 Task: Add an event with the title Second Marketing Campaign Optimization, date '2024/05/26', time 8:50 AM to 10:50 AMand add a description: Participants will explore the role of a leader as a coach and mentor. They will learn how to provide guidance, support, and development opportunities to team members, fostering their growth and professional advancement.Select event color  Grape . Add location for the event as: Reykjavik, Iceland, logged in from the account softage.8@softage.netand send the event invitation to softage.2@softage.net and softage.3@softage.net. Set a reminder for the event Daily
Action: Mouse pressed left at (109, 100)
Screenshot: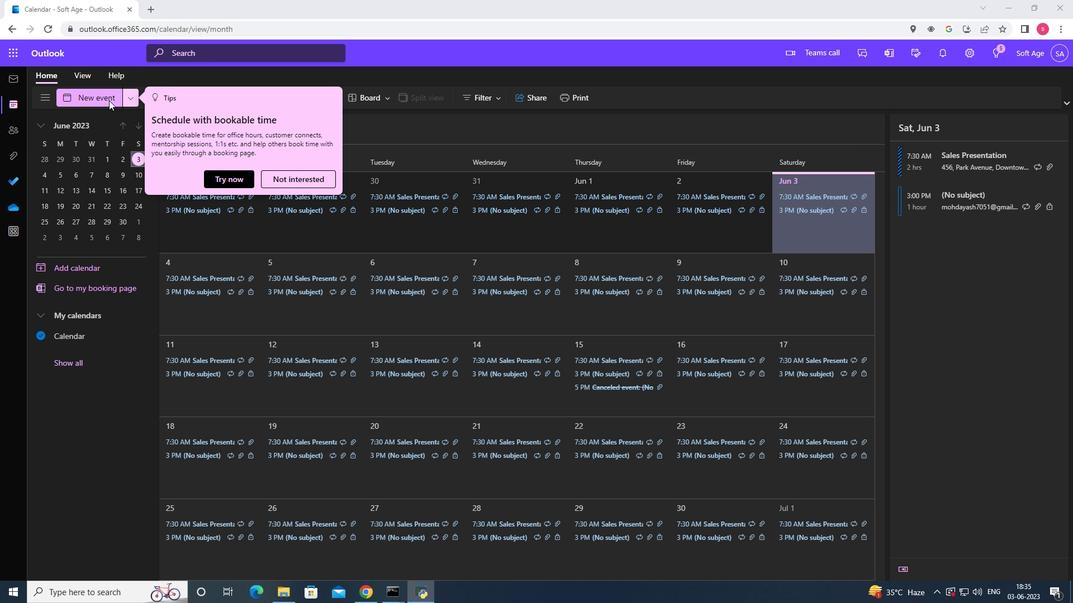 
Action: Mouse moved to (331, 163)
Screenshot: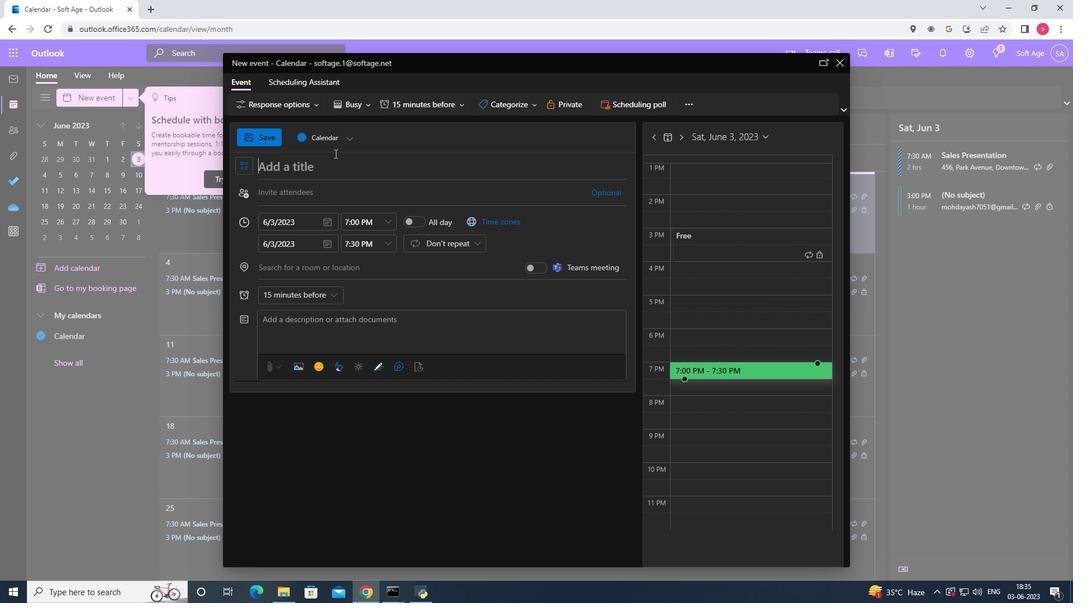
Action: Key pressed <Key.shift><Key.shift>Second<Key.space><Key.shift>Marketing<Key.space><Key.shift>Campaign<Key.space><Key.shift>Optimization
Screenshot: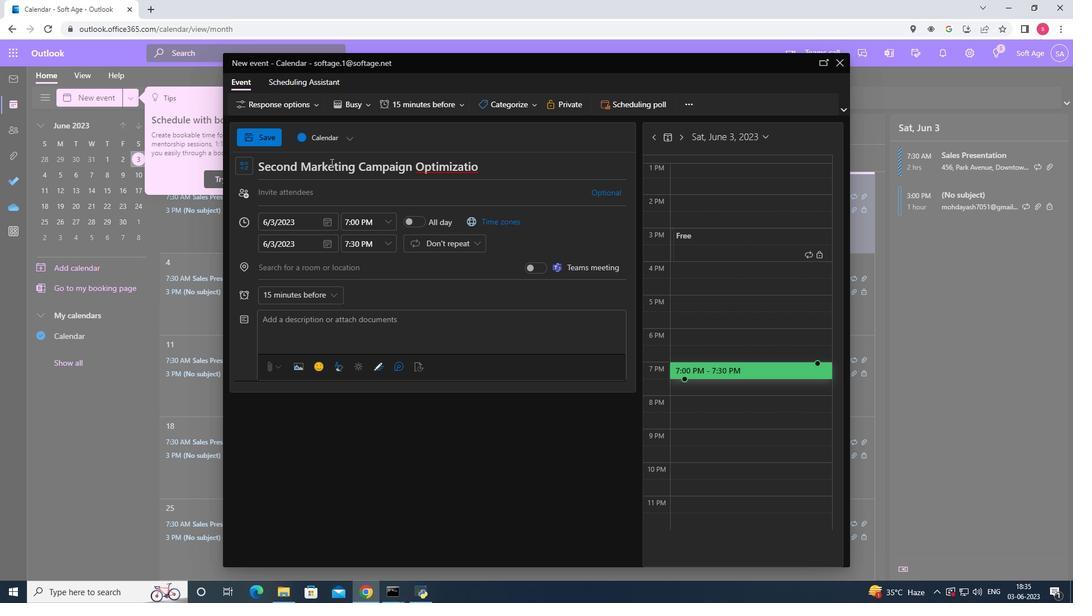 
Action: Mouse moved to (323, 224)
Screenshot: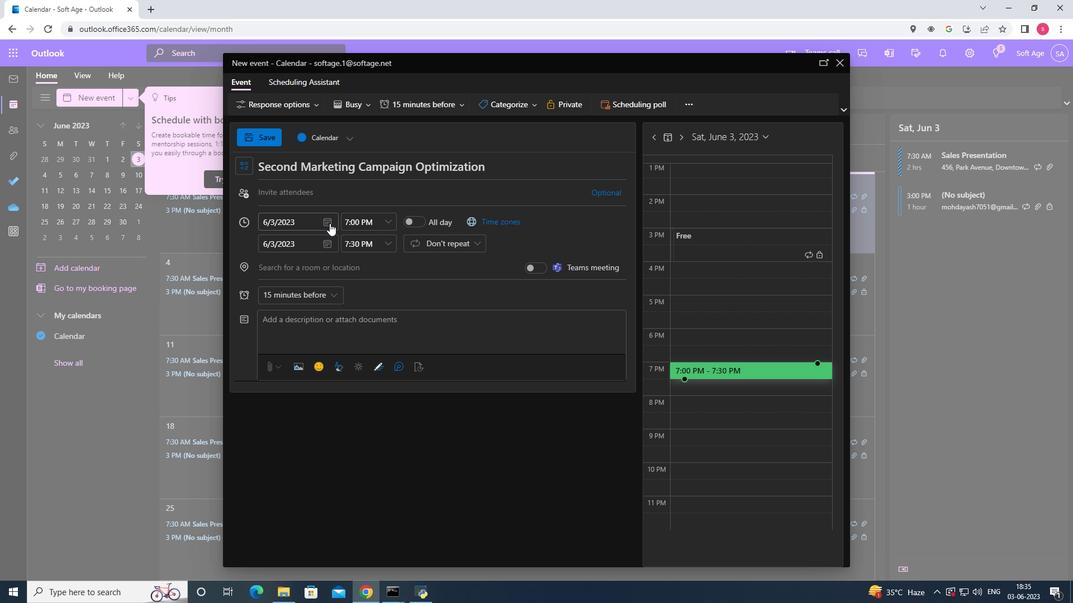 
Action: Mouse pressed left at (323, 224)
Screenshot: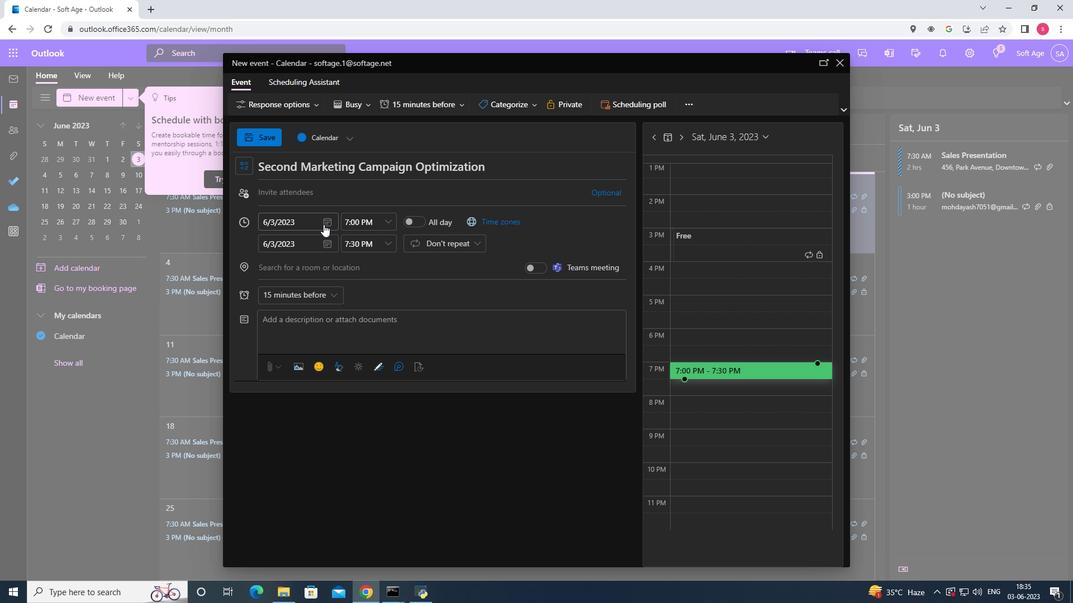 
Action: Mouse moved to (366, 248)
Screenshot: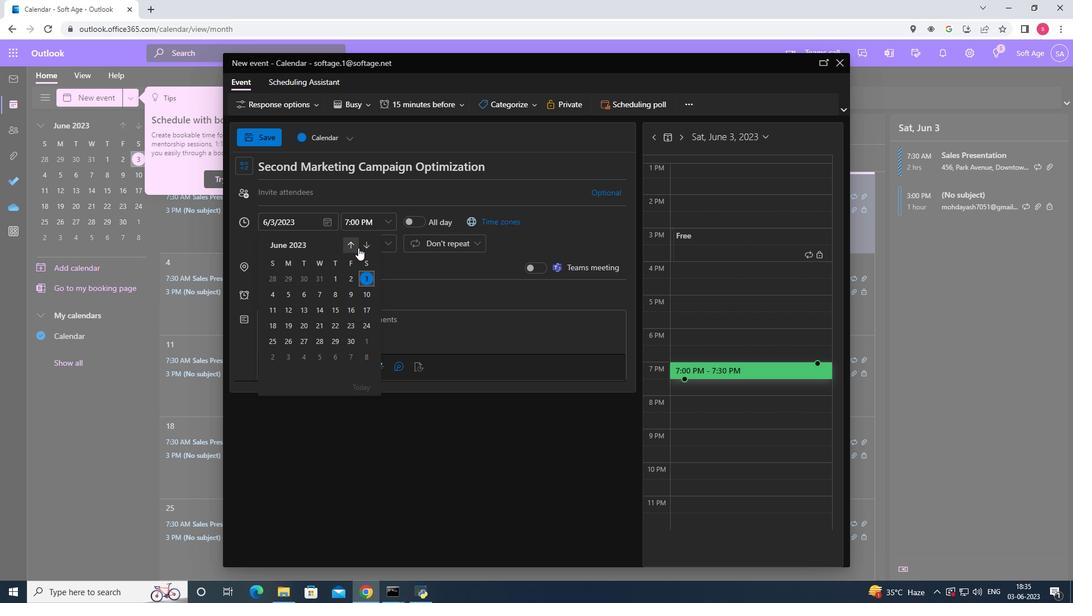 
Action: Mouse pressed left at (366, 248)
Screenshot: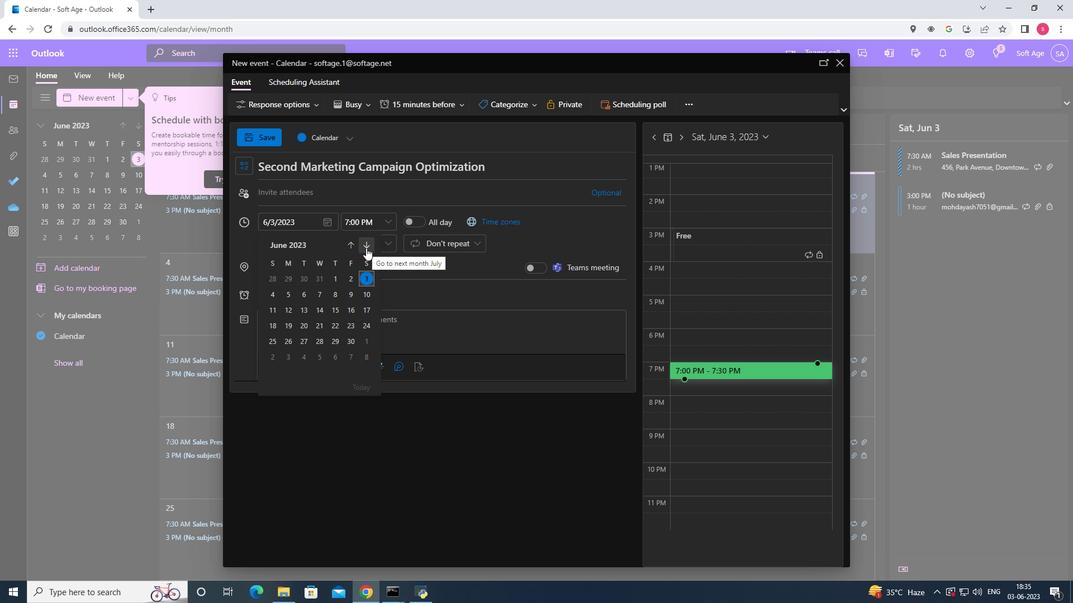 
Action: Mouse pressed left at (366, 248)
Screenshot: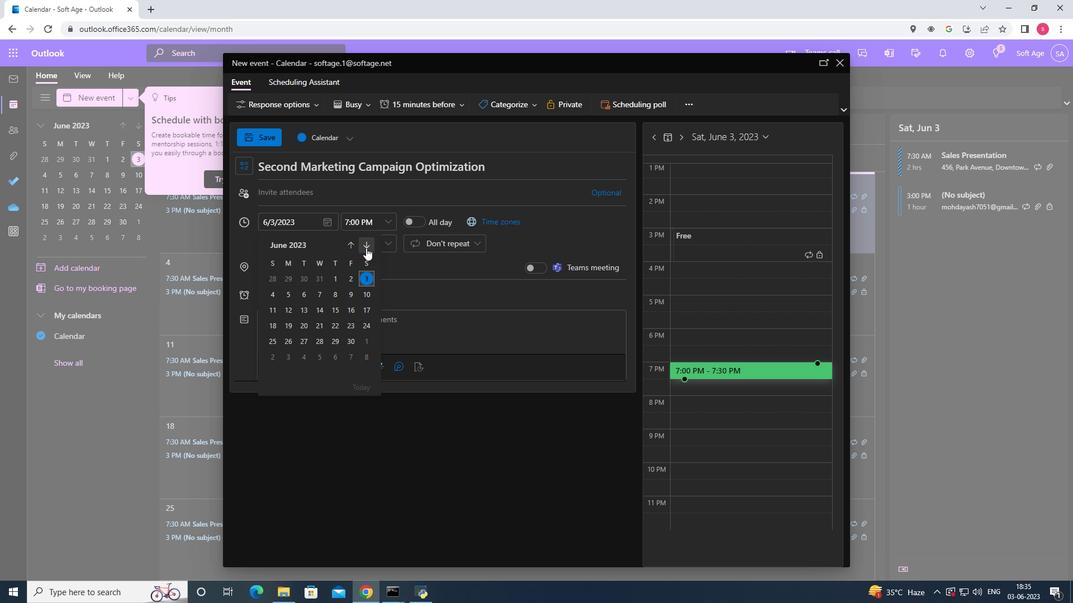 
Action: Mouse pressed left at (366, 248)
Screenshot: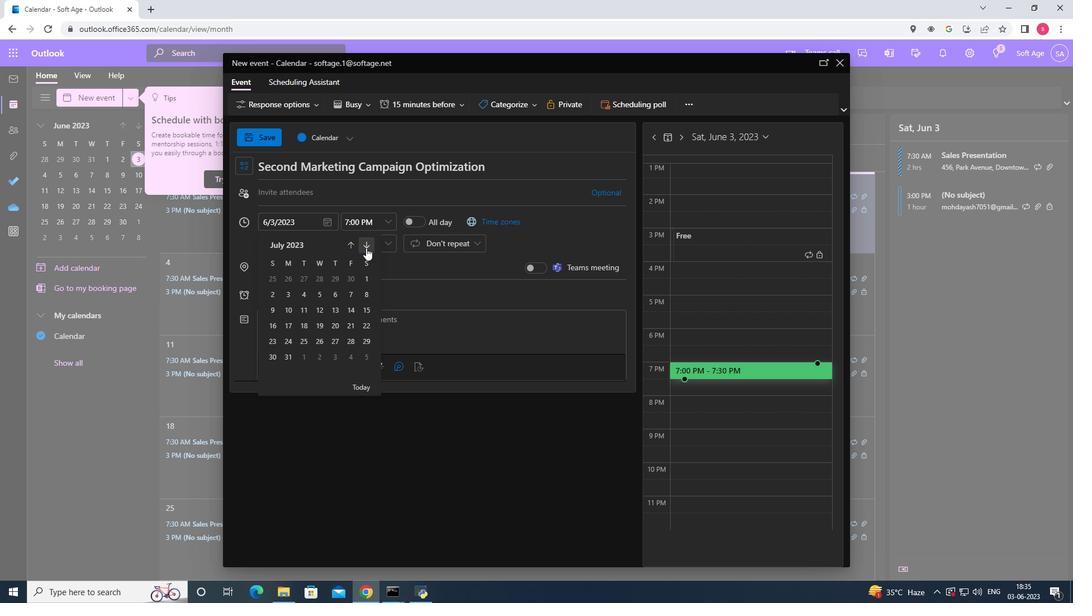 
Action: Mouse pressed left at (366, 248)
Screenshot: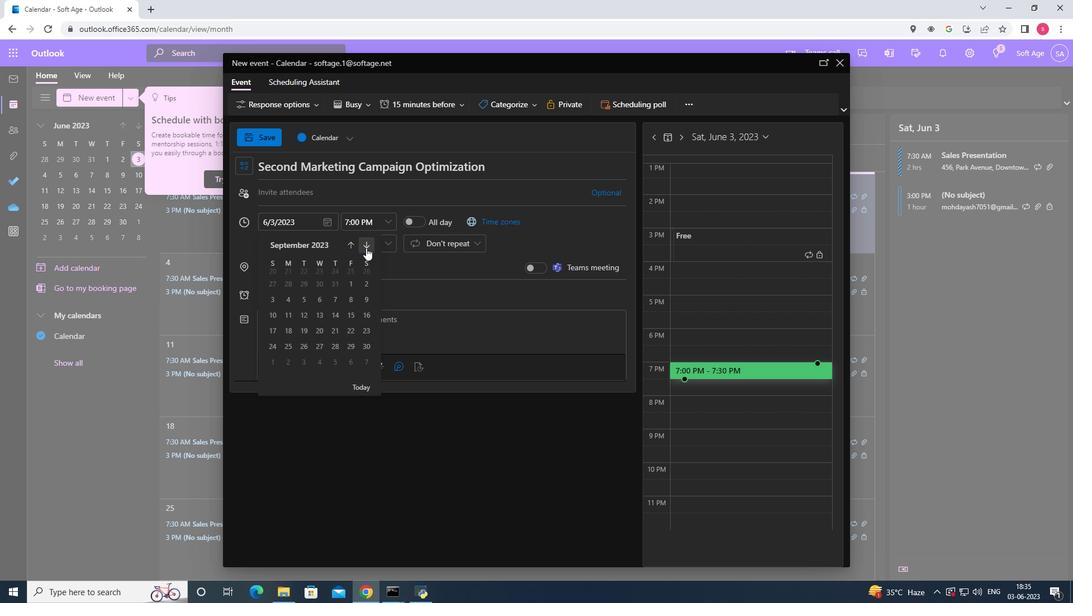 
Action: Mouse pressed left at (366, 248)
Screenshot: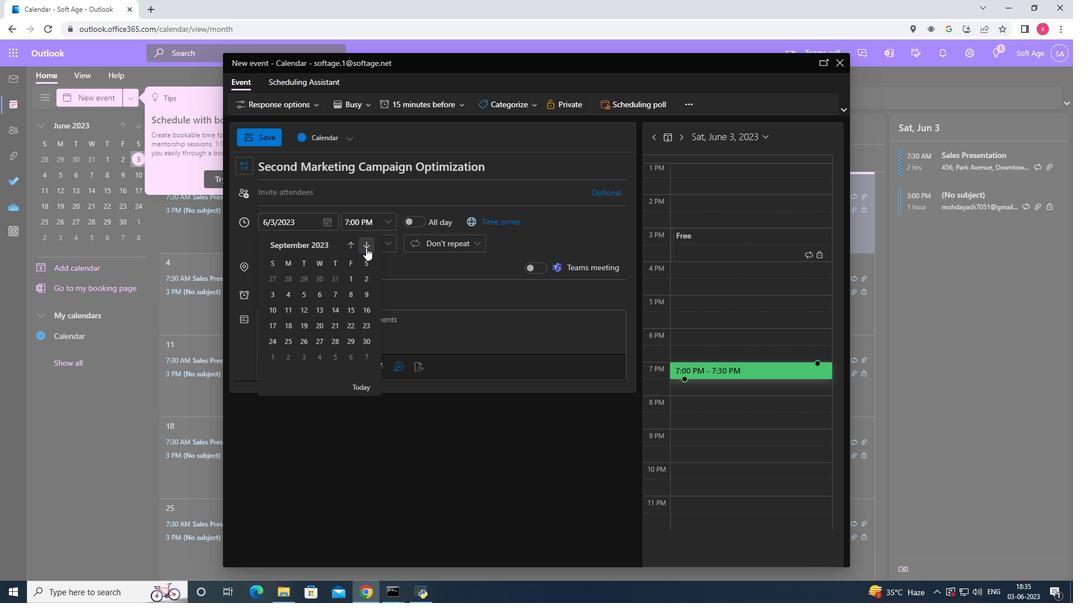 
Action: Mouse pressed left at (366, 248)
Screenshot: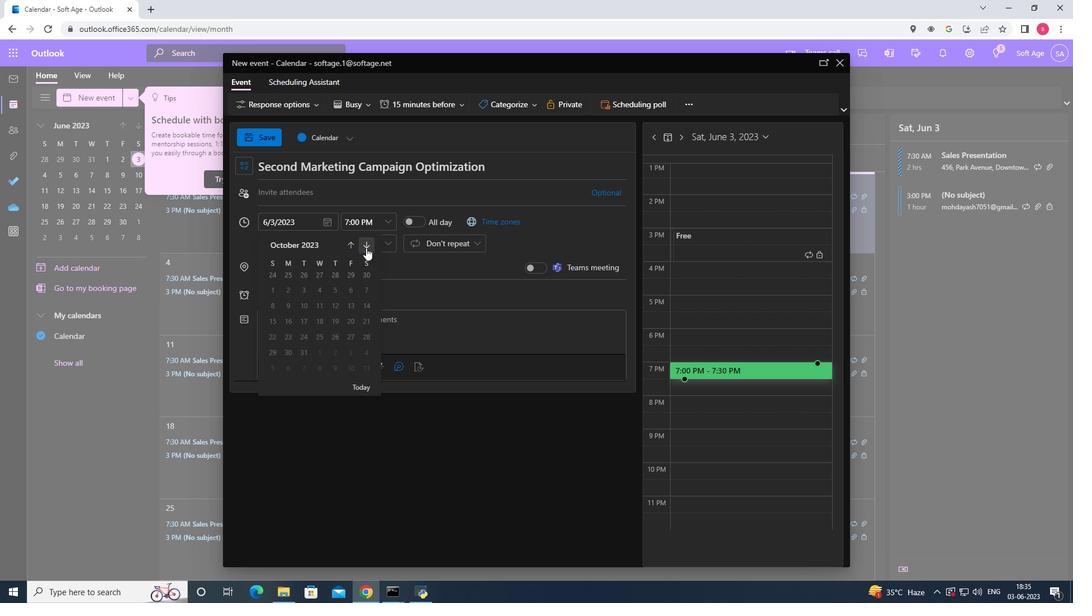 
Action: Mouse pressed left at (366, 248)
Screenshot: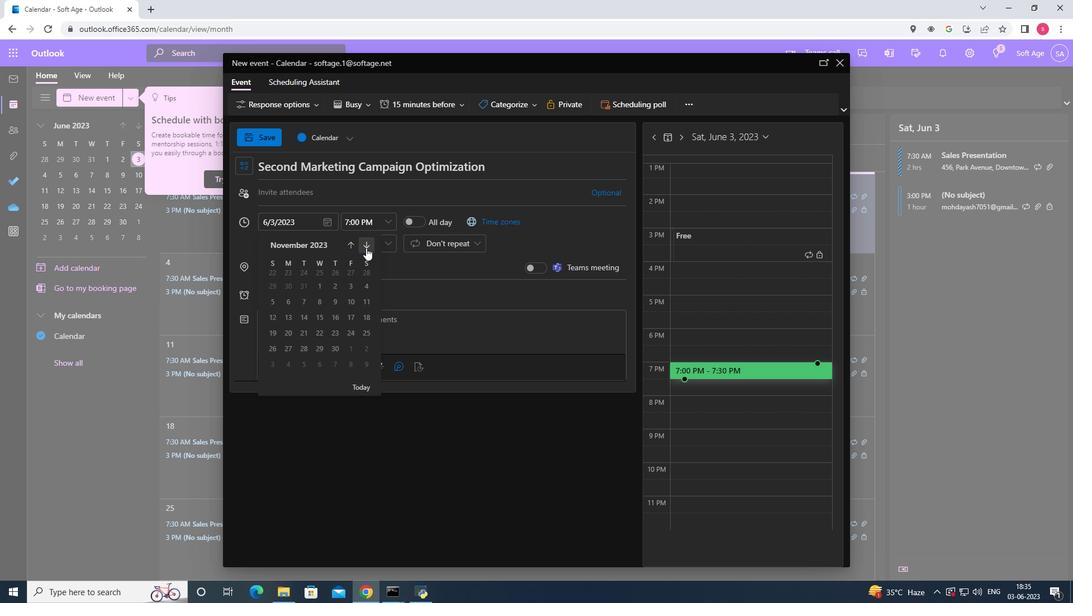 
Action: Mouse pressed left at (366, 248)
Screenshot: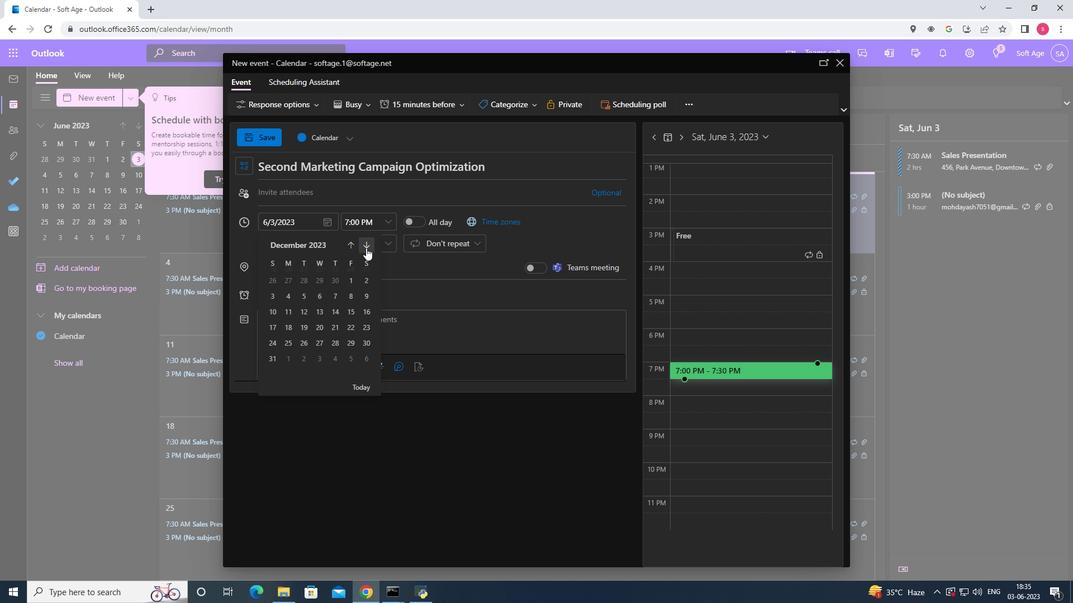 
Action: Mouse pressed left at (366, 248)
Screenshot: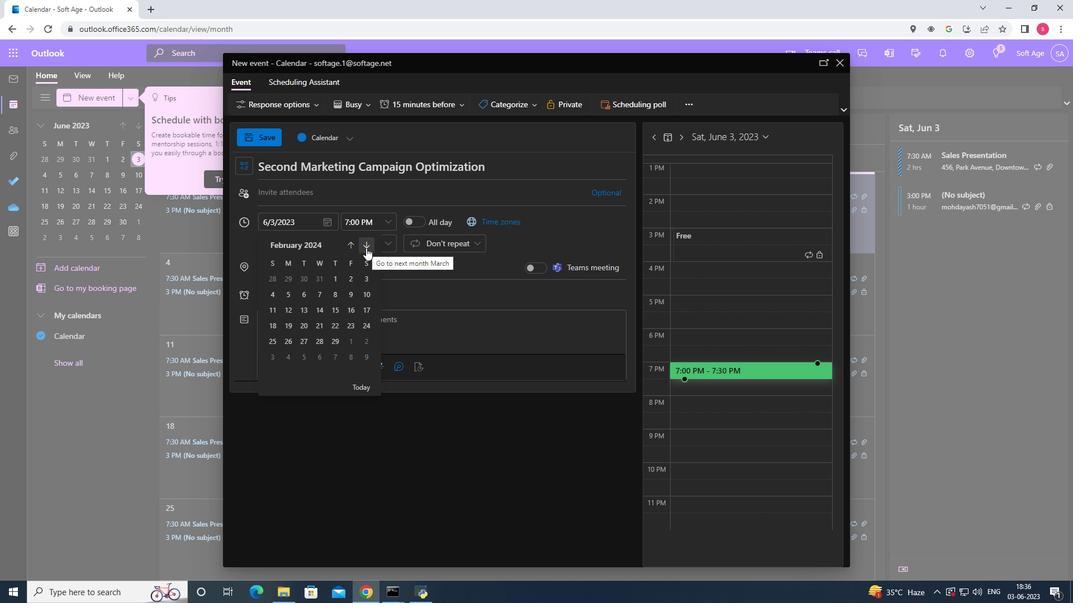 
Action: Mouse pressed left at (366, 248)
Screenshot: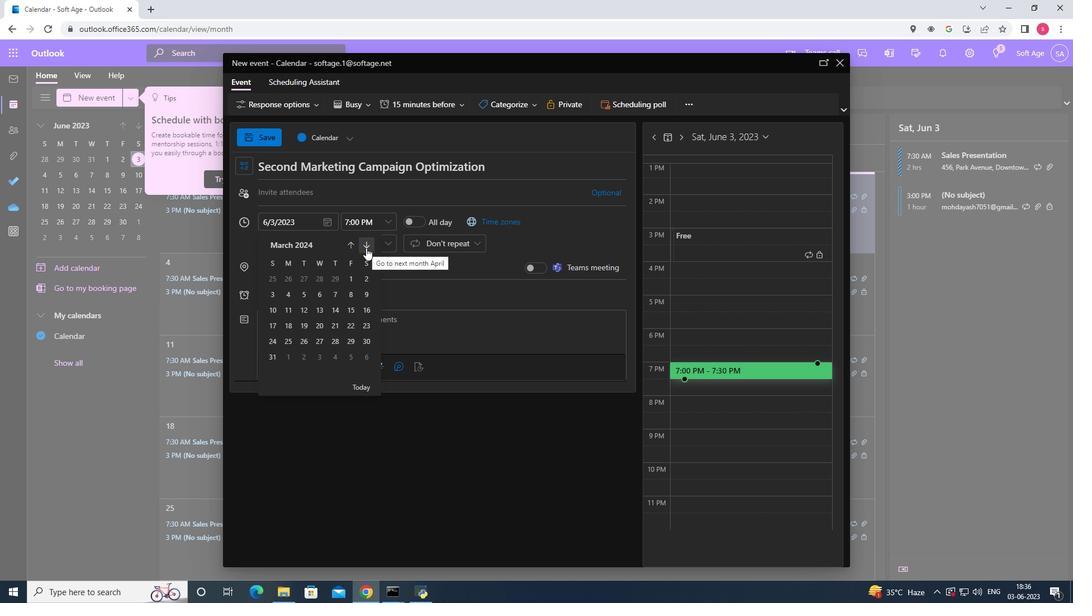 
Action: Mouse pressed left at (366, 248)
Screenshot: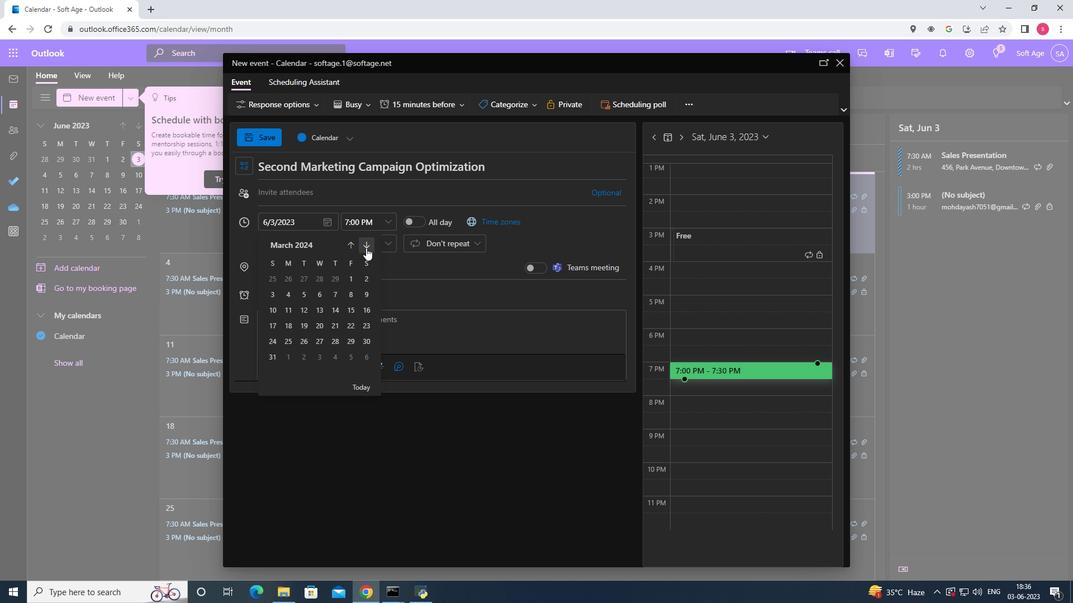 
Action: Mouse pressed left at (366, 248)
Screenshot: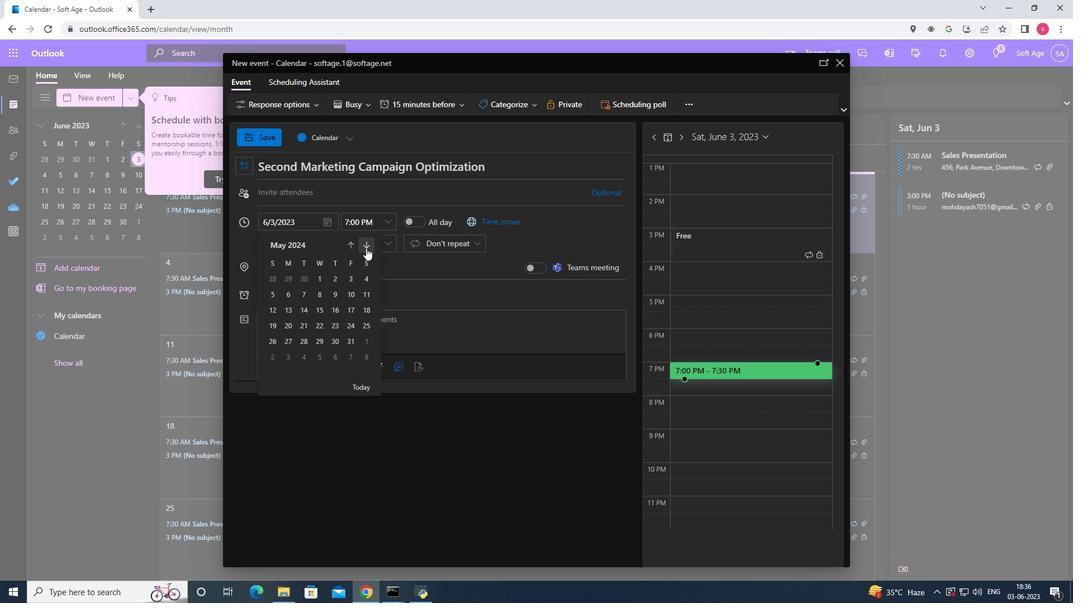 
Action: Mouse moved to (348, 240)
Screenshot: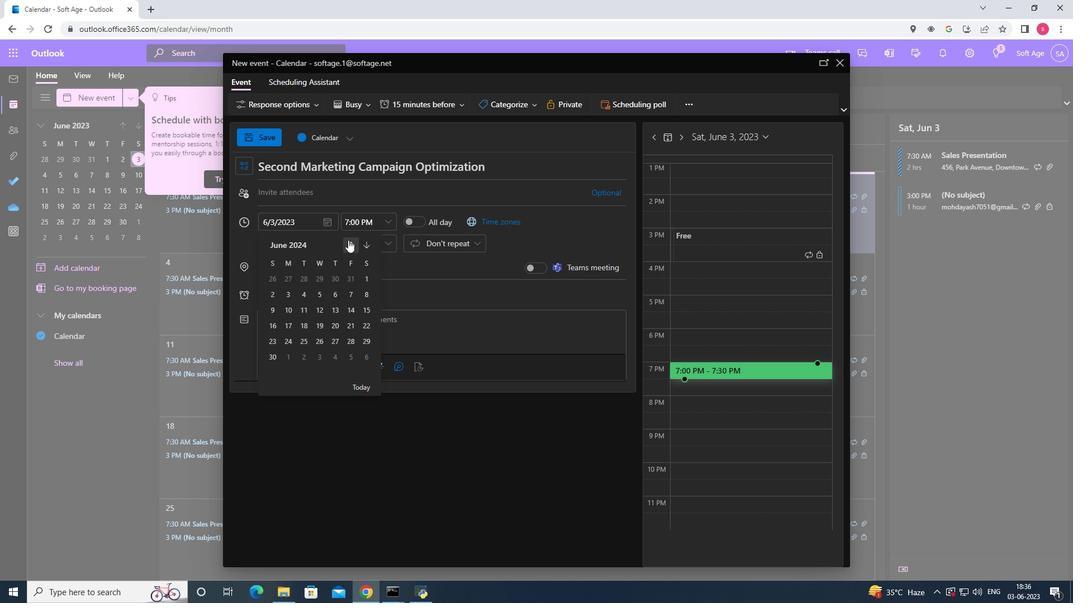 
Action: Mouse pressed left at (348, 240)
Screenshot: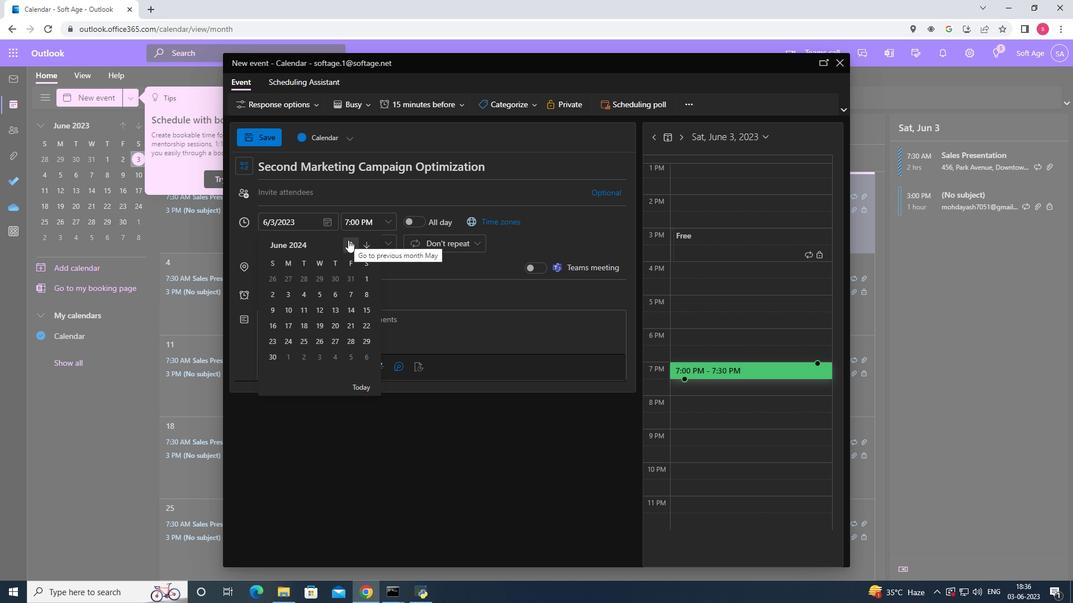 
Action: Mouse moved to (275, 340)
Screenshot: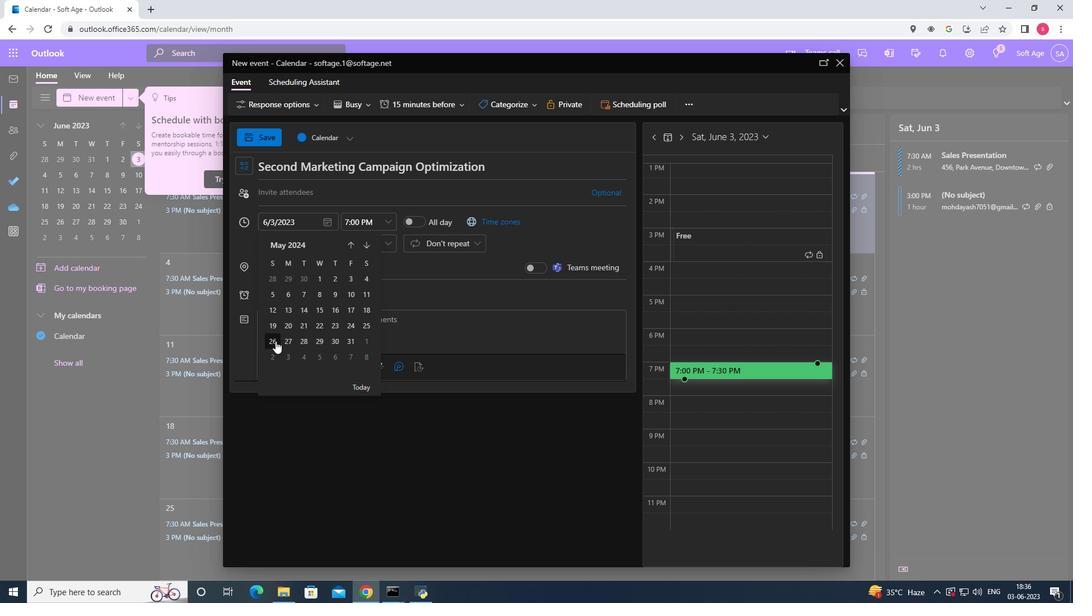 
Action: Mouse pressed left at (275, 340)
Screenshot: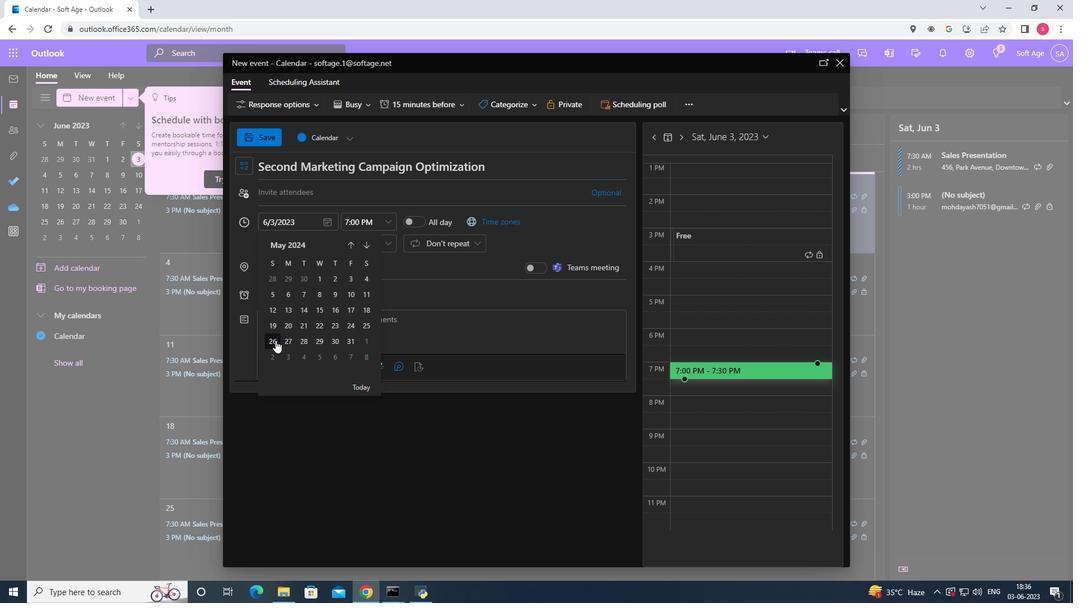 
Action: Mouse moved to (392, 221)
Screenshot: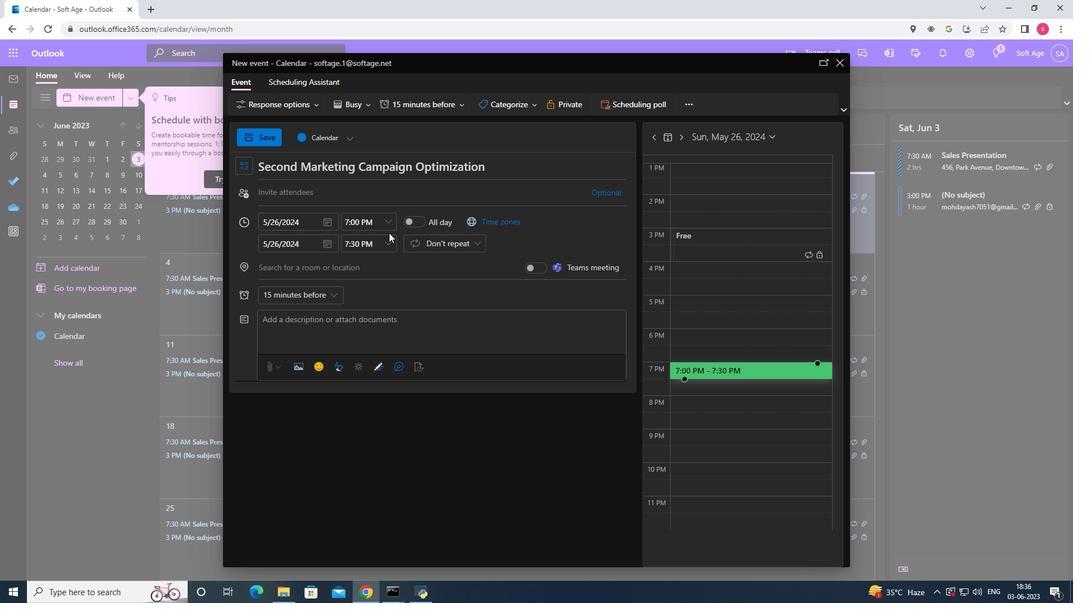 
Action: Mouse pressed left at (392, 221)
Screenshot: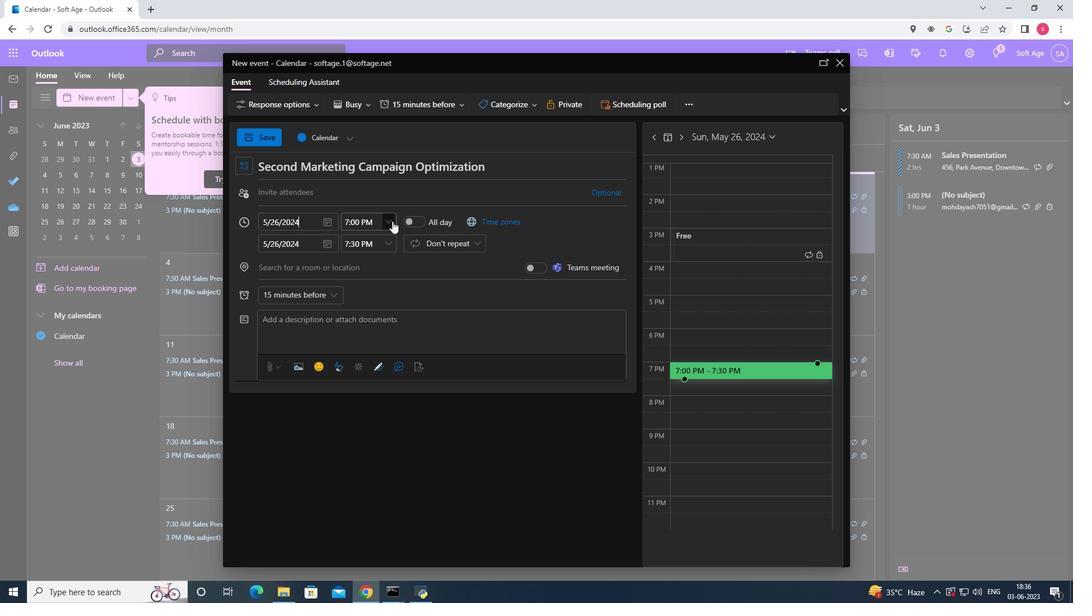 
Action: Mouse moved to (376, 267)
Screenshot: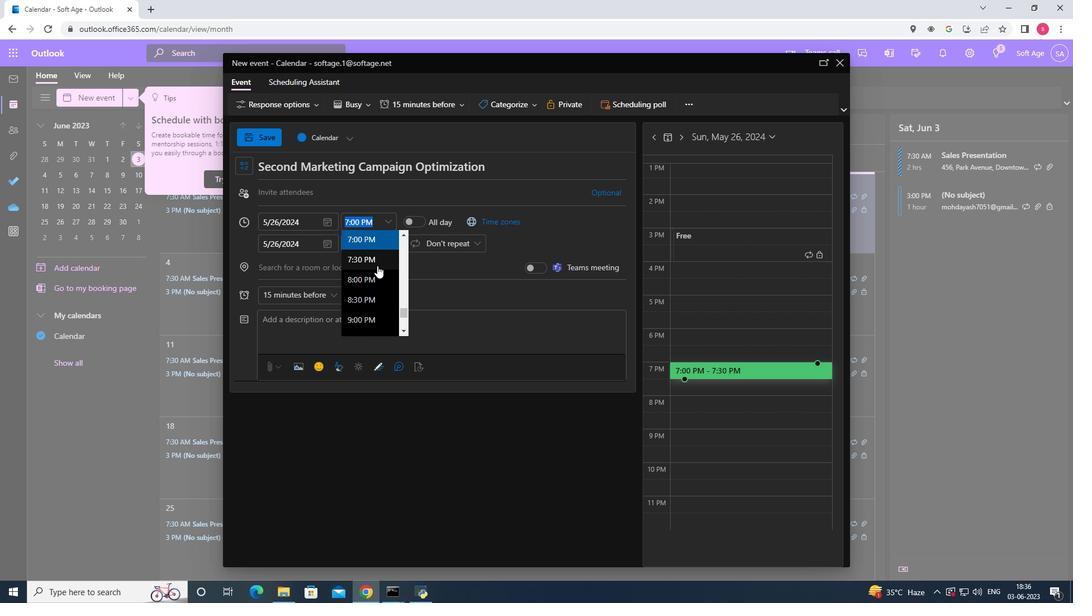 
Action: Mouse scrolled (376, 267) with delta (0, 0)
Screenshot: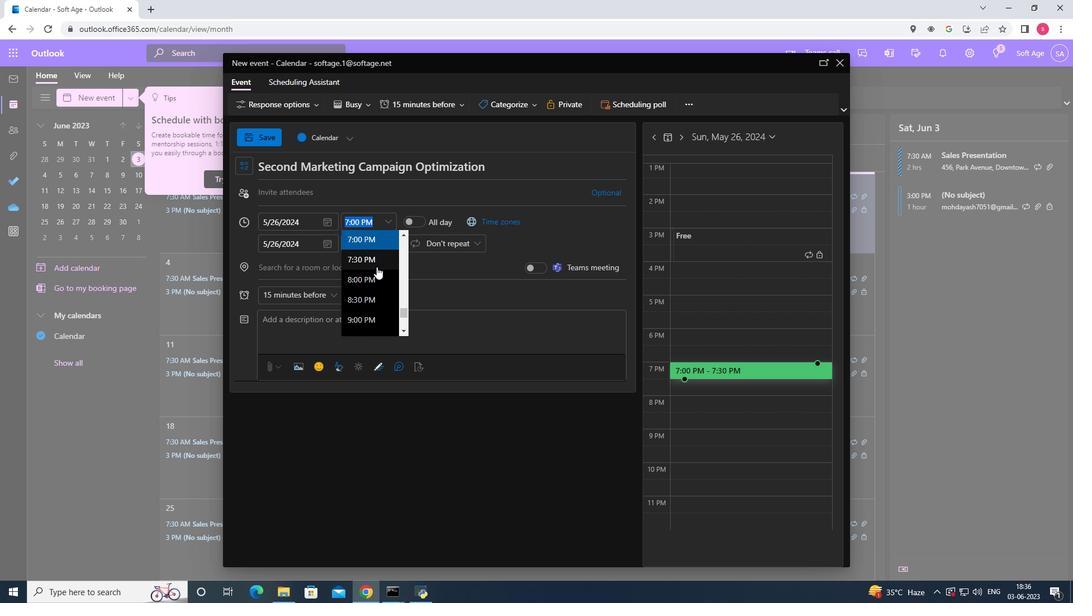 
Action: Mouse scrolled (376, 267) with delta (0, 0)
Screenshot: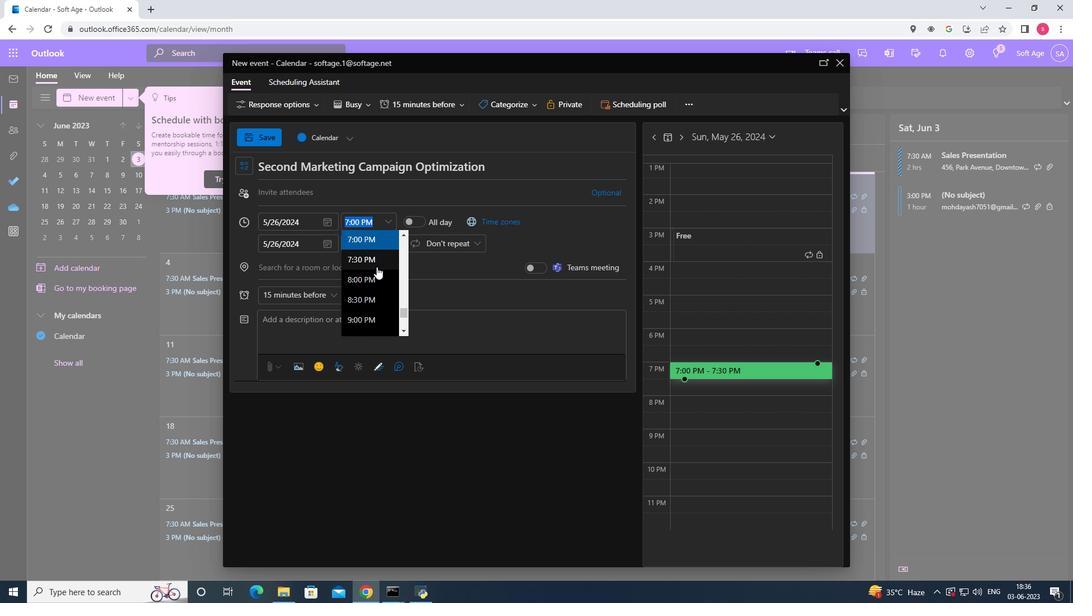 
Action: Mouse scrolled (376, 267) with delta (0, 0)
Screenshot: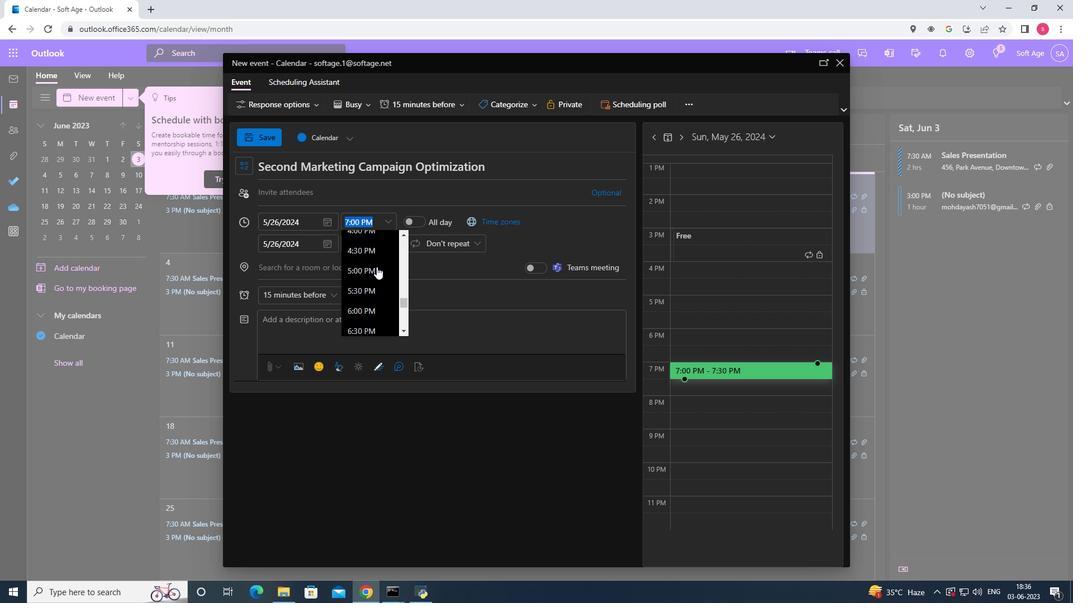 
Action: Mouse moved to (376, 267)
Screenshot: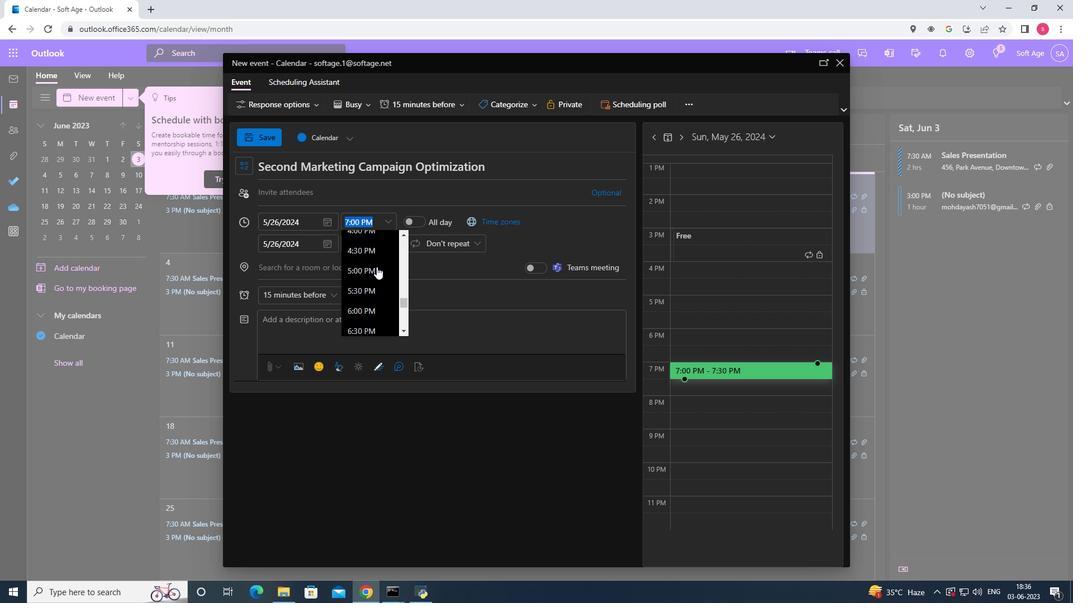 
Action: Mouse scrolled (376, 267) with delta (0, 0)
Screenshot: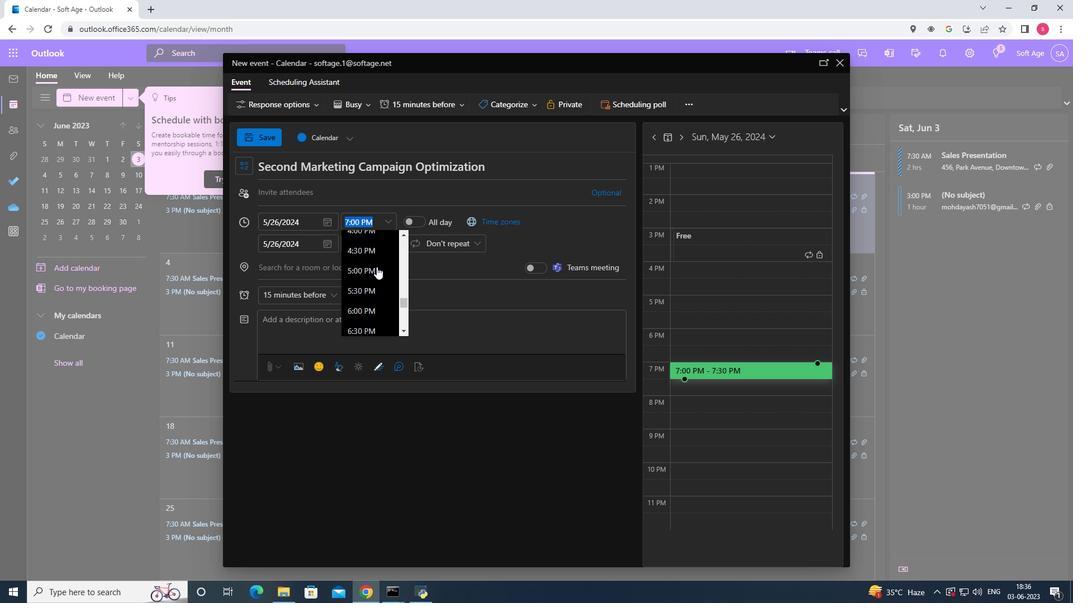 
Action: Mouse moved to (376, 267)
Screenshot: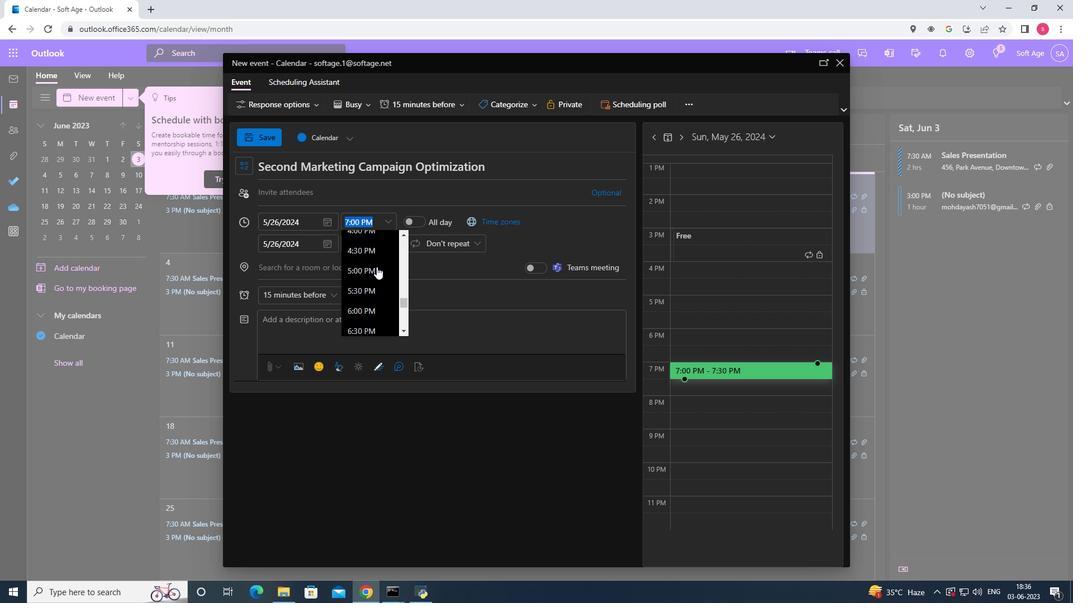 
Action: Mouse scrolled (376, 267) with delta (0, 0)
Screenshot: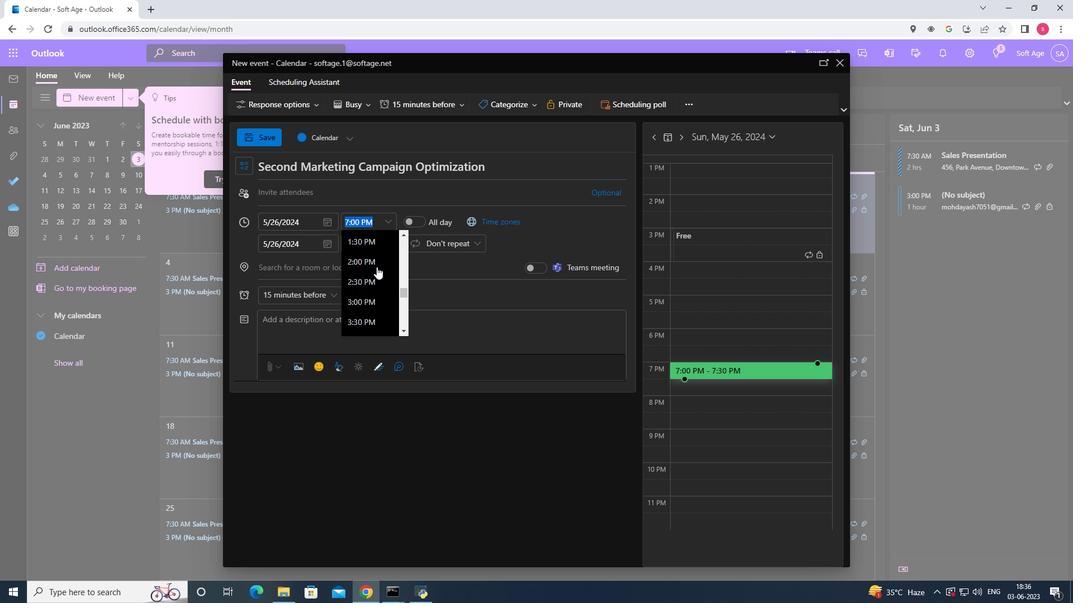 
Action: Mouse scrolled (376, 267) with delta (0, 0)
Screenshot: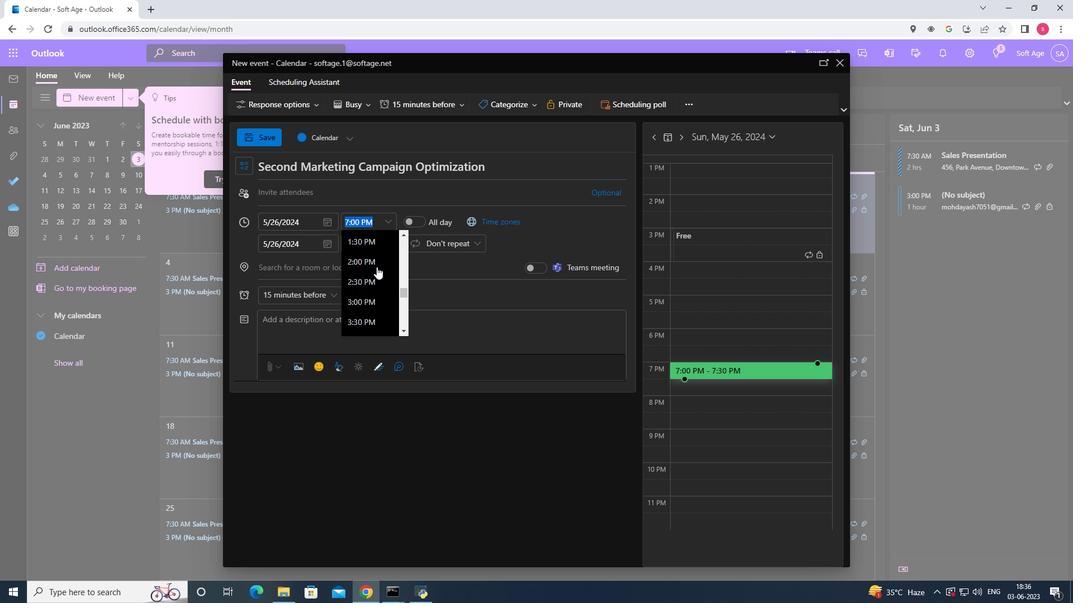 
Action: Mouse scrolled (376, 267) with delta (0, 0)
Screenshot: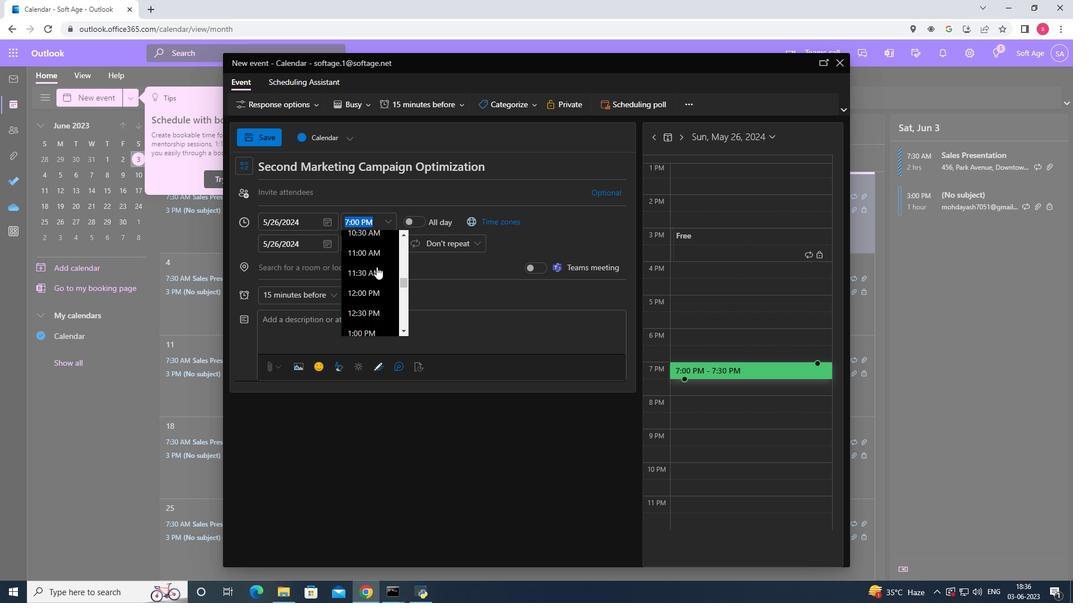 
Action: Mouse scrolled (376, 267) with delta (0, 0)
Screenshot: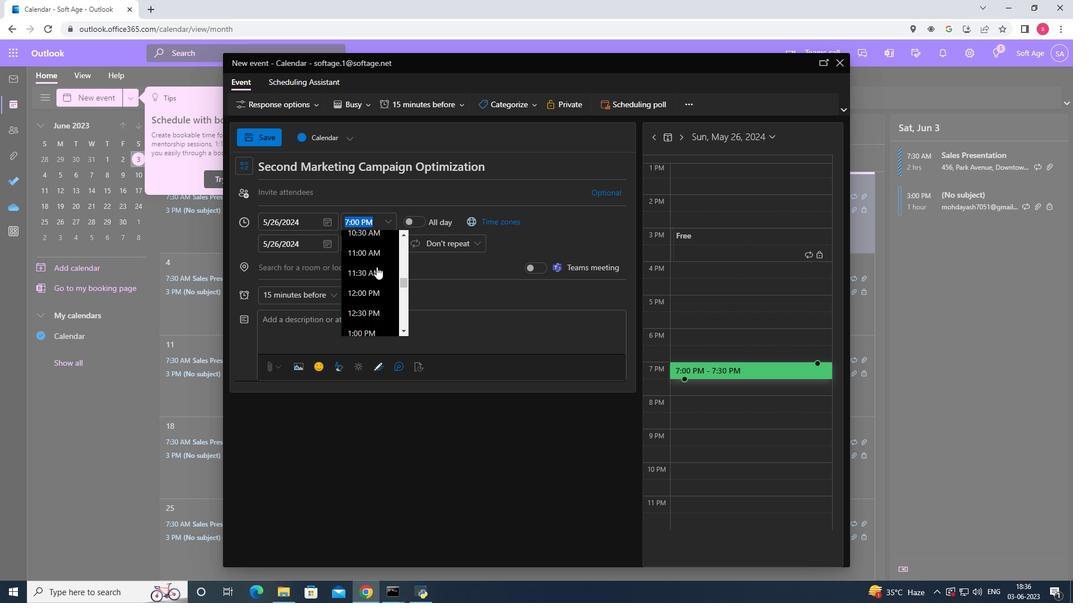 
Action: Mouse scrolled (376, 267) with delta (0, 0)
Screenshot: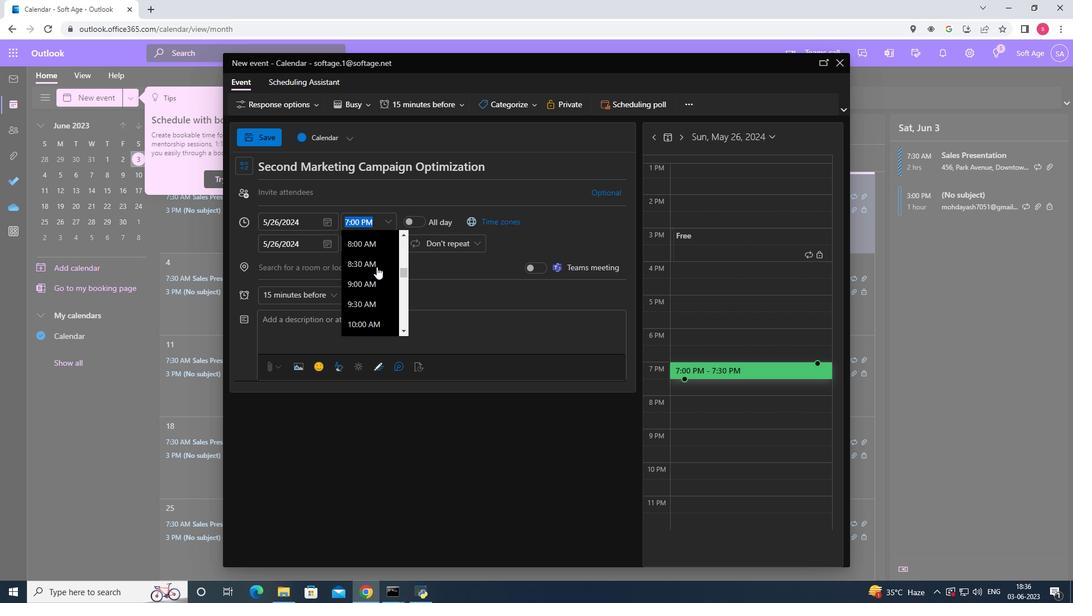 
Action: Mouse scrolled (376, 267) with delta (0, 0)
Screenshot: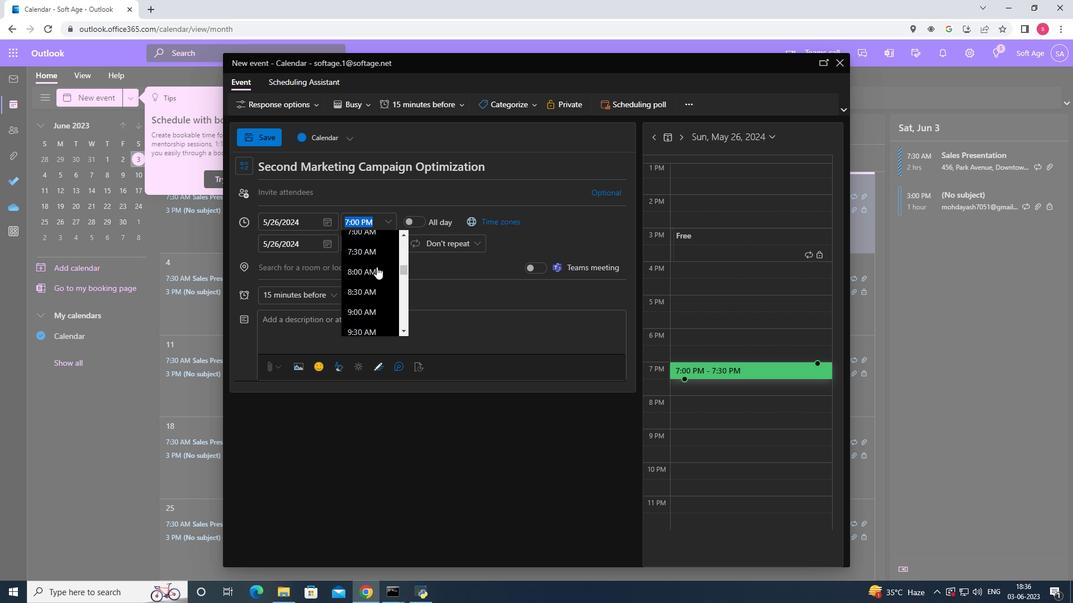 
Action: Mouse scrolled (376, 266) with delta (0, 0)
Screenshot: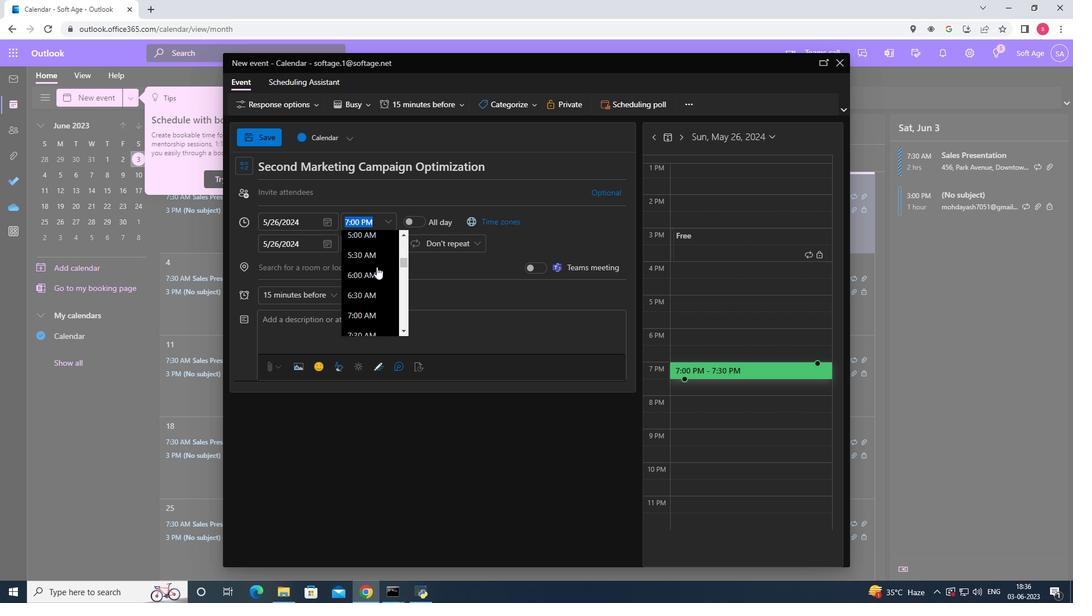 
Action: Mouse scrolled (376, 266) with delta (0, 0)
Screenshot: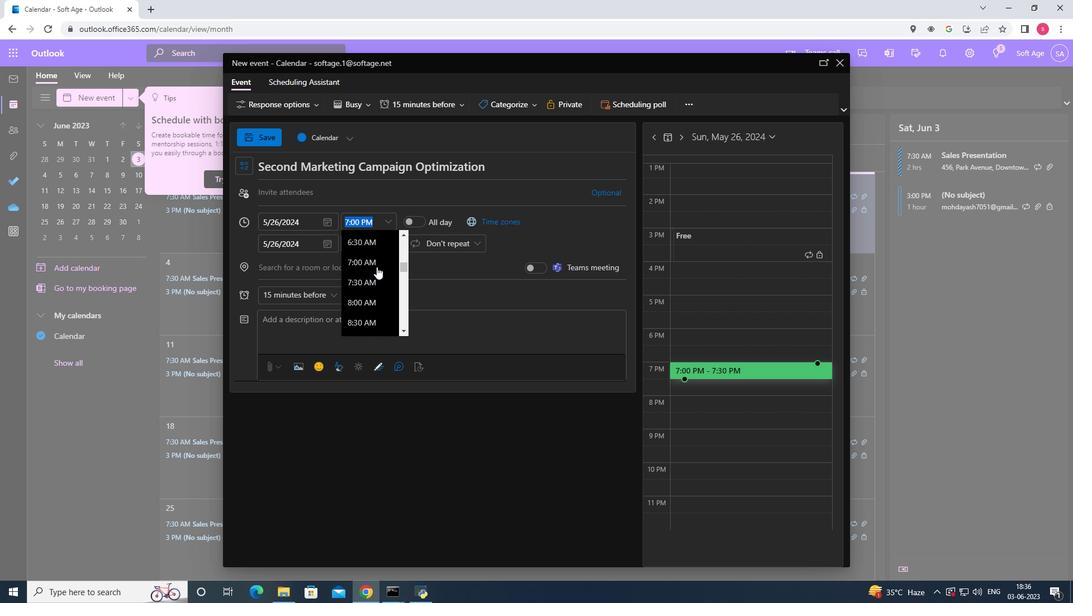 
Action: Mouse moved to (376, 222)
Screenshot: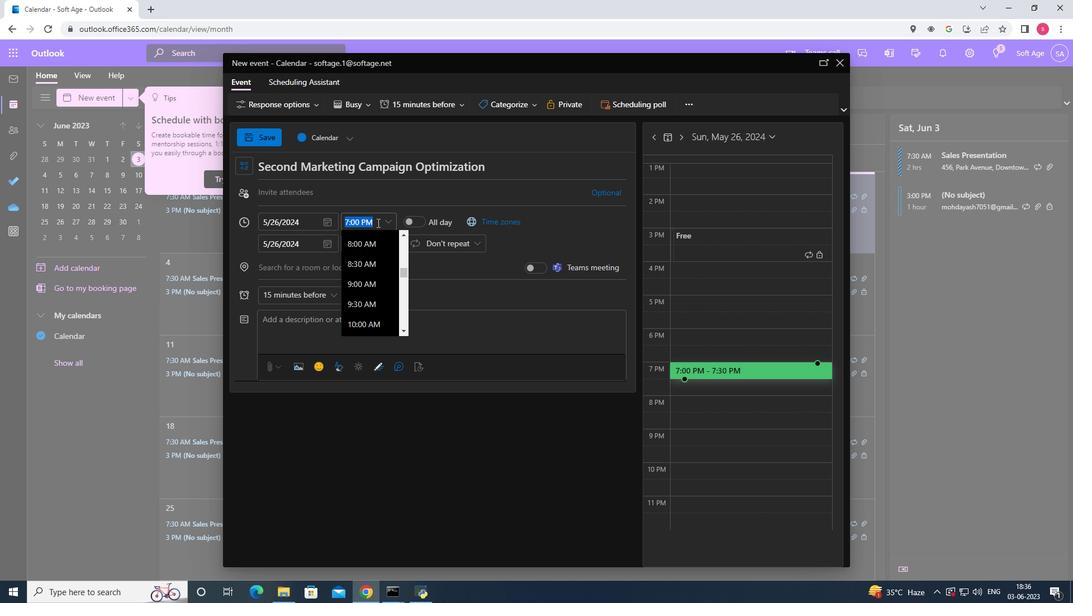 
Action: Mouse pressed left at (376, 222)
Screenshot: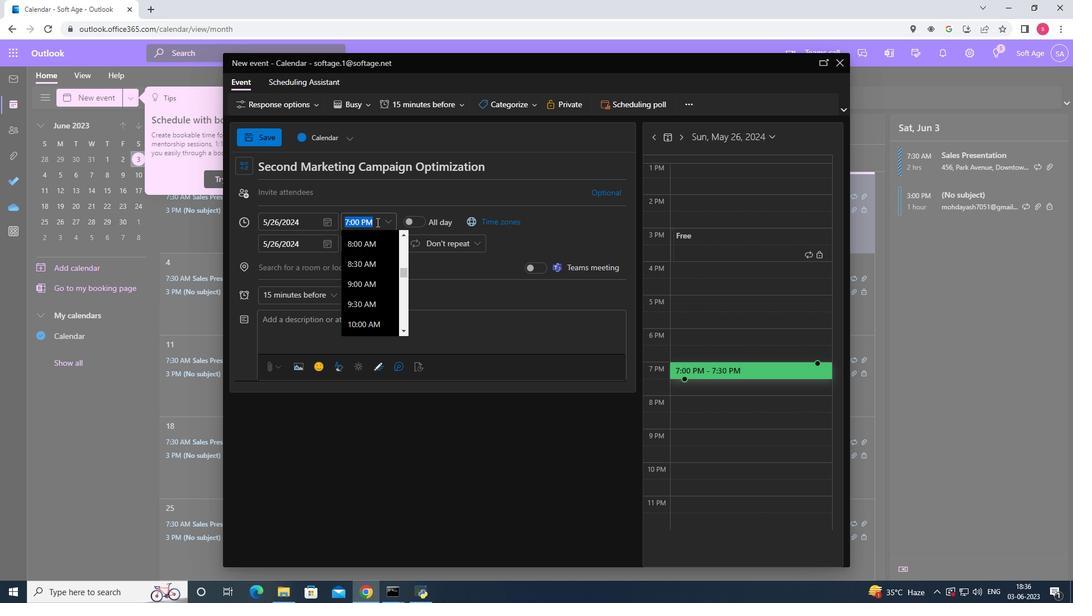 
Action: Mouse moved to (360, 219)
Screenshot: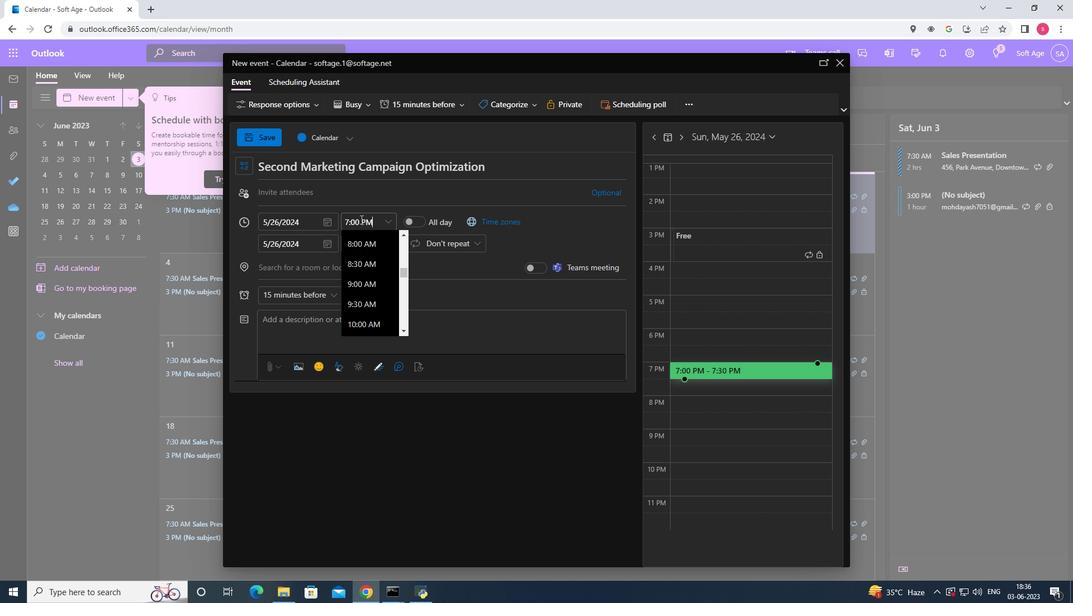 
Action: Mouse pressed left at (360, 219)
Screenshot: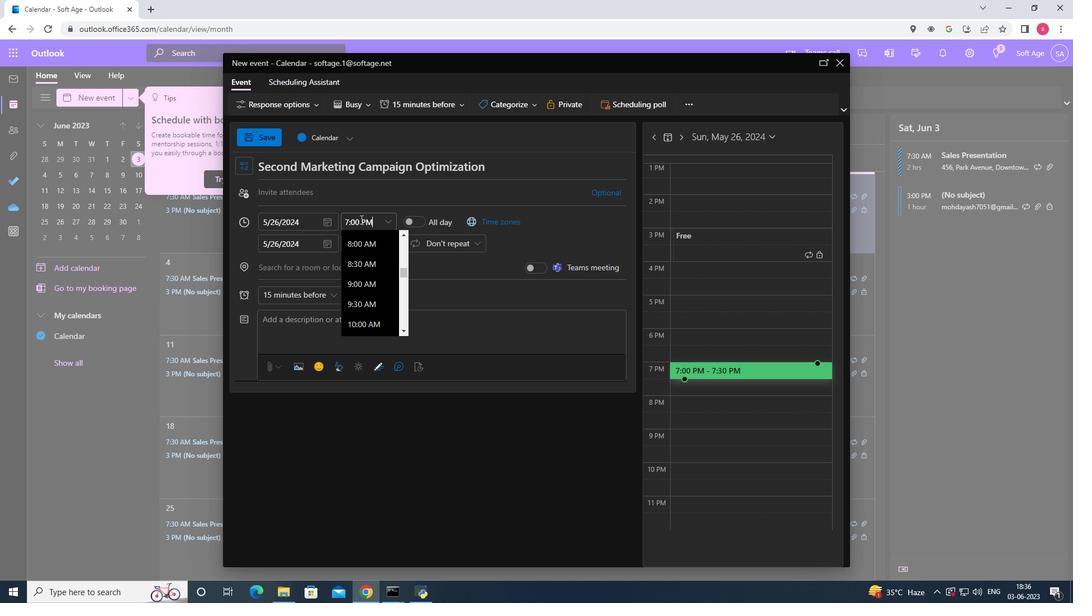 
Action: Mouse moved to (357, 221)
Screenshot: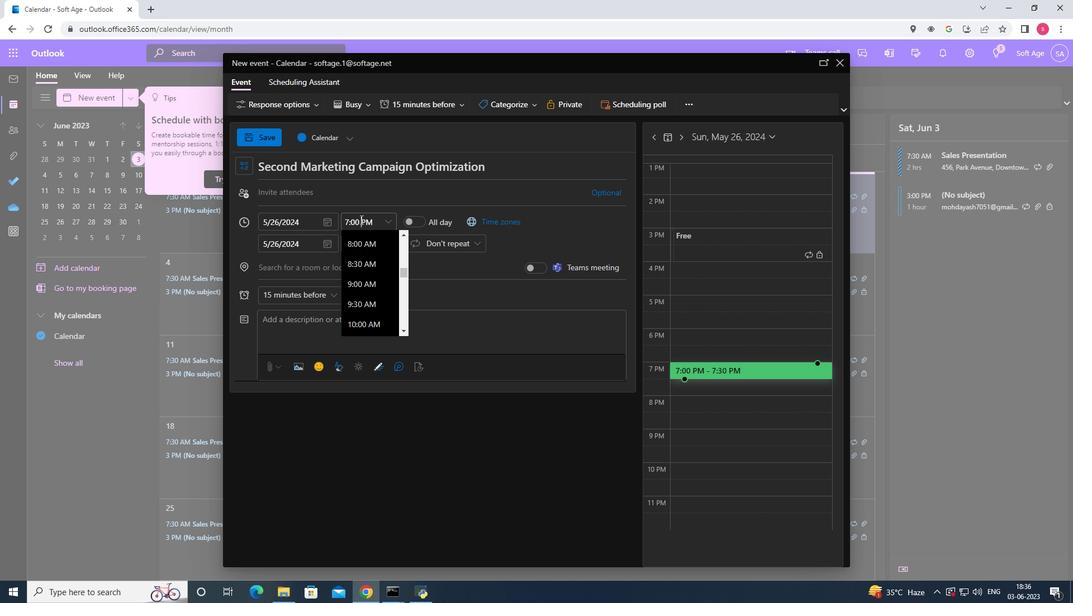 
Action: Key pressed <Key.backspace><Key.backspace><Key.backspace><Key.backspace><Key.backspace><Key.backspace><Key.backspace><Key.backspace><Key.backspace><Key.backspace>8;<Key.backspace><Key.shift><Key.shift><Key.shift><Key.shift><Key.shift><Key.shift><Key.shift><Key.shift><Key.shift><Key.shift><Key.shift><Key.shift><Key.shift><Key.shift><Key.shift>:50
Screenshot: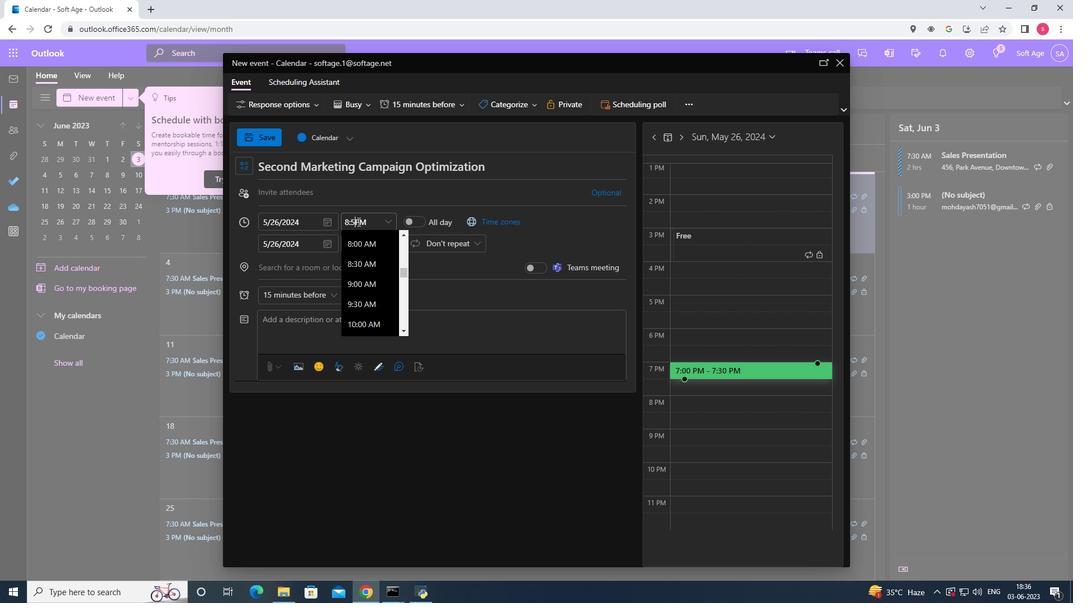 
Action: Mouse moved to (359, 220)
Screenshot: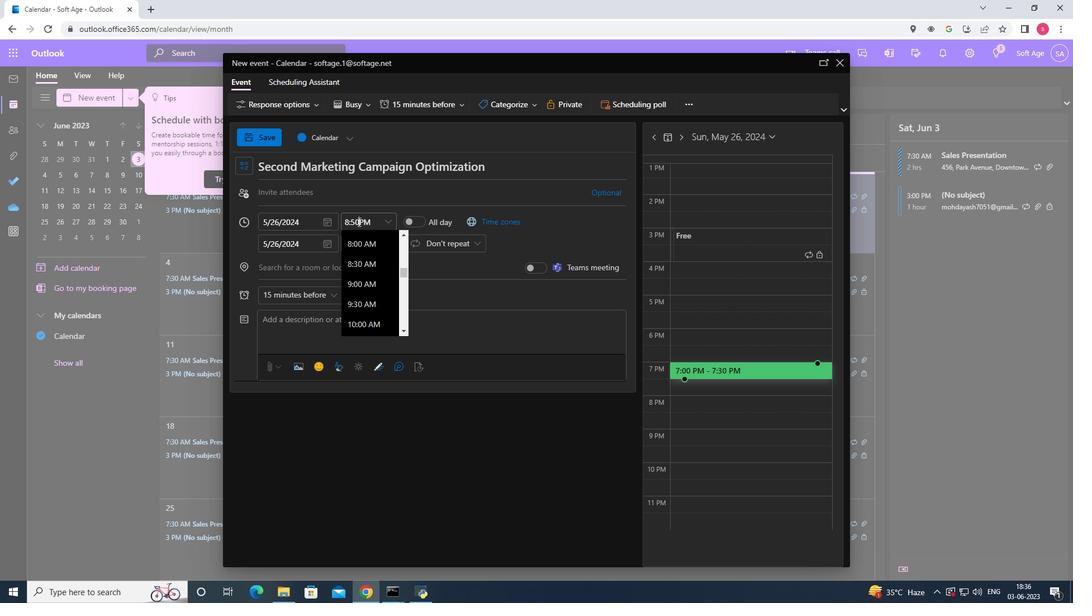 
Action: Mouse pressed left at (359, 220)
Screenshot: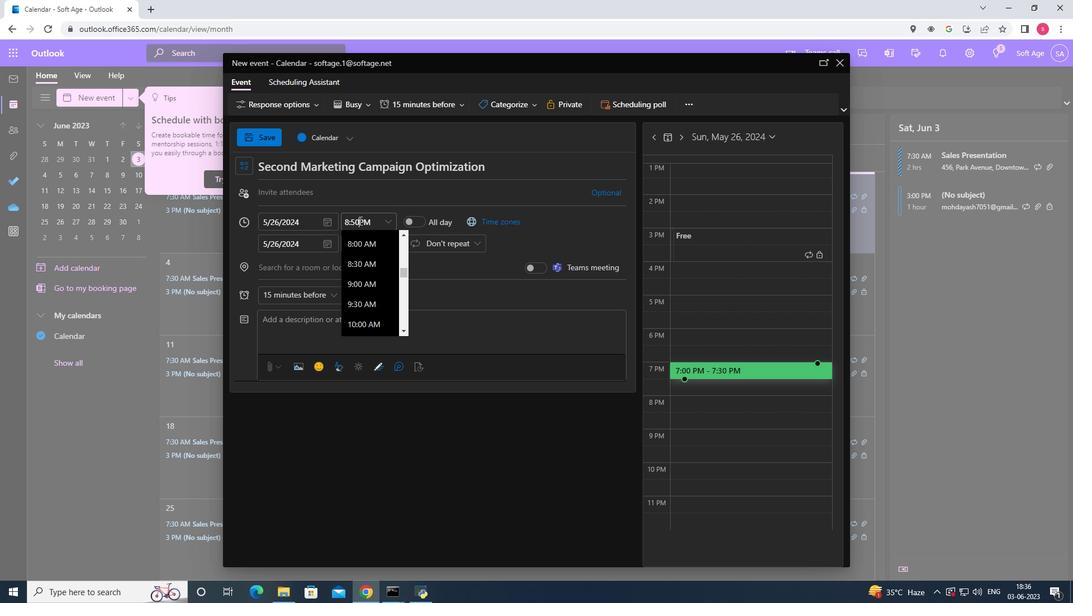 
Action: Mouse moved to (362, 221)
Screenshot: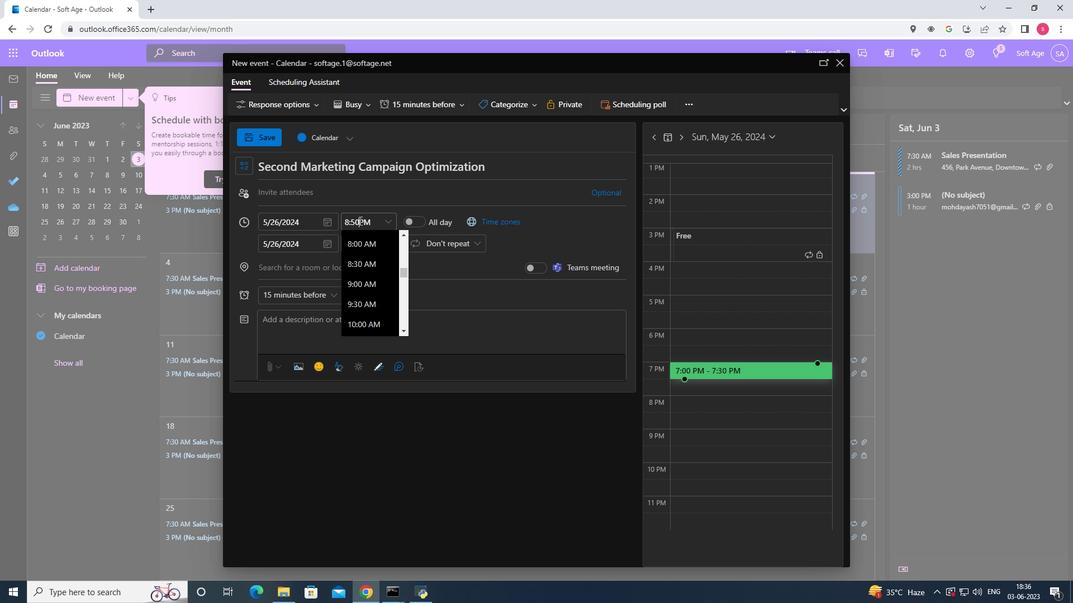 
Action: Mouse pressed left at (362, 221)
Screenshot: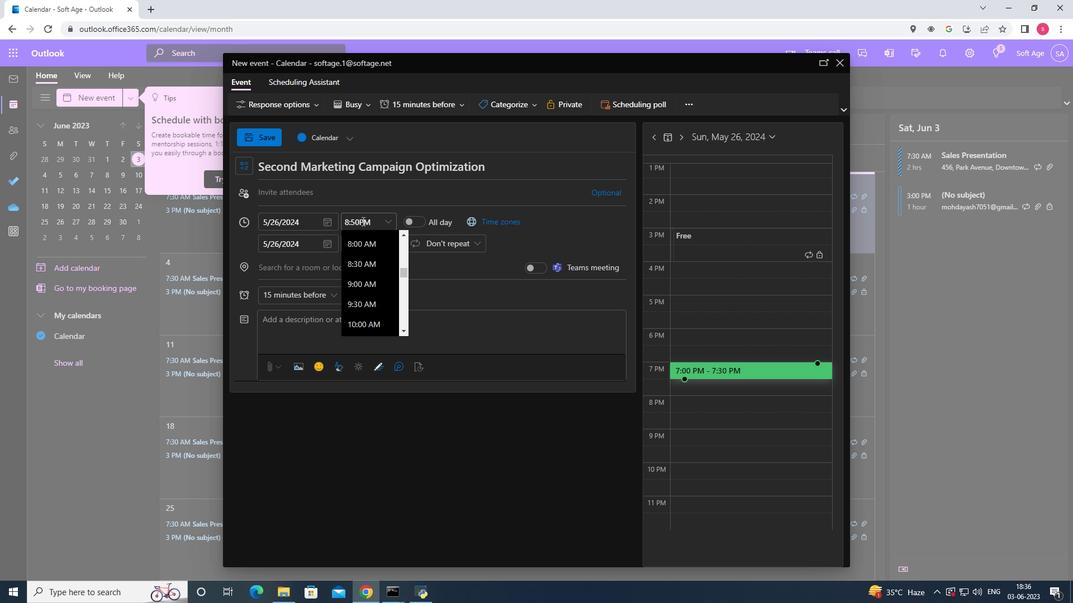 
Action: Mouse moved to (404, 263)
Screenshot: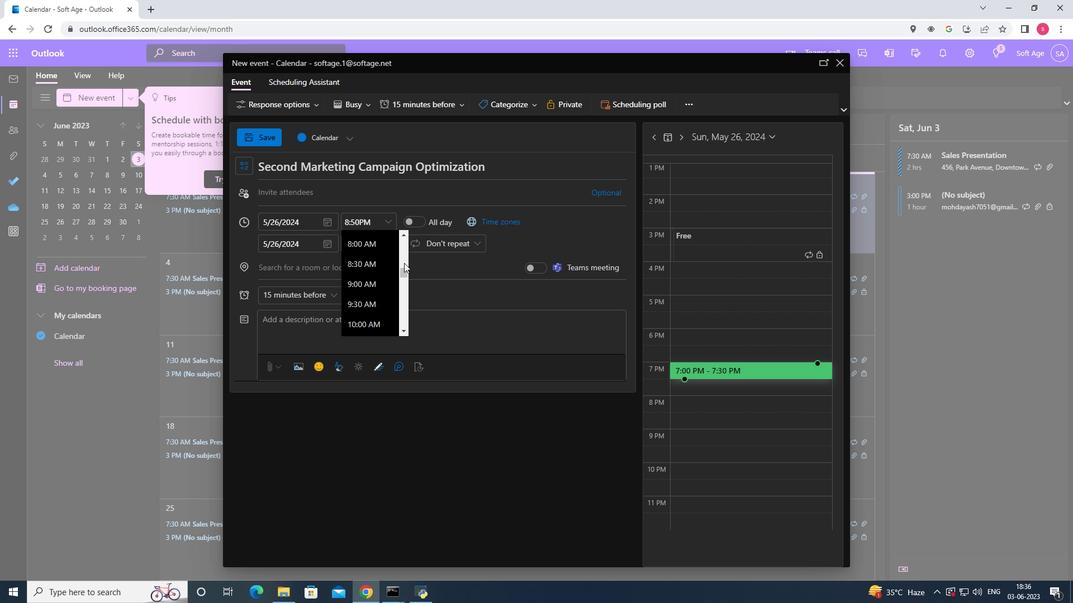 
Action: Key pressed <Key.backspace><Key.space><Key.shift>A
Screenshot: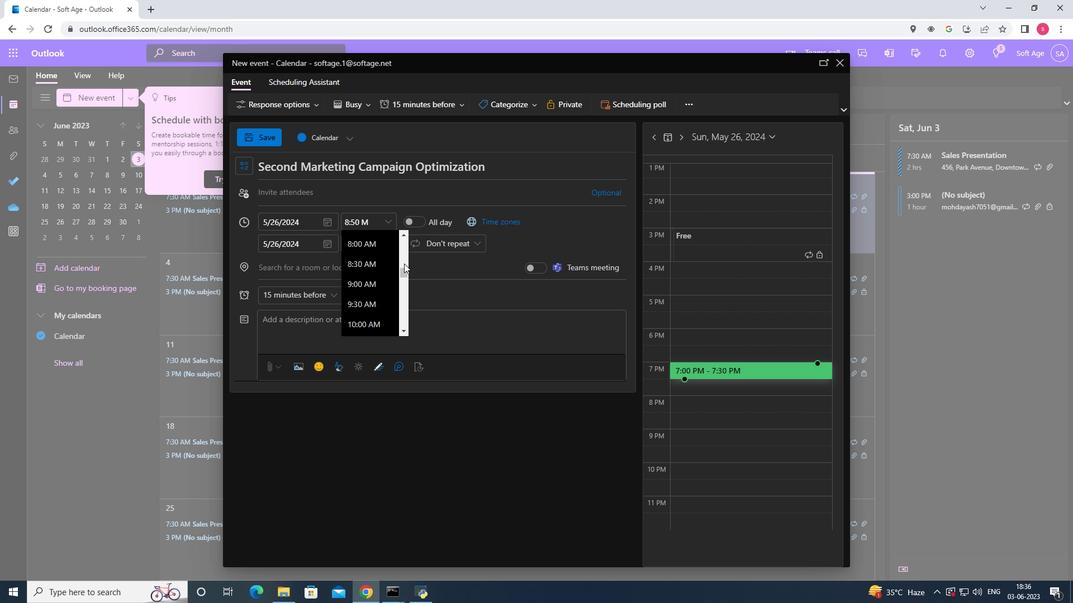 
Action: Mouse moved to (433, 297)
Screenshot: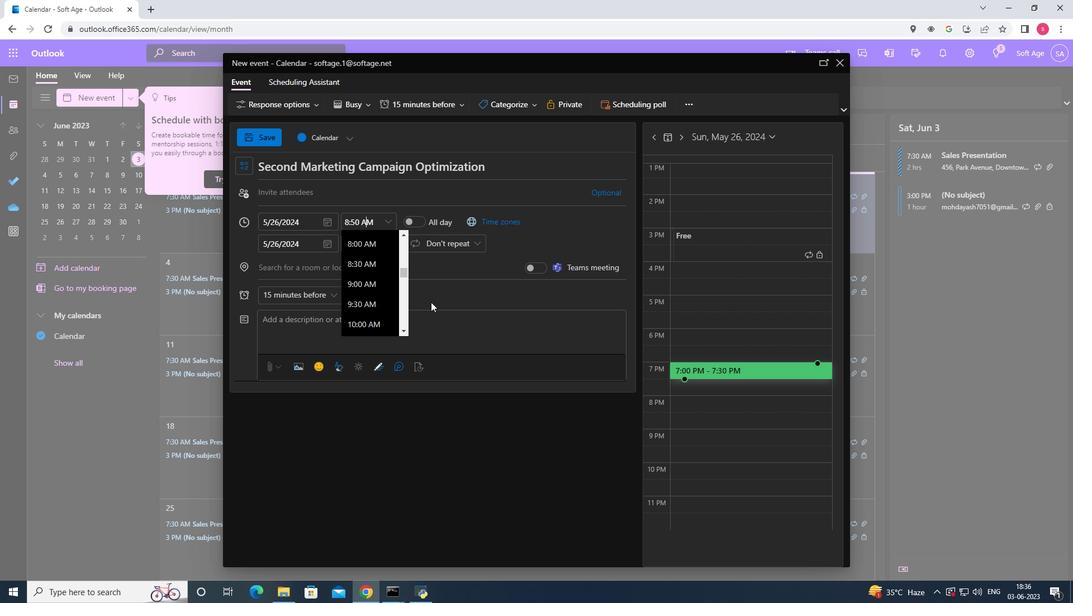
Action: Mouse pressed left at (433, 297)
Screenshot: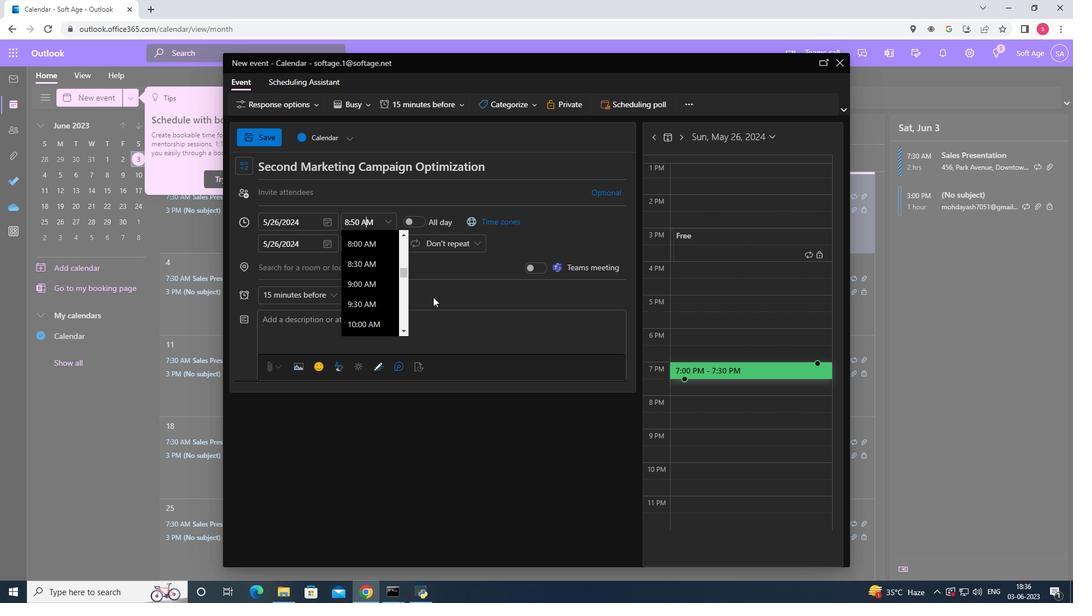 
Action: Mouse moved to (383, 248)
Screenshot: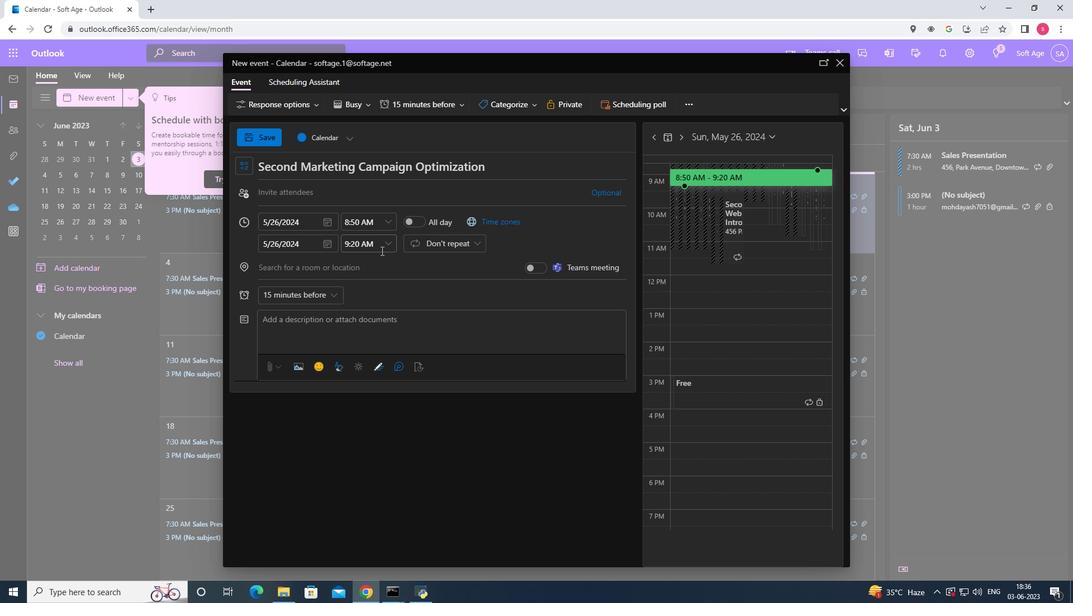 
Action: Mouse pressed left at (383, 248)
Screenshot: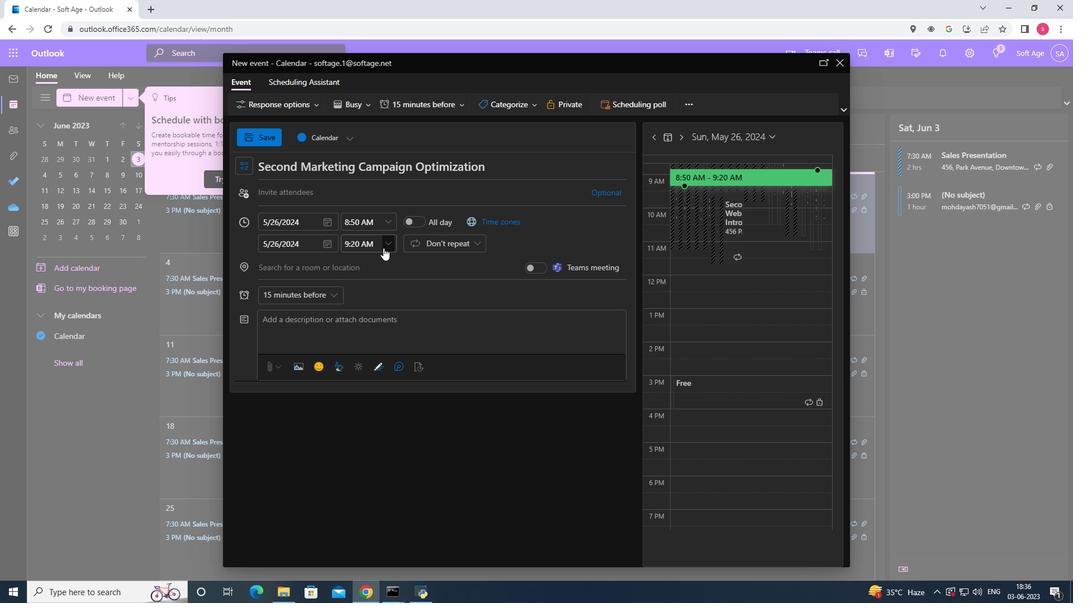 
Action: Mouse moved to (375, 320)
Screenshot: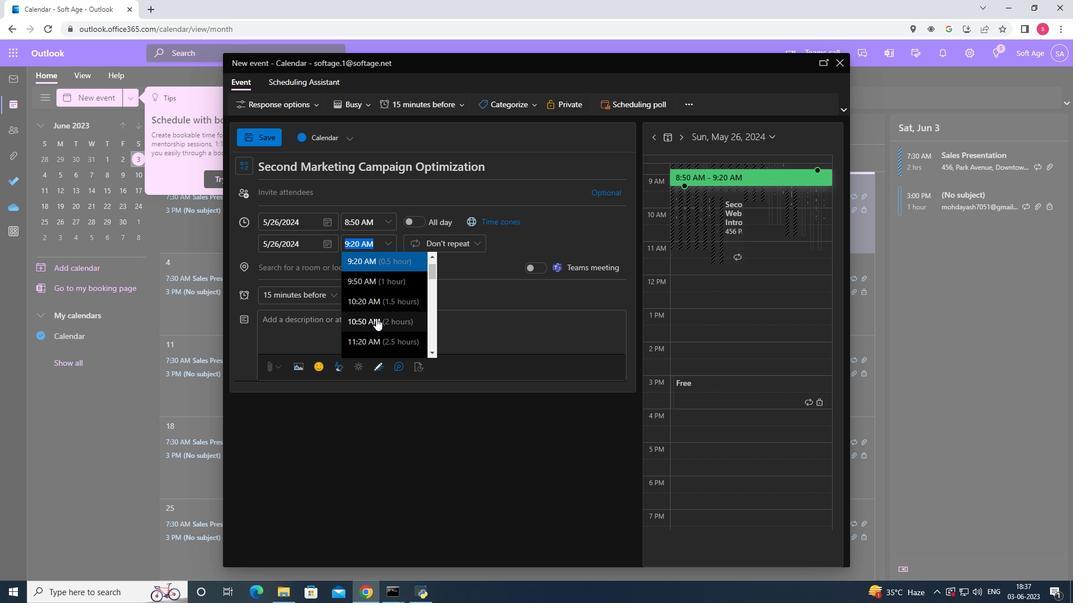 
Action: Mouse pressed left at (375, 320)
Screenshot: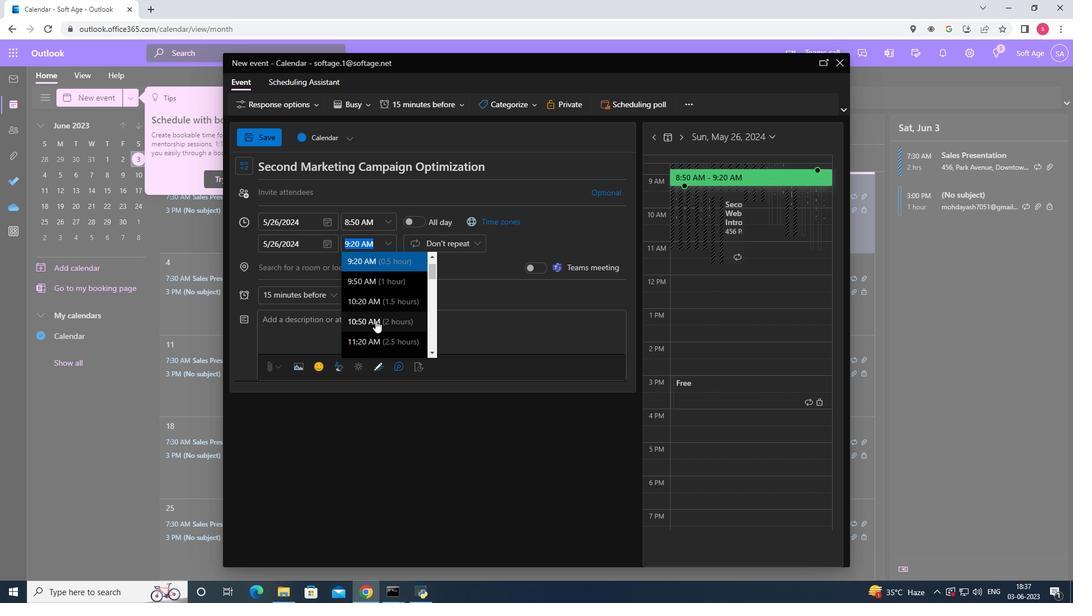 
Action: Mouse moved to (339, 324)
Screenshot: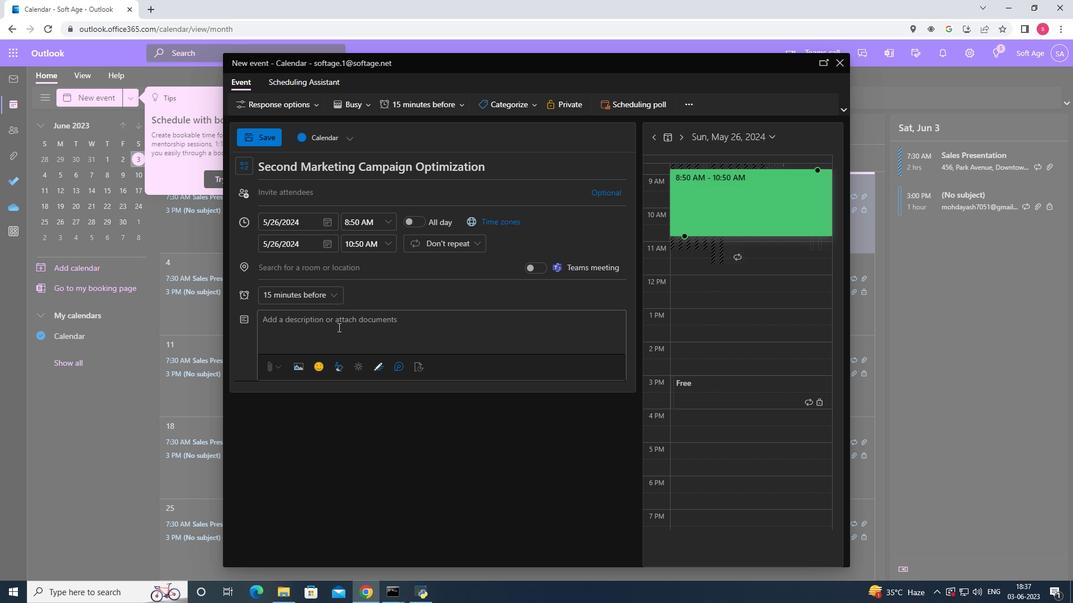 
Action: Mouse pressed left at (339, 324)
Screenshot: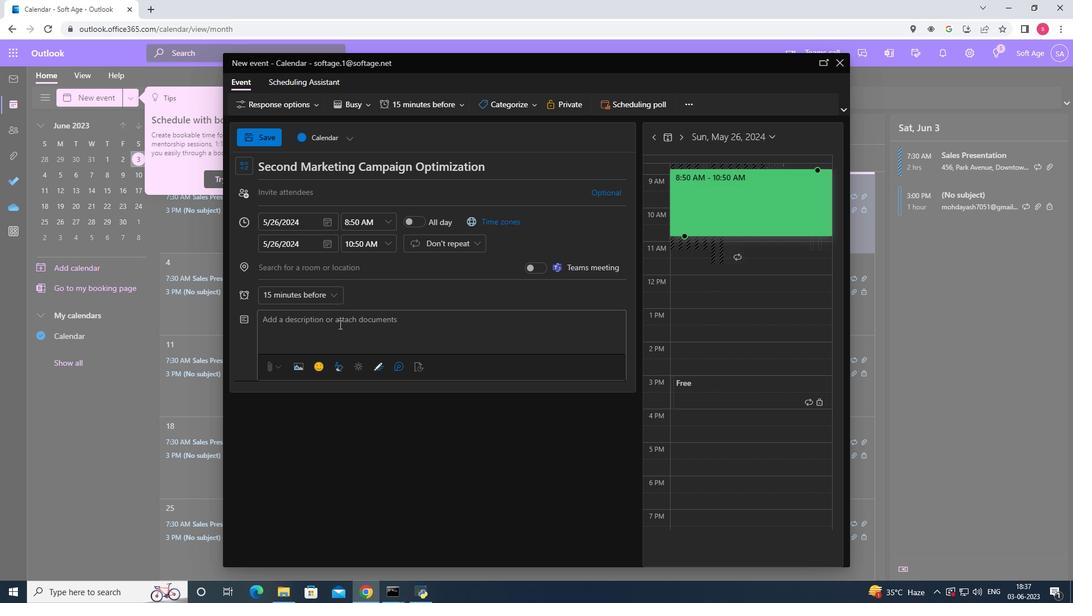 
Action: Key pressed <Key.shift>Participants<Key.enter><Key.backspace><Key.backspace><Key.backspace><Key.backspace><Key.backspace><Key.backspace><Key.backspace><Key.backspace><Key.backspace><Key.backspace><Key.backspace><Key.backspace><Key.backspace><Key.backspace><Key.backspace><Key.backspace><Key.backspace><Key.backspace><Key.backspace><Key.backspace><Key.shift>Participants<Key.space>will<Key.space>explore<Key.space>the<Key.space>roo<Key.backspace>ll<Key.space>of<Key.space>a<Key.left><Key.left><Key.left><Key.left><Key.left><Key.backspace>e<Key.right><Key.right><Key.right><Key.right><Key.right><Key.right><Key.space>leader<Key.space>as<Key.space>a<Key.space>coack<Key.backspace>h<Key.space>and<Key.space>mentor.<Key.space><Key.shift><Key.shift><Key.shift><Key.shift><Key.shift>They<Key.space>will<Key.space>learn<Key.space>how<Key.space>to<Key.space>provide<Key.space>guideiens<Key.backspace><Key.backspace><Key.backspace>c<Key.backspace><Key.backspace><Key.backspace>e<Key.backspace>ancr<Key.backspace>e<Key.space>support,<Key.space>and<Key.space>developement<Key.left><Key.left><Key.left><Key.left><Key.backspace><Key.right><Key.right><Key.right><Key.right><Key.right><Key.right><Key.space>opportunities<Key.space>to<Key.space>team<Key.space>members,<Key.space>fostering<Key.space>there<Key.space>growth<Key.space>and<Key.space>professional<Key.space>ada<Key.backspace>vancement<Key.space><Key.backspace>.<Key.space><Key.shift>se<Key.backspace><Key.backspace>
Screenshot: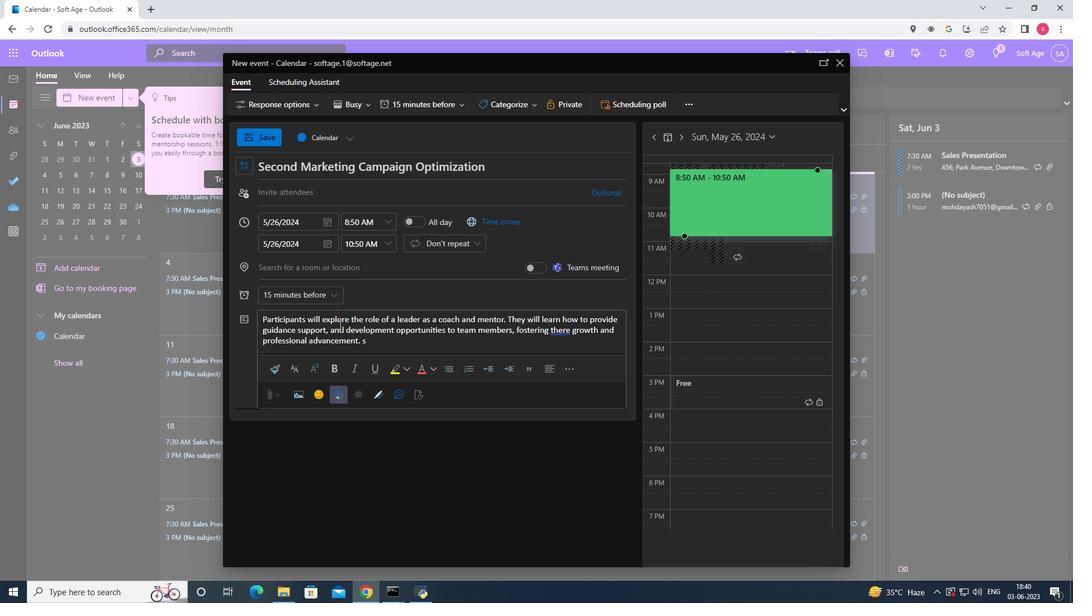 
Action: Mouse moved to (516, 105)
Screenshot: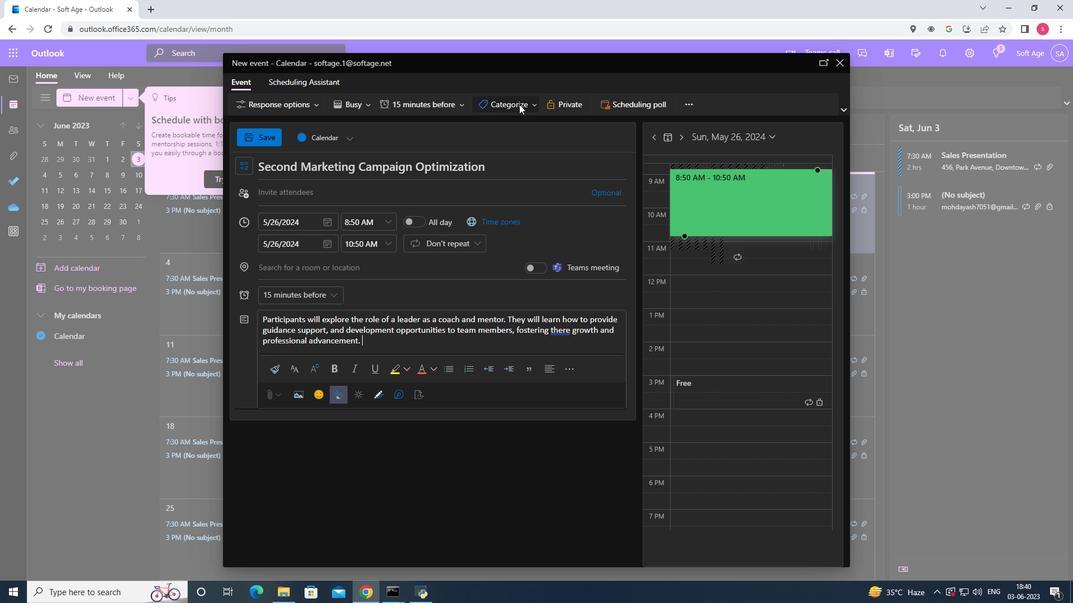 
Action: Mouse pressed left at (516, 105)
Screenshot: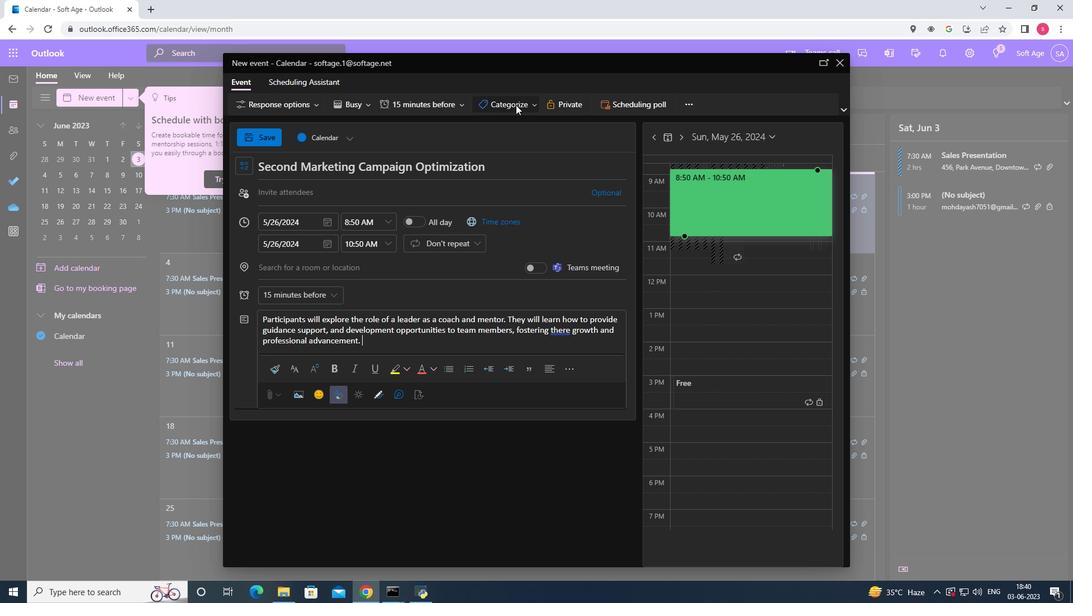 
Action: Mouse moved to (529, 256)
Screenshot: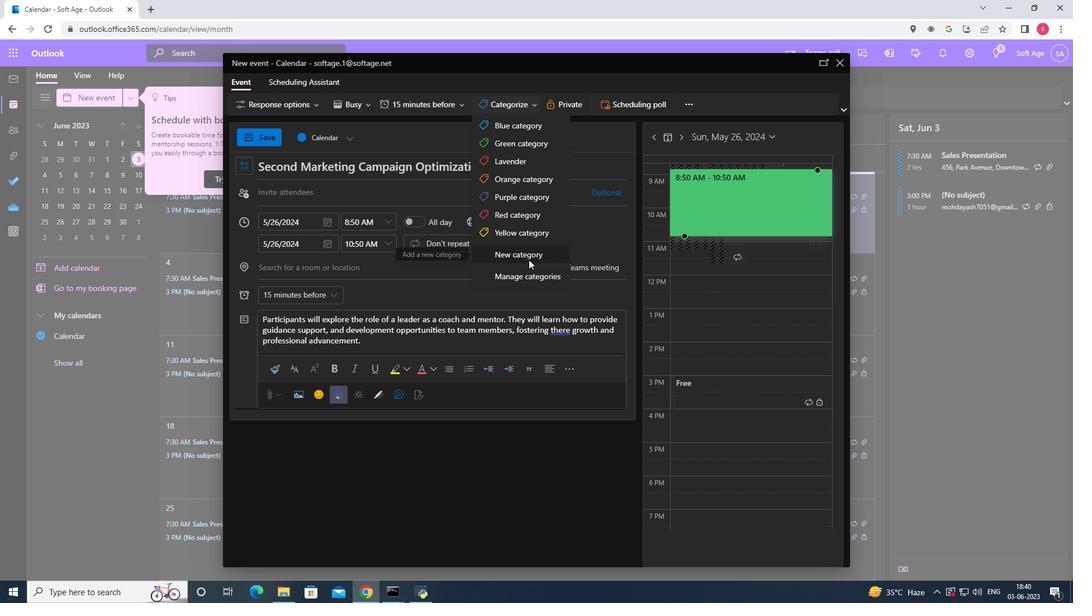 
Action: Mouse pressed left at (529, 256)
Screenshot: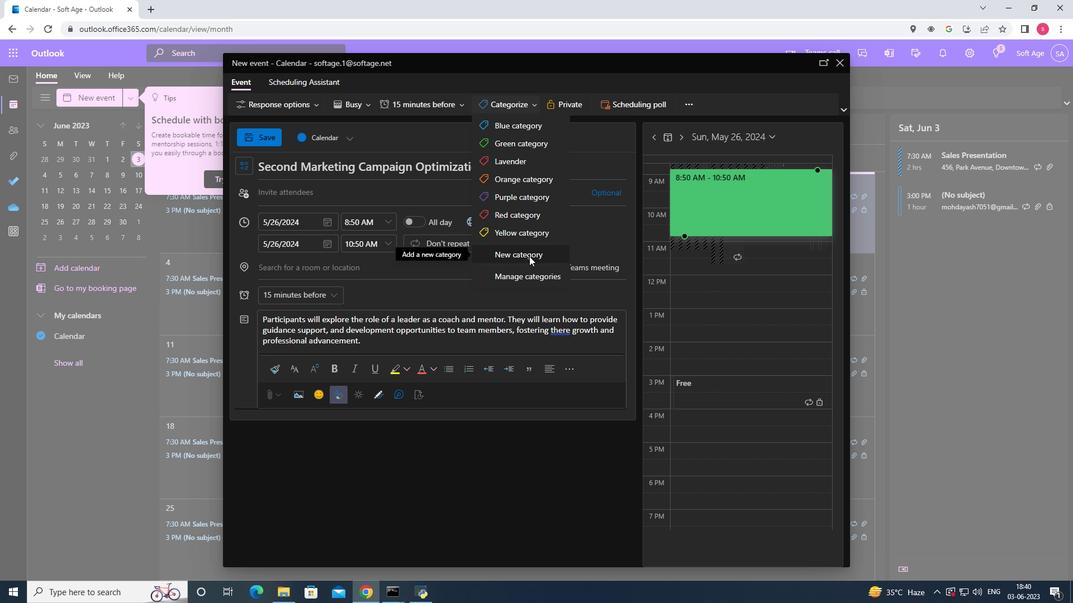 
Action: Mouse moved to (530, 262)
Screenshot: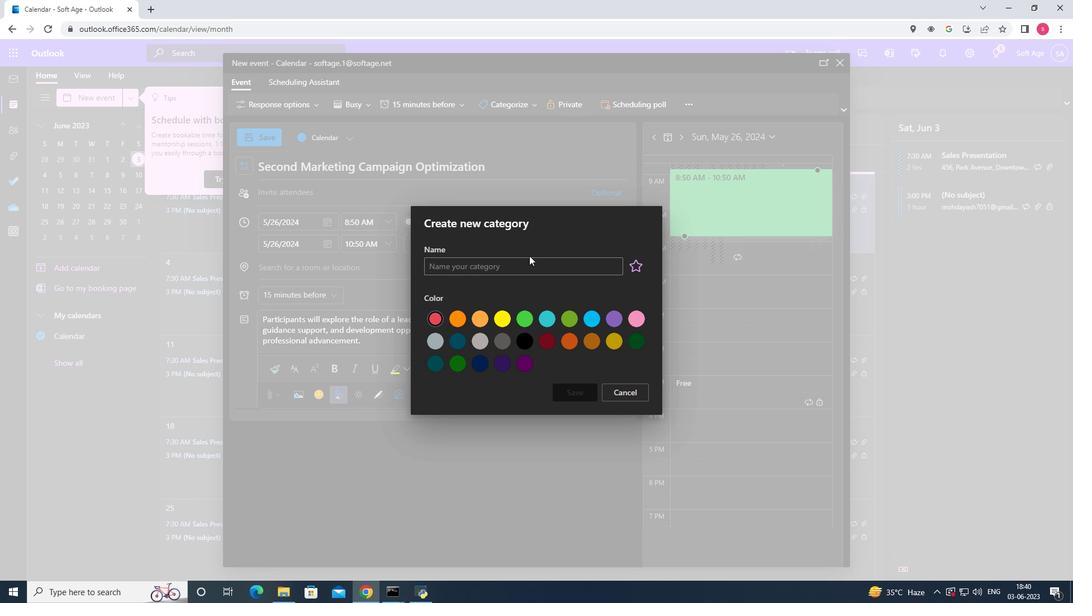
Action: Mouse pressed left at (530, 262)
Screenshot: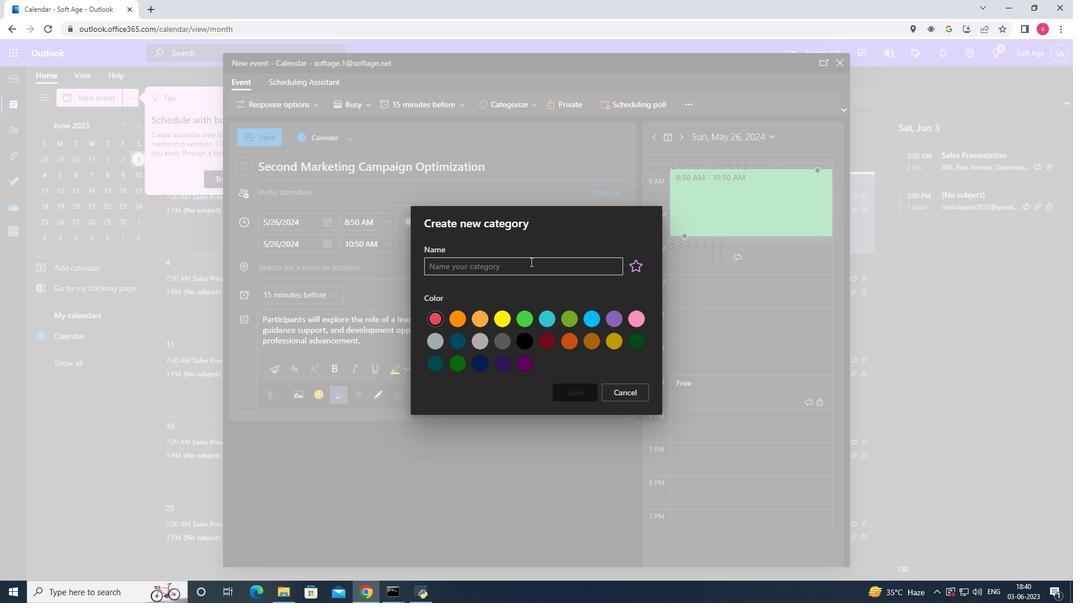 
Action: Key pressed <Key.shift>Grape
Screenshot: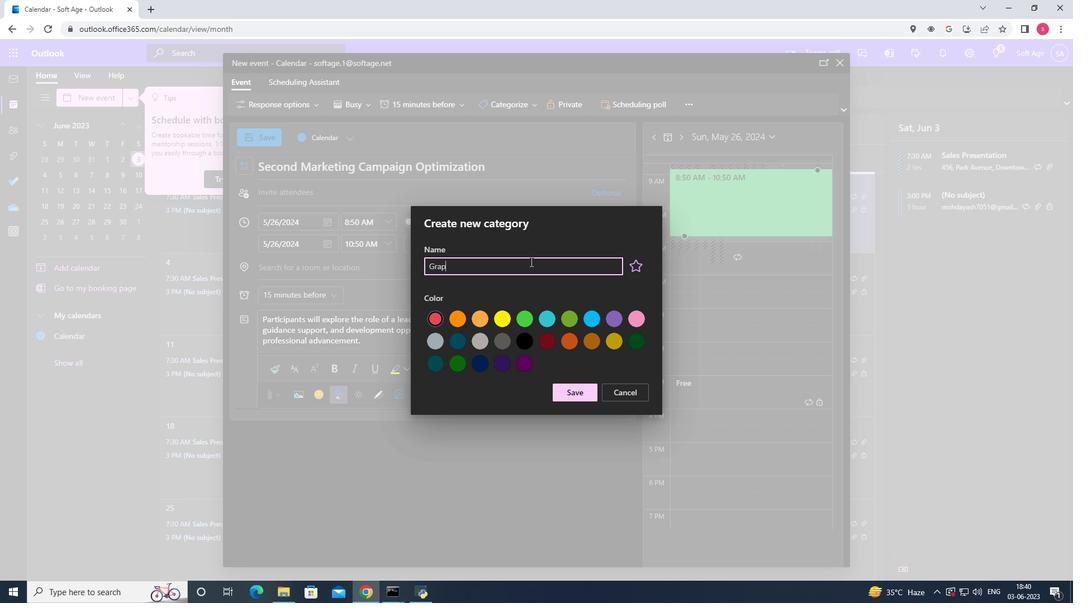 
Action: Mouse moved to (497, 338)
Screenshot: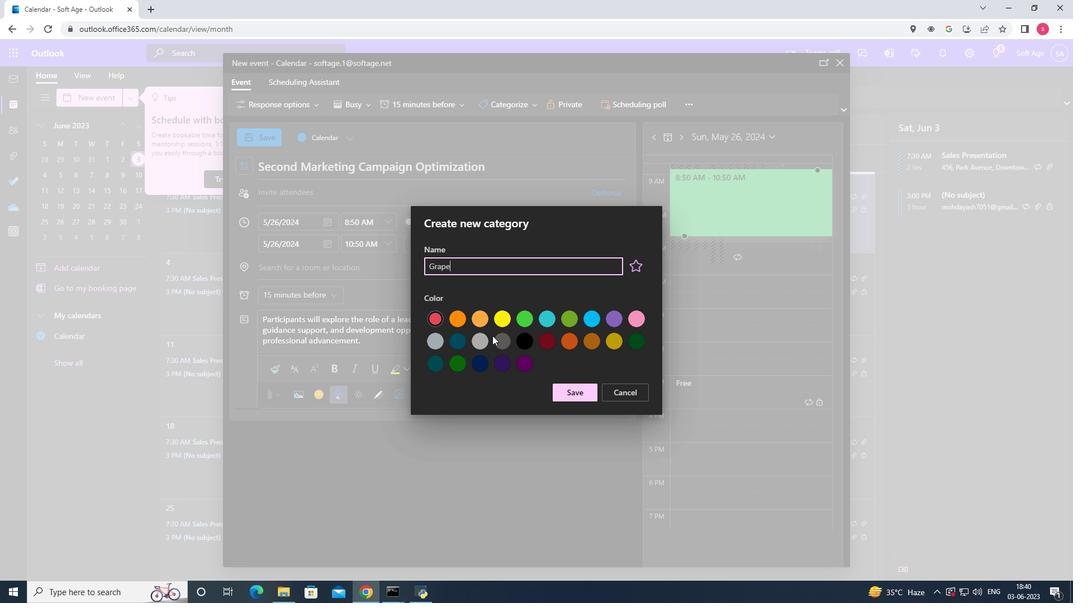 
Action: Mouse scrolled (497, 337) with delta (0, 0)
Screenshot: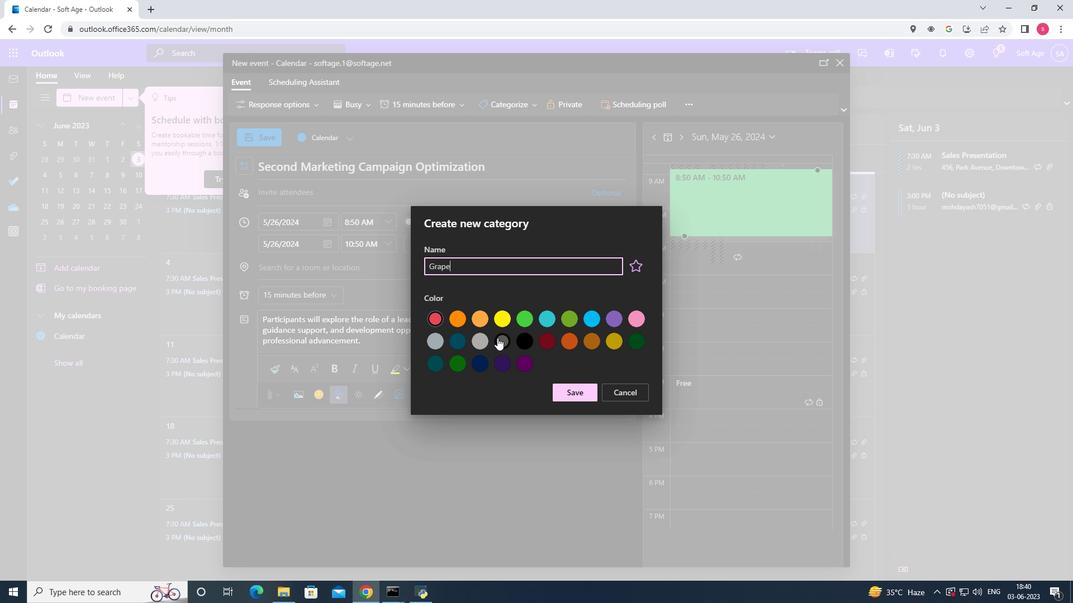 
Action: Mouse moved to (536, 271)
Screenshot: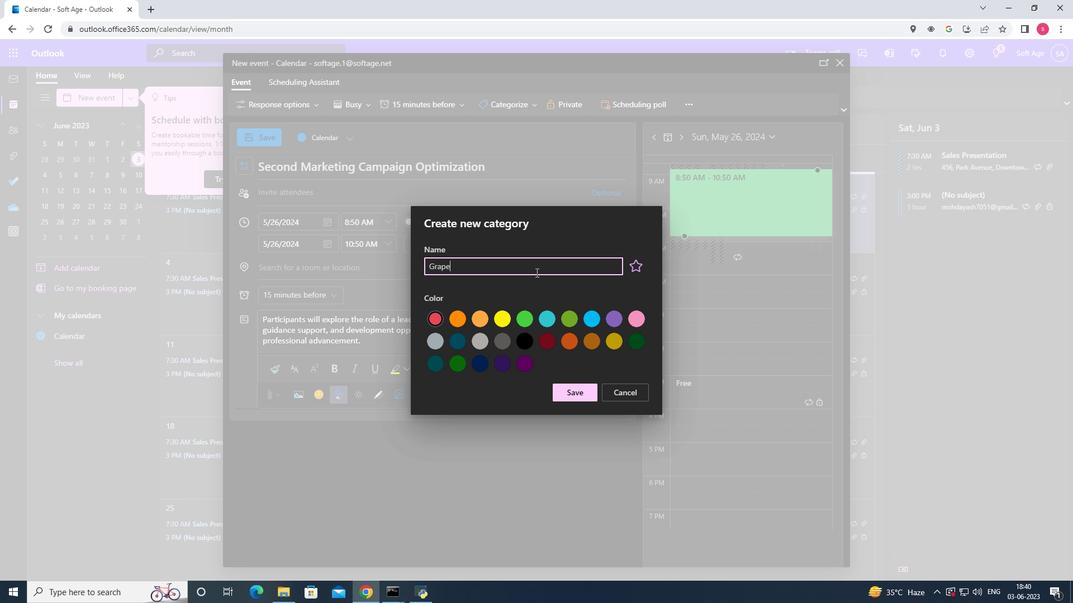 
Action: Mouse pressed left at (536, 271)
Screenshot: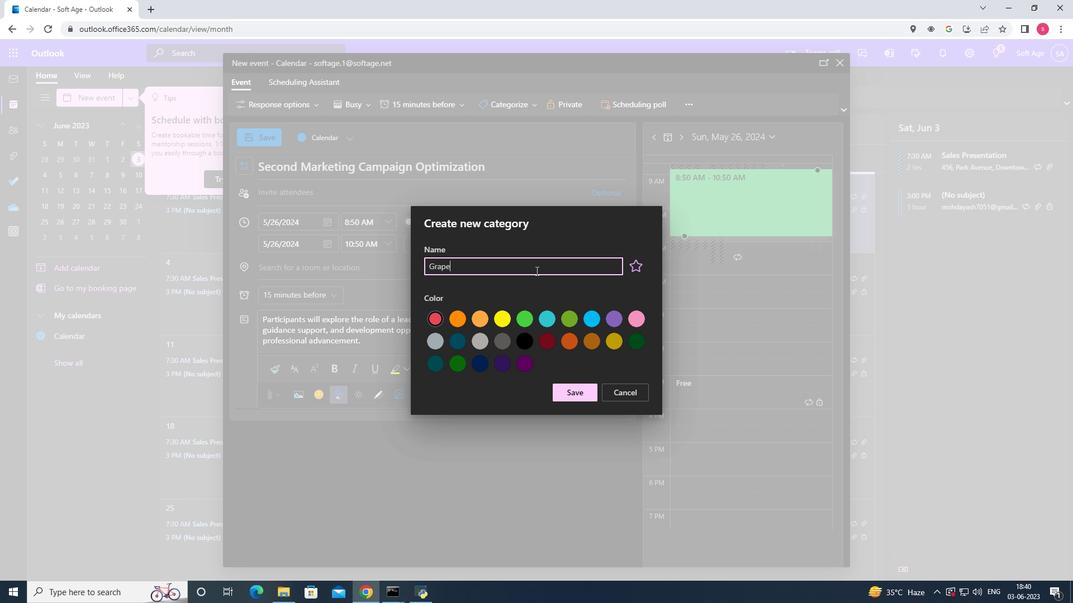 
Action: Mouse moved to (579, 389)
Screenshot: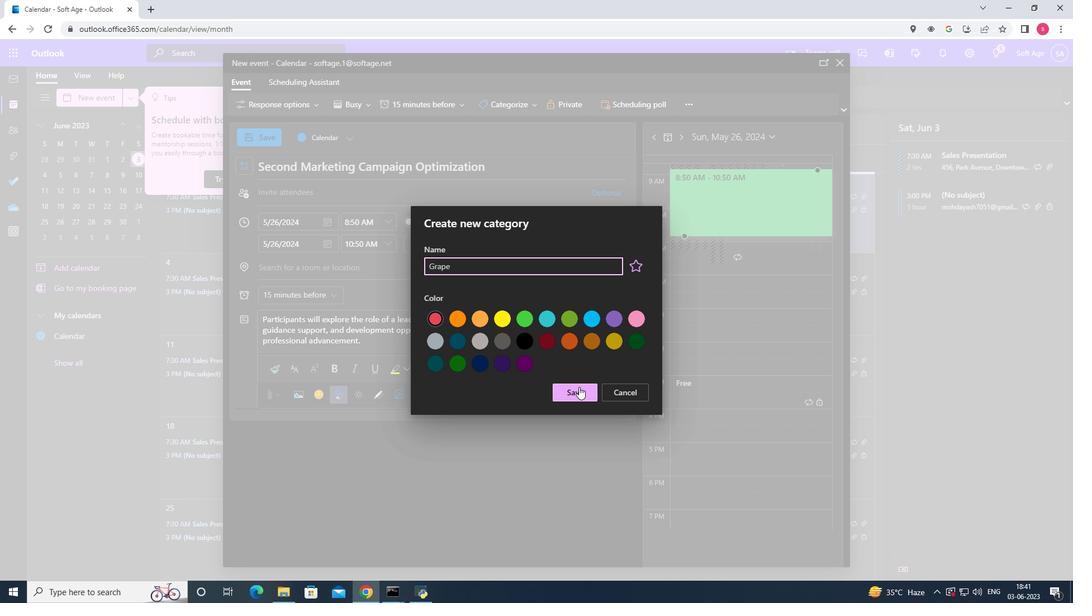 
Action: Mouse pressed left at (579, 389)
Screenshot: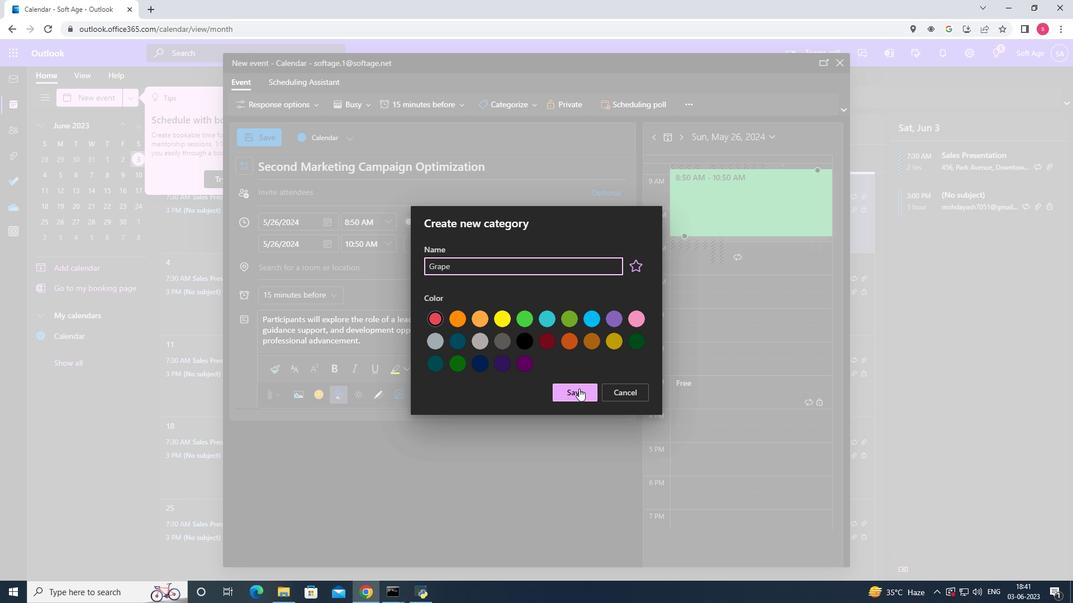 
Action: Mouse moved to (305, 266)
Screenshot: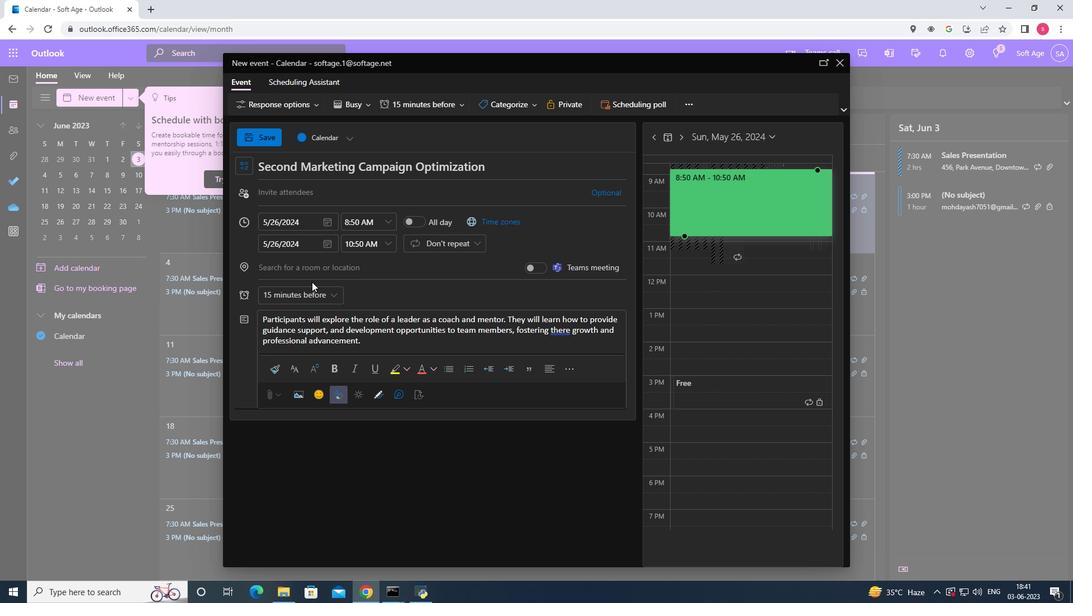 
Action: Mouse pressed left at (305, 266)
Screenshot: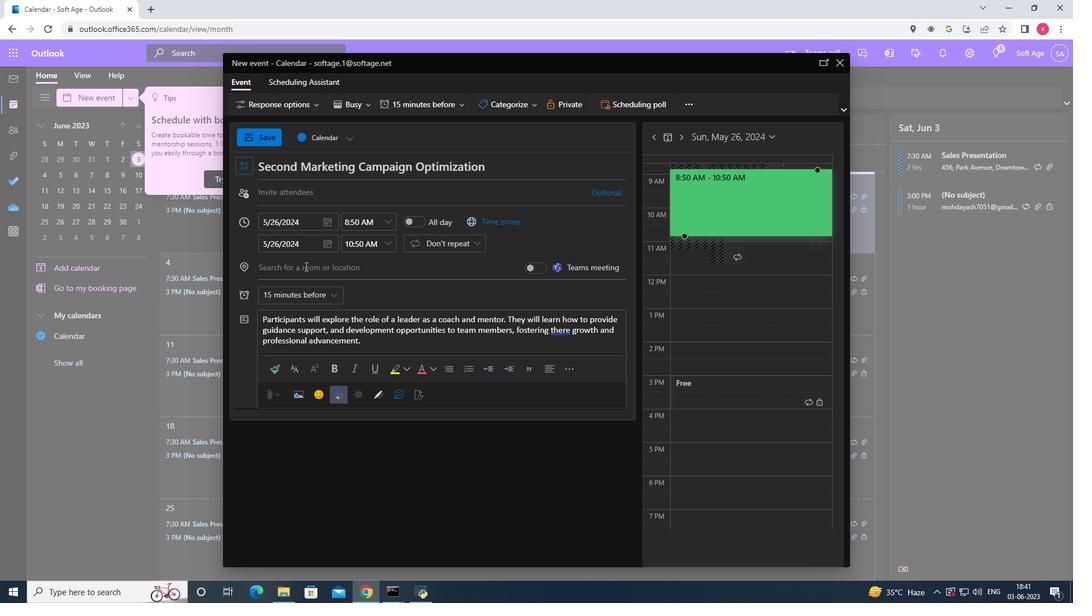 
Action: Mouse moved to (334, 280)
Screenshot: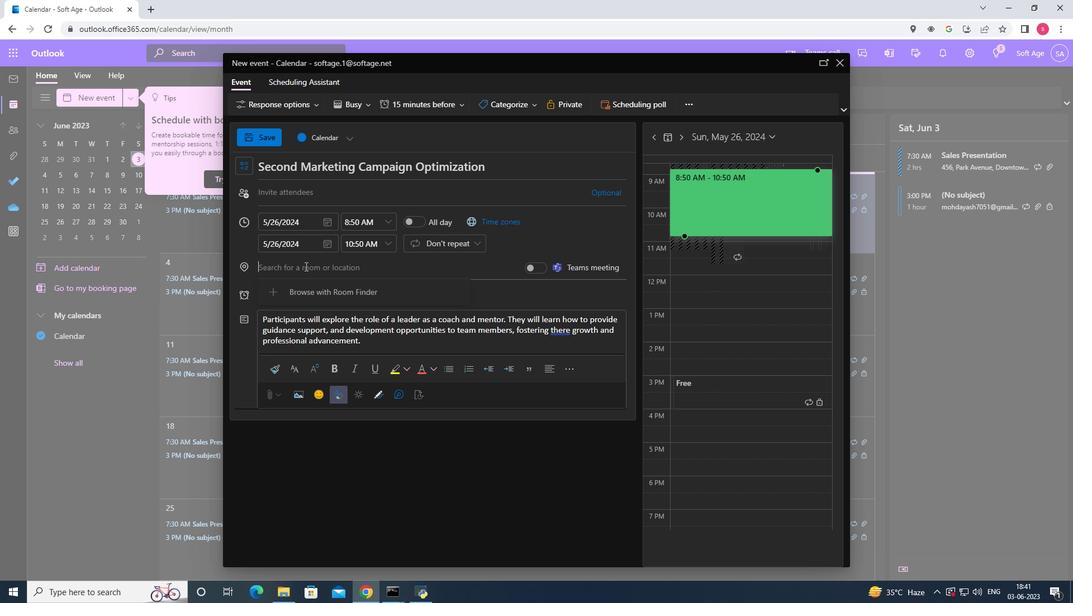 
Action: Key pressed <Key.shift><Key.shift><Key.shift>Reykjavik,<Key.space><Key.shift>Iceland
Screenshot: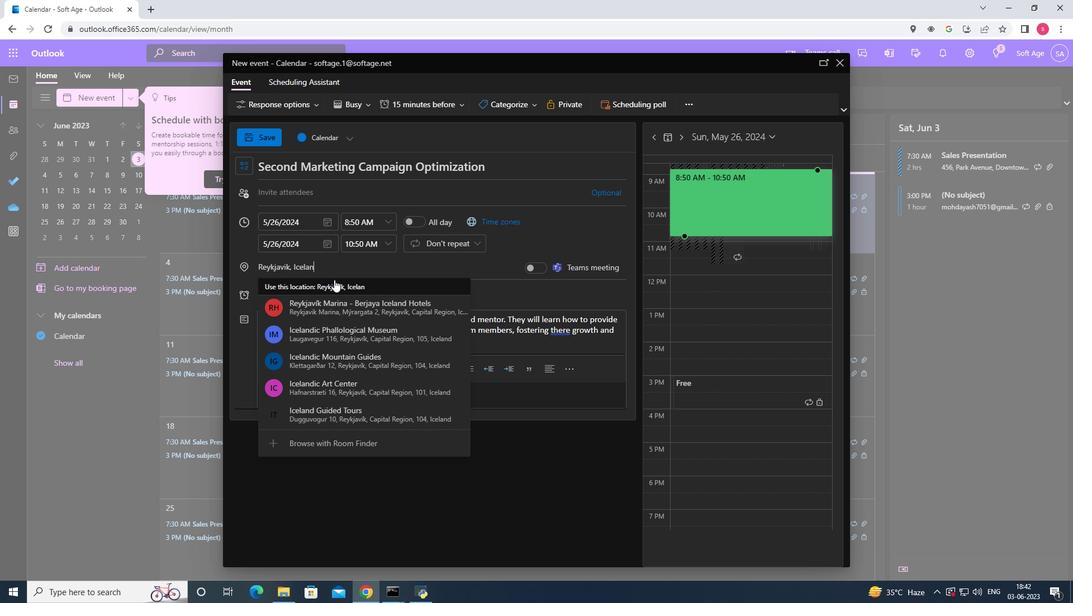 
Action: Mouse moved to (346, 273)
Screenshot: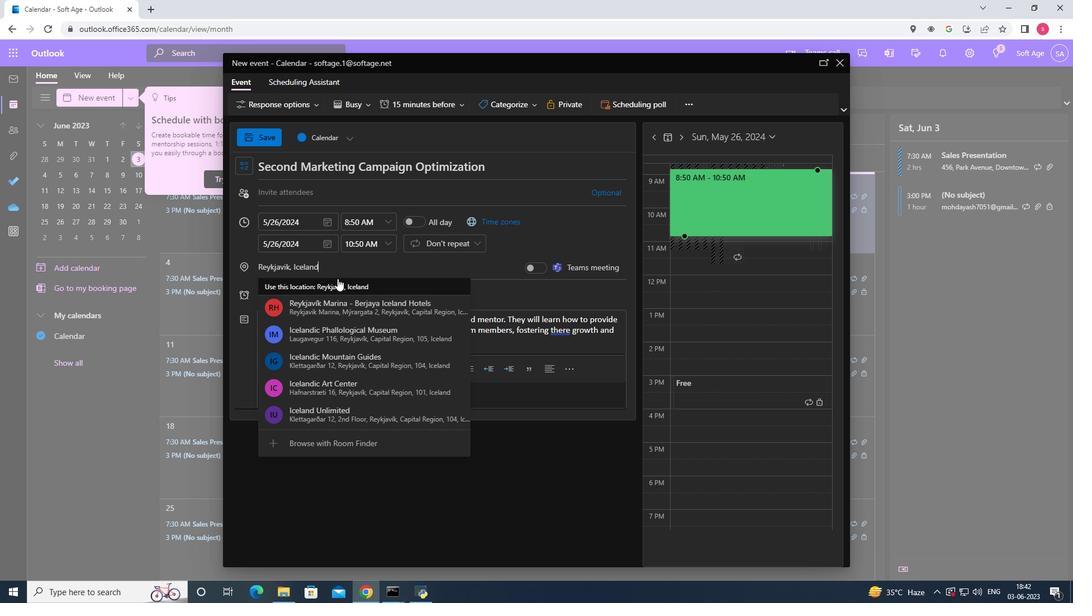 
Action: Mouse pressed left at (346, 273)
Screenshot: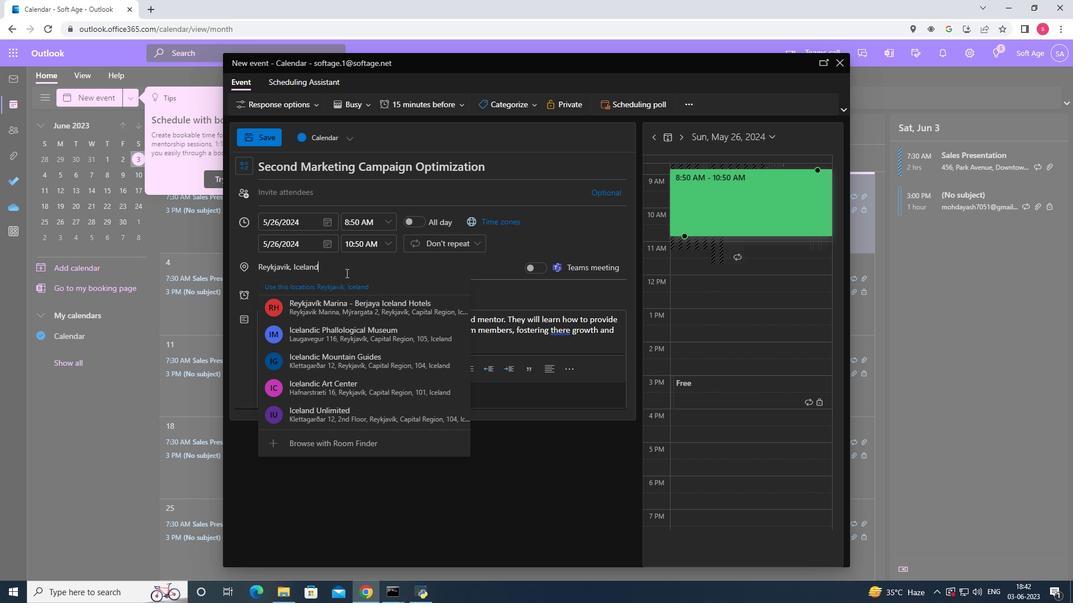 
Action: Mouse moved to (492, 270)
Screenshot: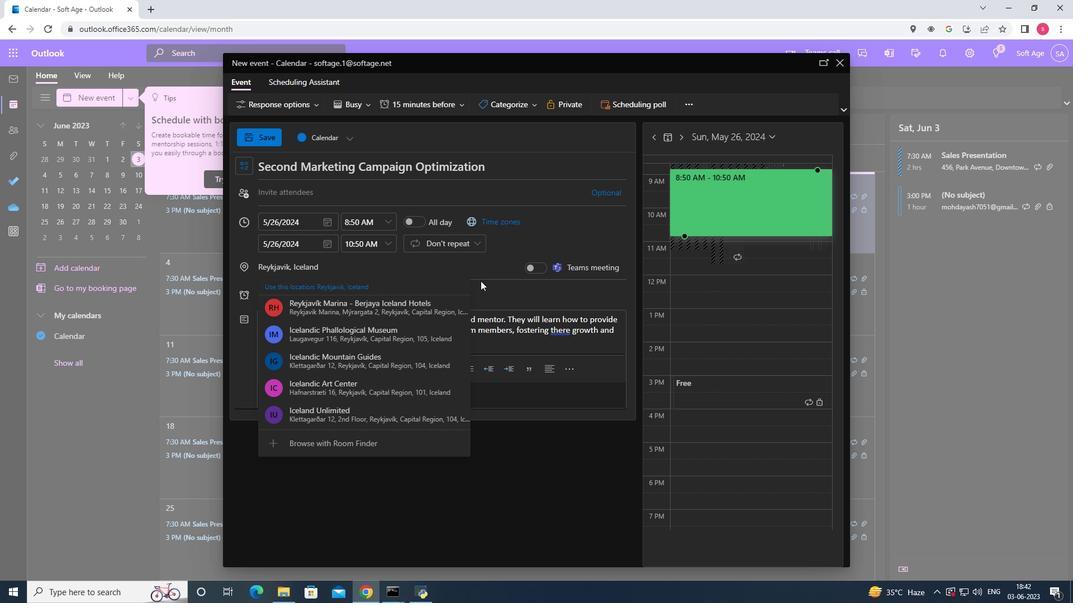 
Action: Mouse pressed left at (492, 270)
Screenshot: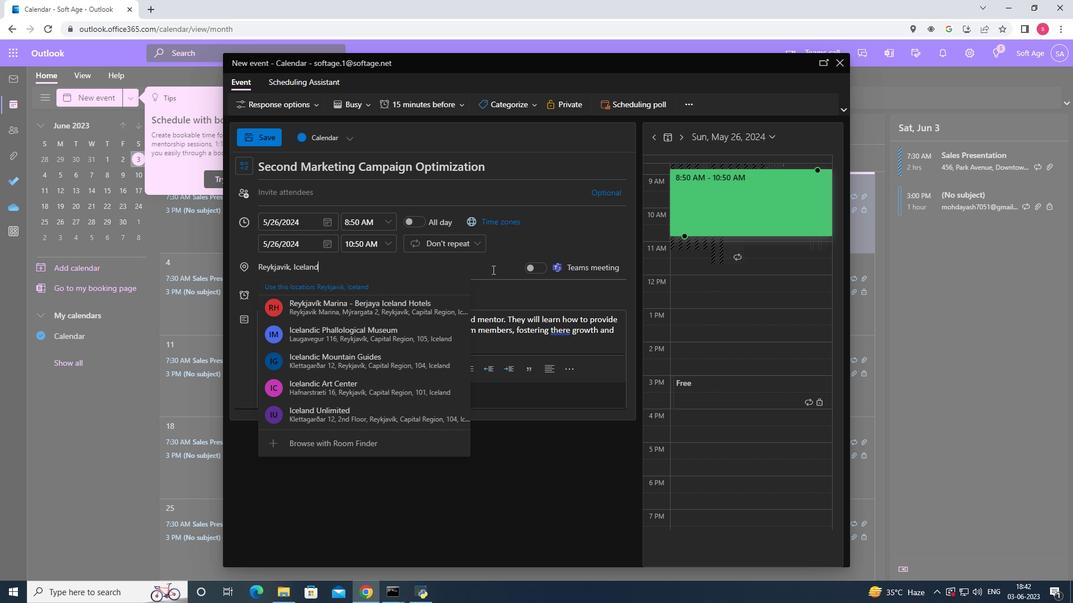 
Action: Mouse moved to (492, 270)
Screenshot: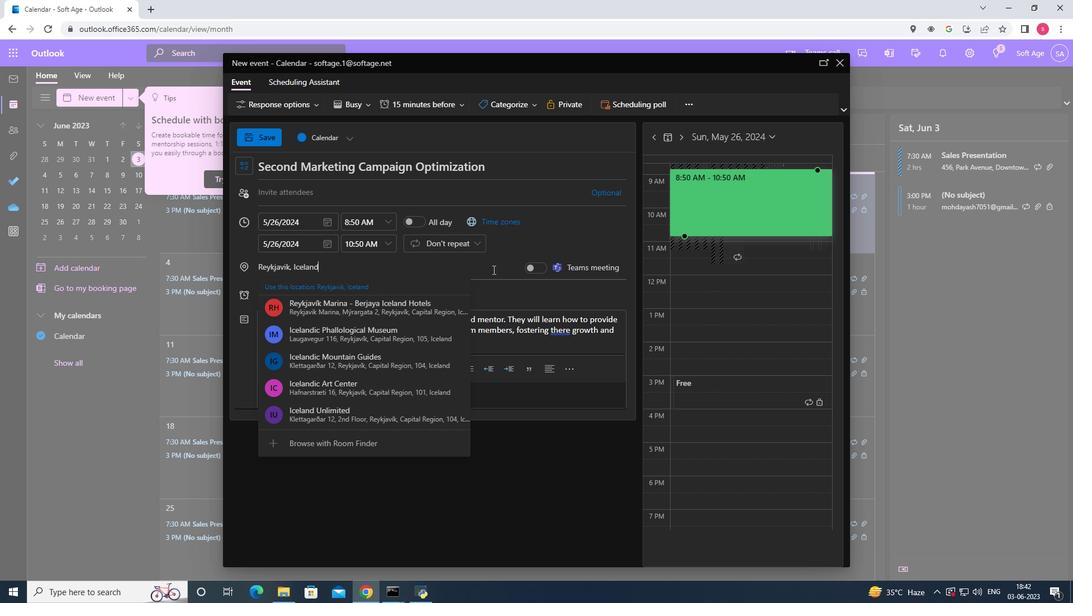 
Action: Mouse pressed left at (492, 270)
Screenshot: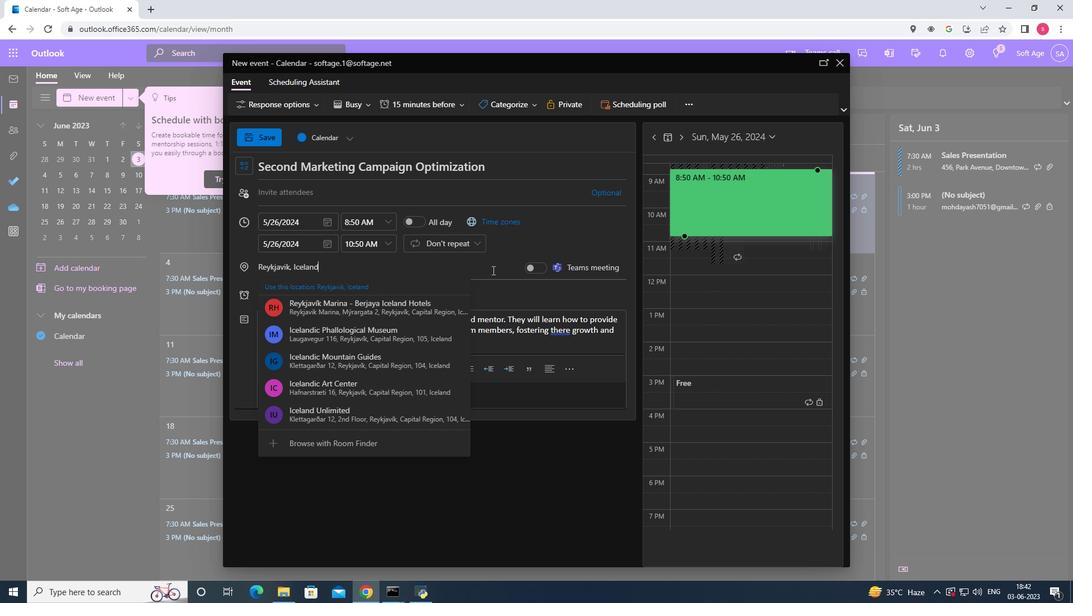
Action: Mouse moved to (490, 301)
Screenshot: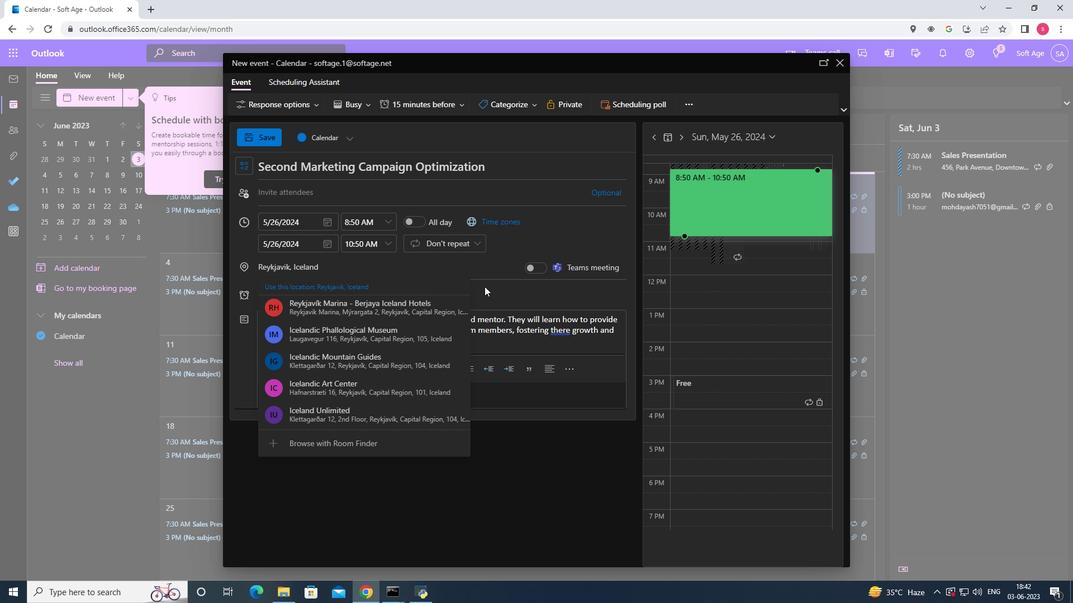 
Action: Mouse pressed left at (490, 301)
Screenshot: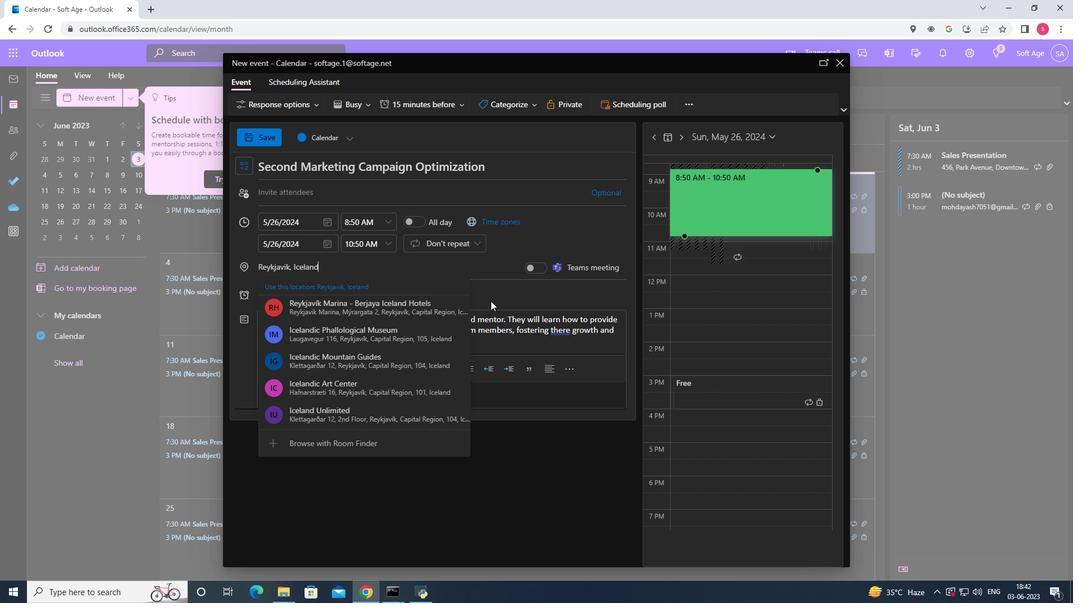 
Action: Mouse moved to (300, 195)
Screenshot: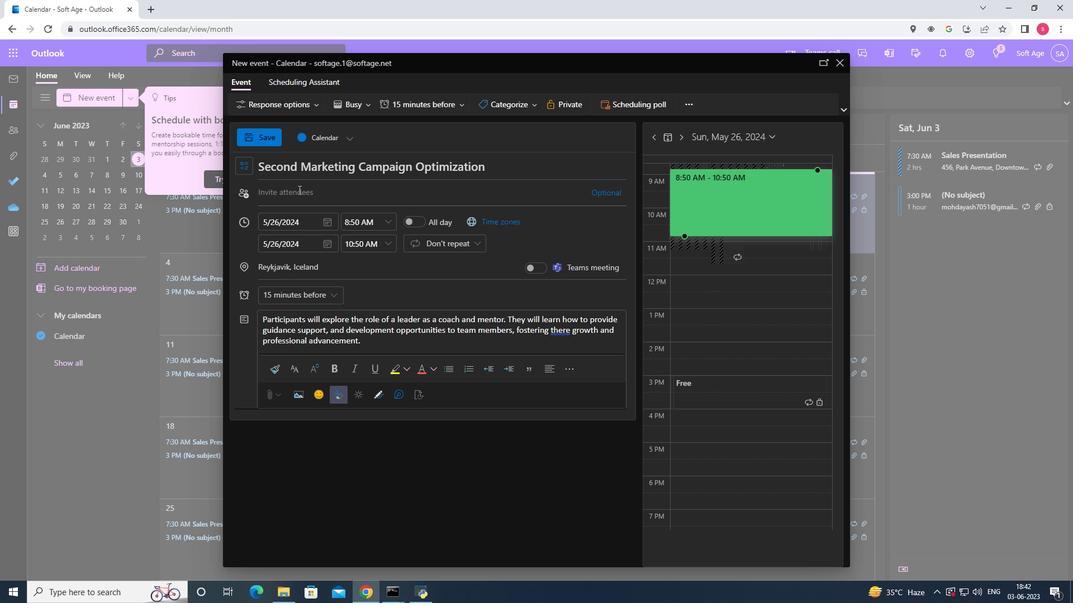 
Action: Mouse pressed left at (300, 195)
Screenshot: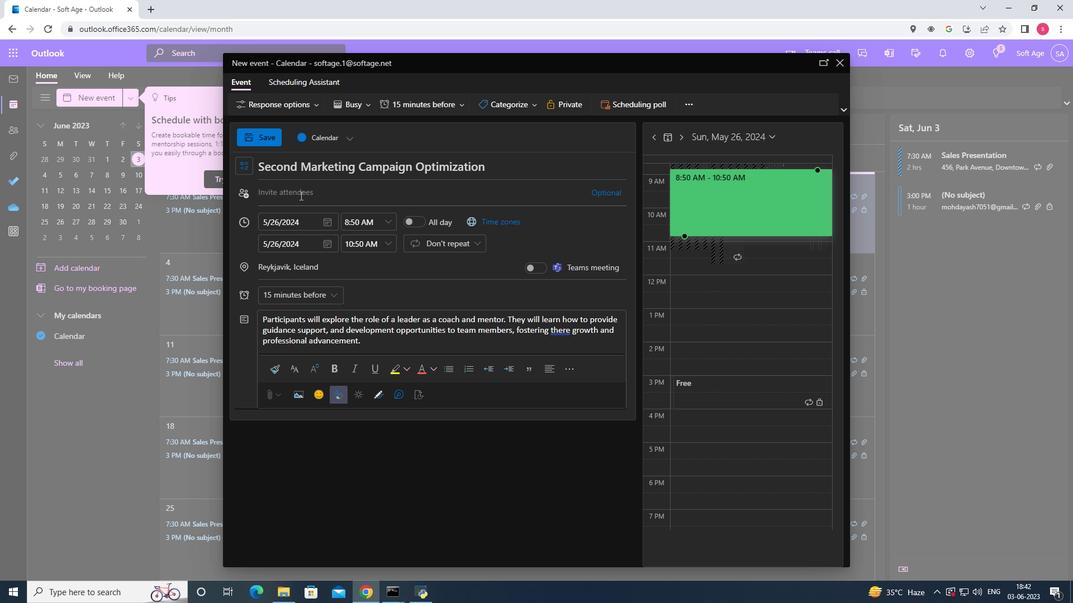 
Action: Key pressed softage<Key.shift><Key.shift><Key.shift><Key.shift><Key.shift><Key.shift><Key.shift><Key.shift><Key.shift><Key.shift><Key.shift><Key.shift><Key.shift><Key.shift><Key.shift><Key.shift><Key.shift><Key.shift><Key.shift><Key.shift><Key.shift><Key.shift><Key.shift><Key.shift><Key.shift><Key.shift>@<Key.backspace>.82<Key.backspace>softage<Key.left><Key.left><Key.left><Key.left><Key.left><Key.left><Key.left><Key.shift><Key.shift><Key.shift><Key.shift><Key.shift><Key.shift><Key.shift><Key.shift>@<Key.right><Key.right><Key.right><Key.right><Key.right><Key.right><Key.right>.net
Screenshot: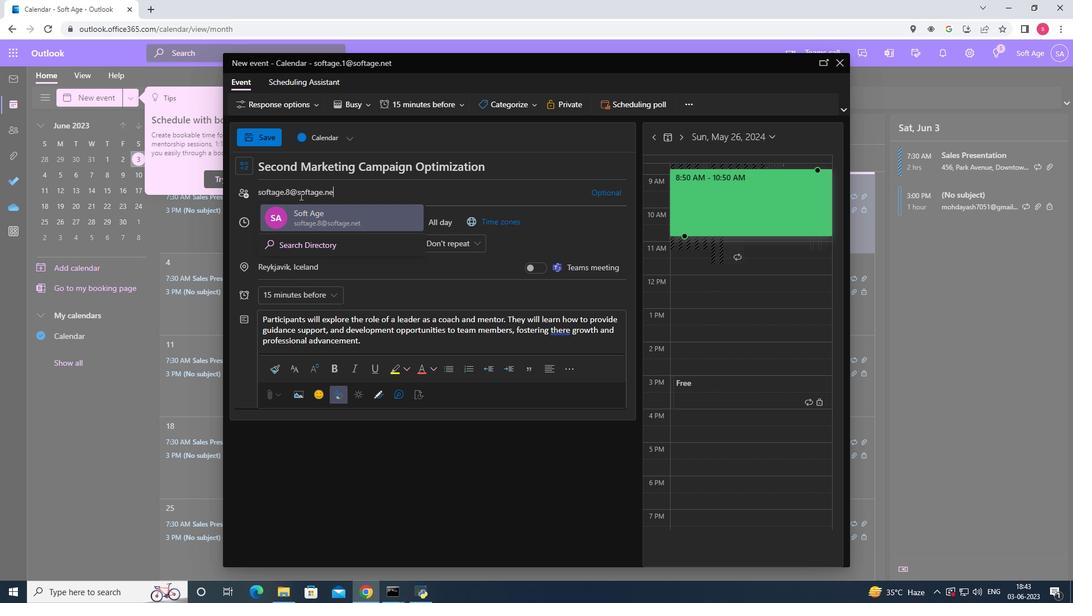 
Action: Mouse moved to (599, 199)
Screenshot: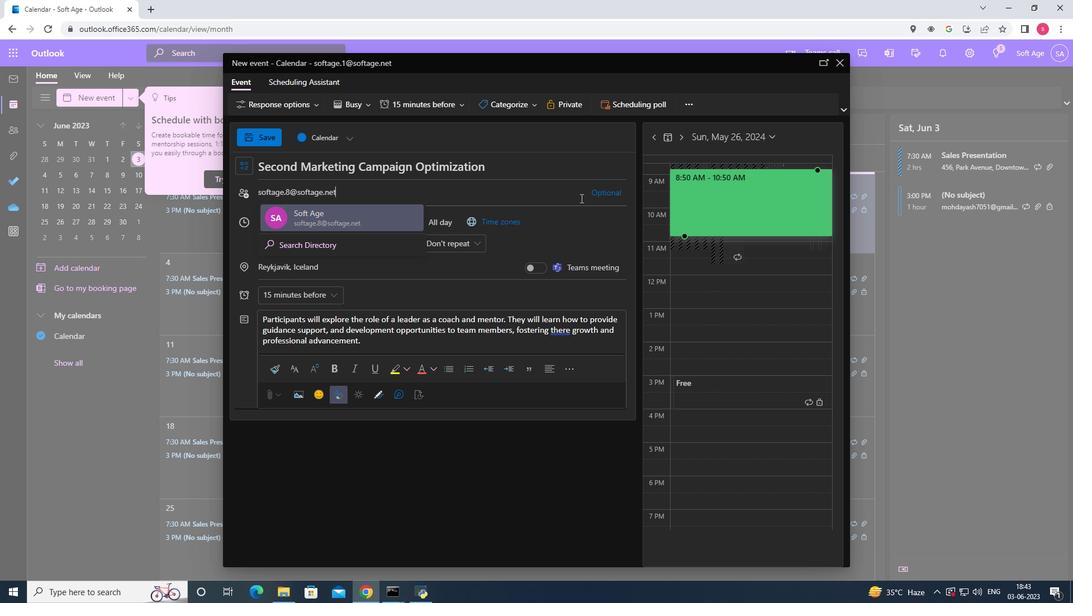 
Action: Mouse pressed left at (599, 199)
Screenshot: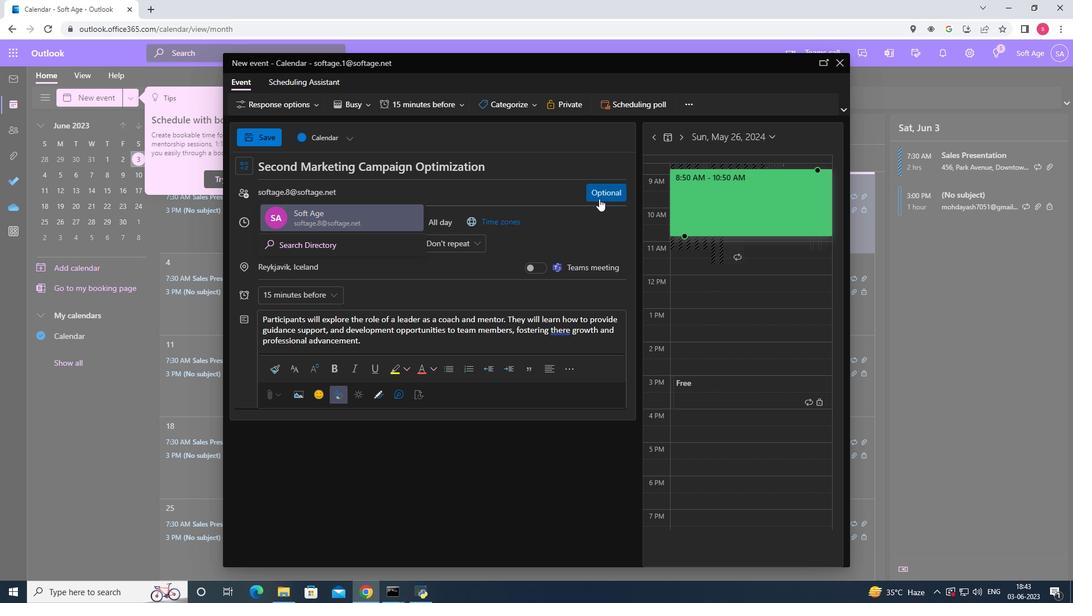 
Action: Mouse moved to (578, 200)
Screenshot: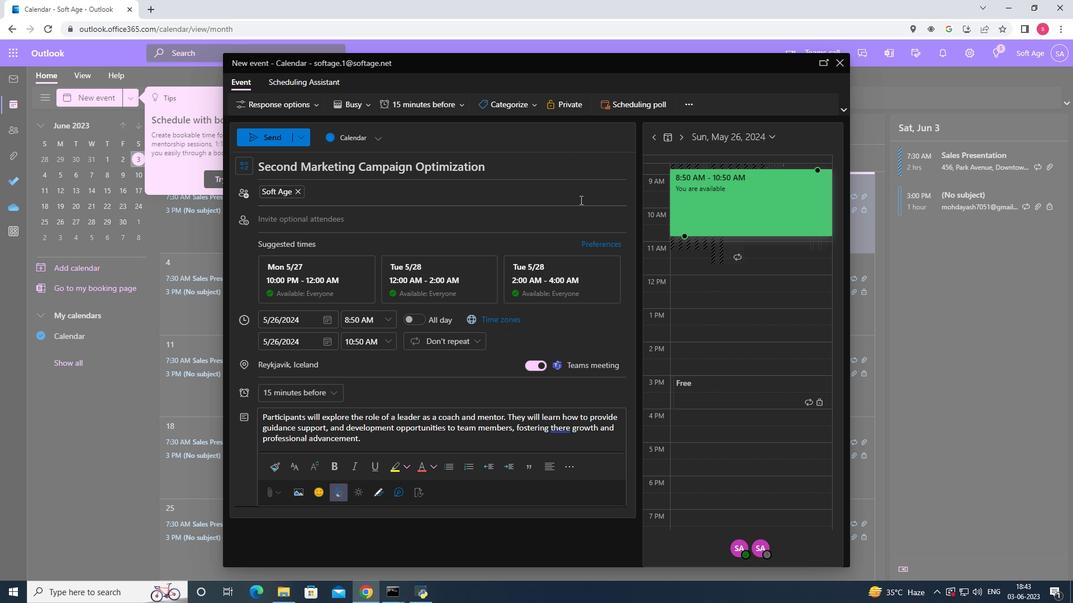 
Action: Key pressed softage.<Key.shift><Key.shift><Key.shift><Key.shift><Key.shift><Key.shift><Key.shift>@<Key.backspace>2<Key.shift><Key.shift><Key.shift>@softage.net
Screenshot: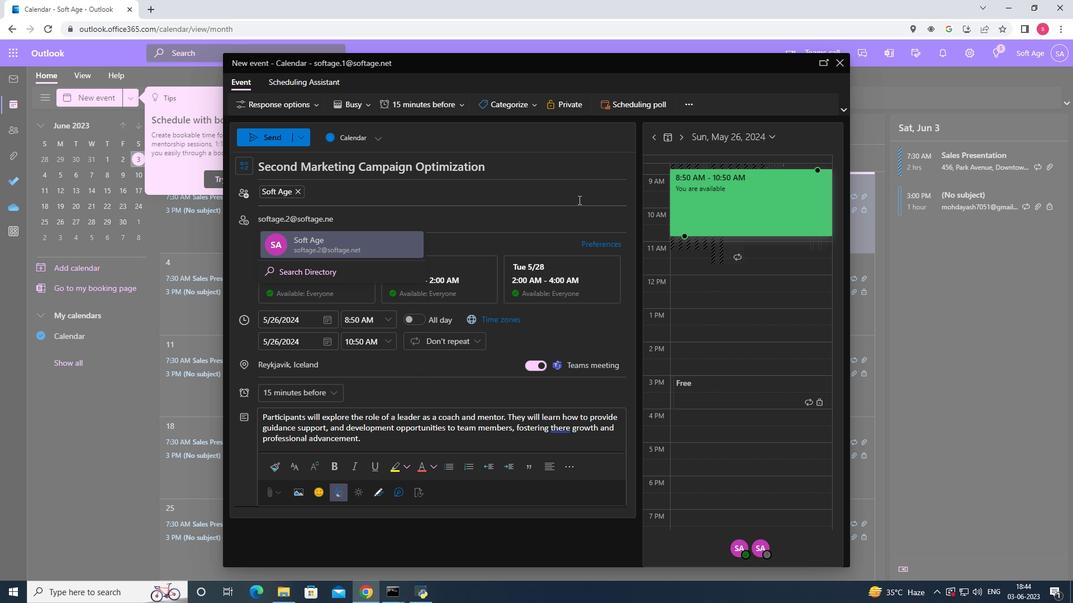 
Action: Mouse moved to (328, 392)
Screenshot: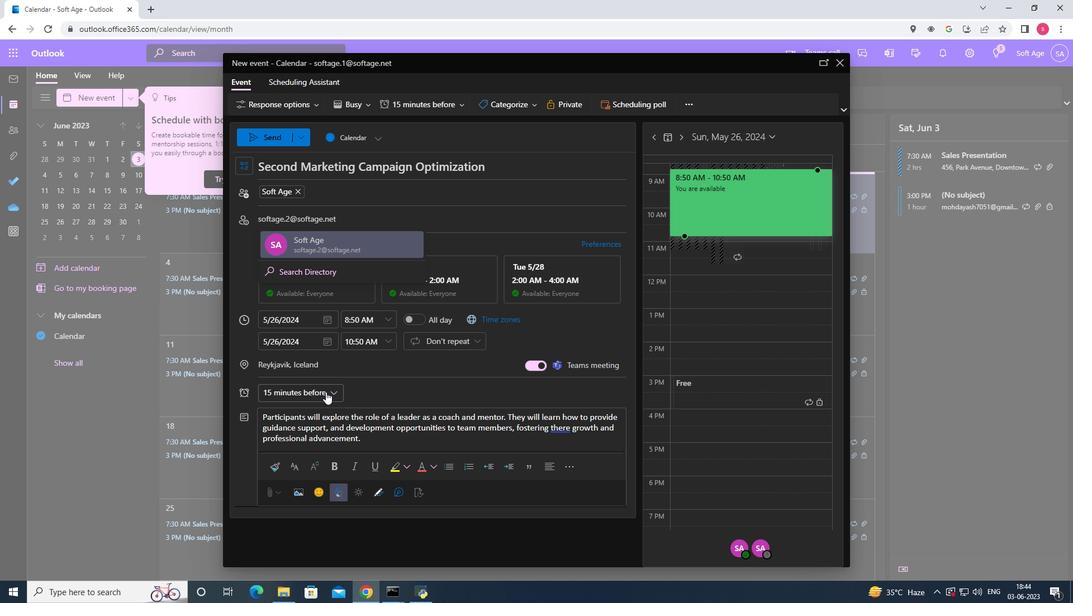 
Action: Mouse pressed left at (328, 392)
Screenshot: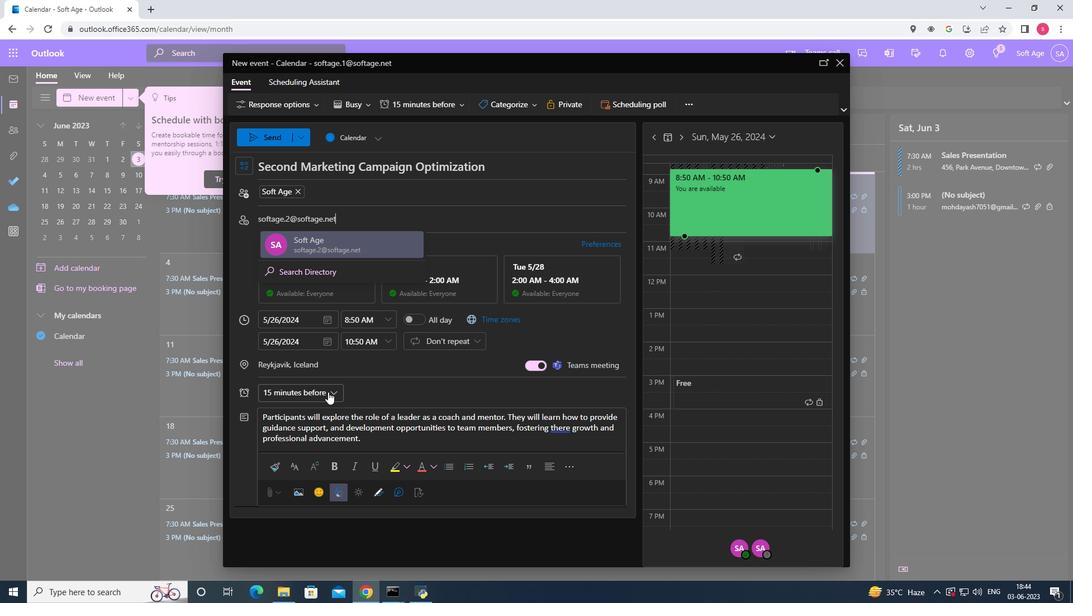 
Action: Mouse moved to (319, 314)
Screenshot: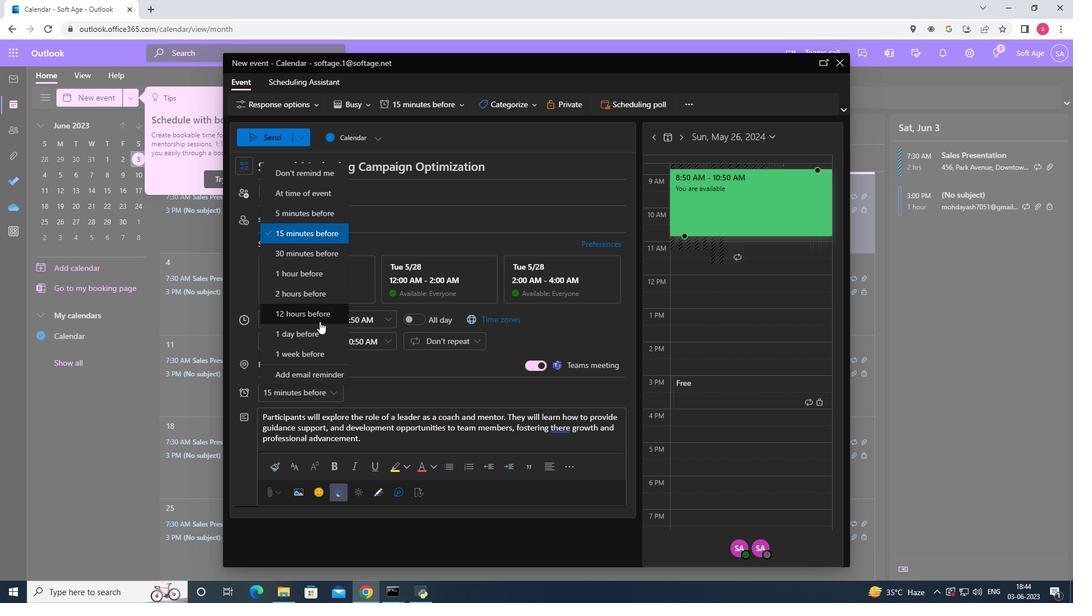 
Action: Mouse scrolled (319, 314) with delta (0, 0)
Screenshot: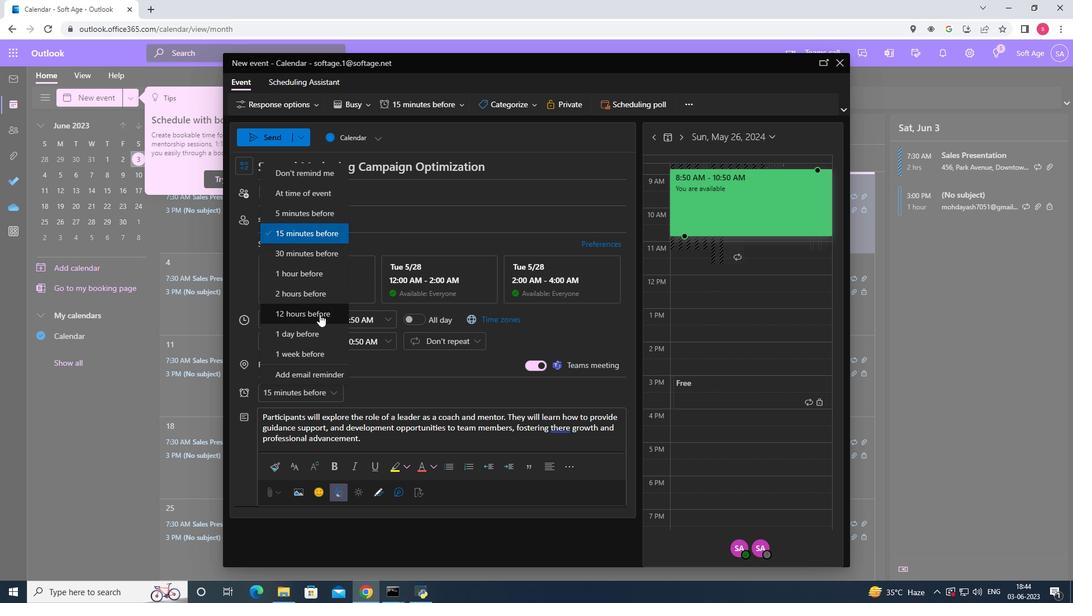 
Action: Mouse scrolled (319, 314) with delta (0, 0)
Screenshot: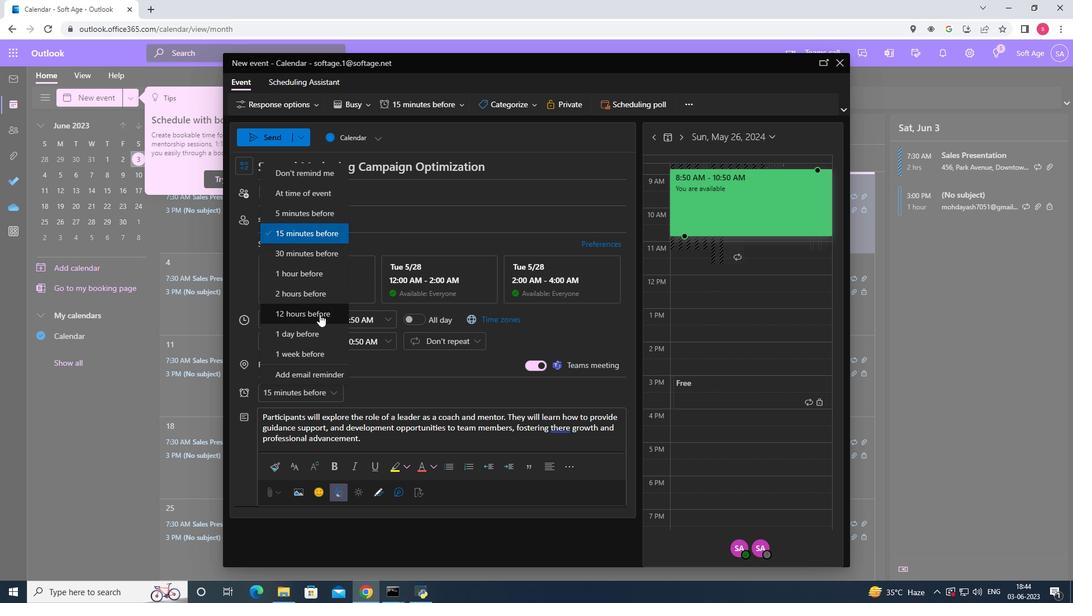 
Action: Mouse scrolled (319, 314) with delta (0, 0)
Screenshot: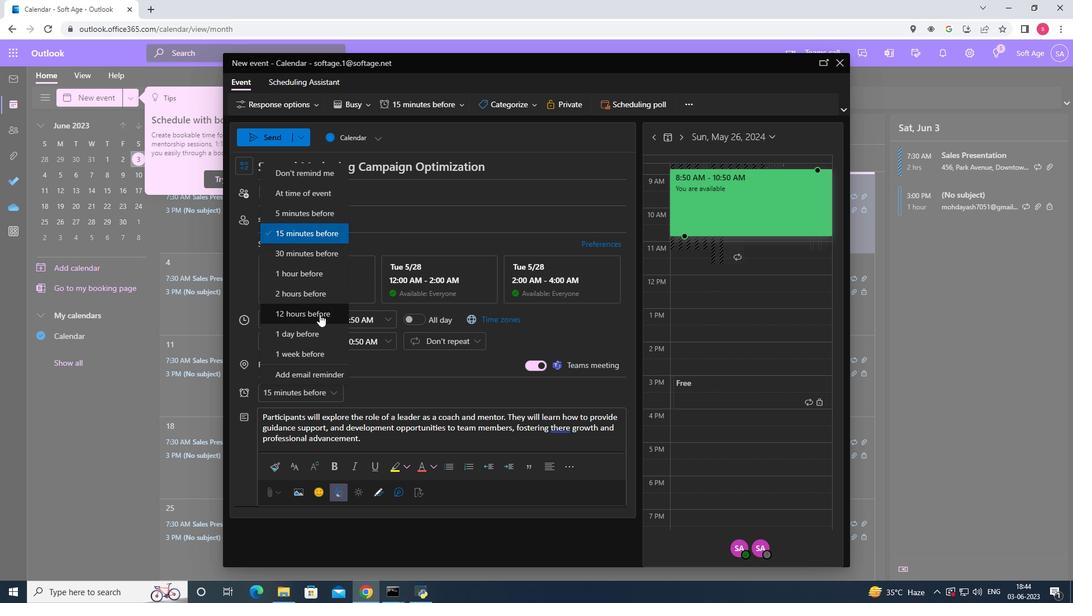 
Action: Mouse moved to (360, 362)
Screenshot: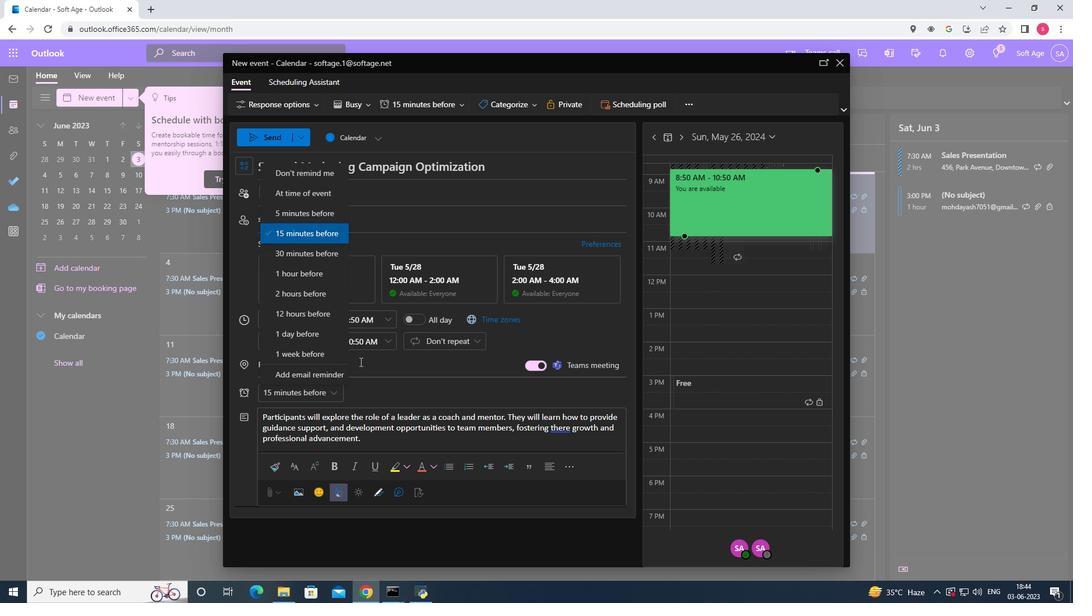 
Action: Mouse pressed left at (360, 362)
Screenshot: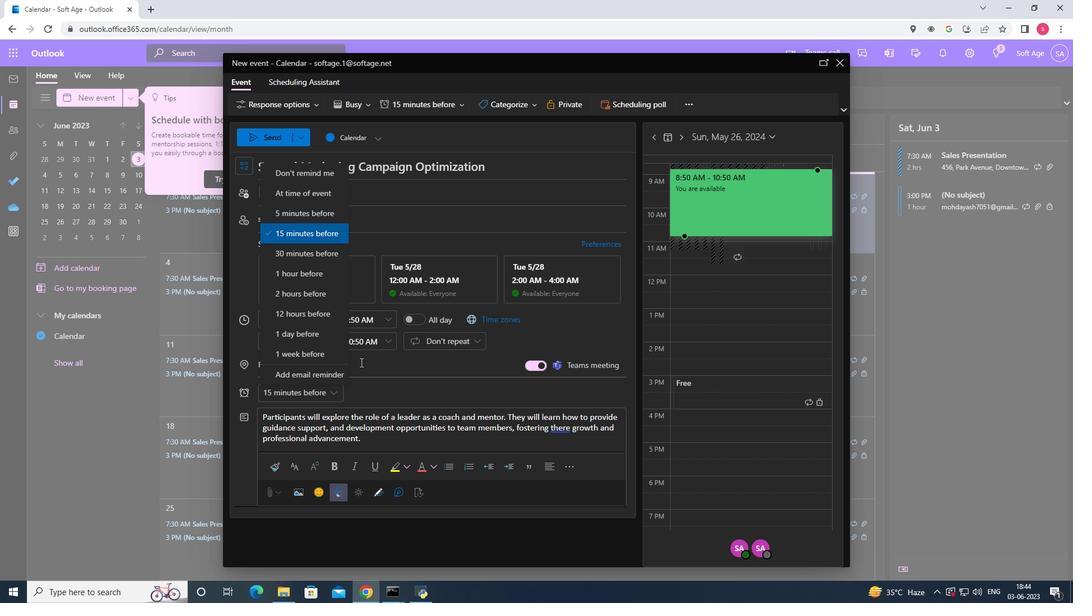 
Action: Mouse moved to (433, 103)
Screenshot: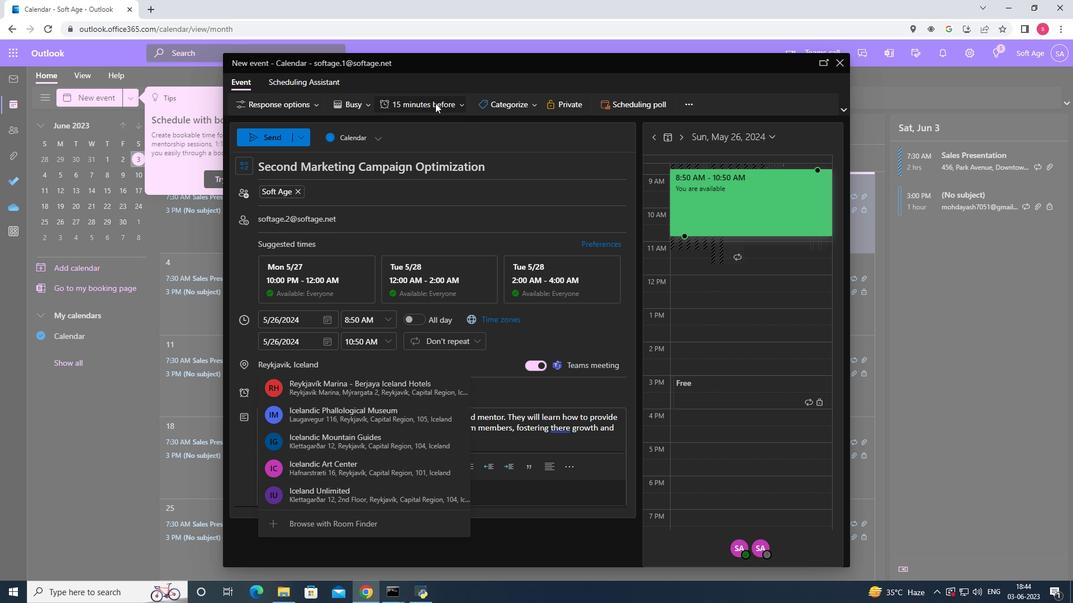 
Action: Mouse pressed left at (433, 103)
Screenshot: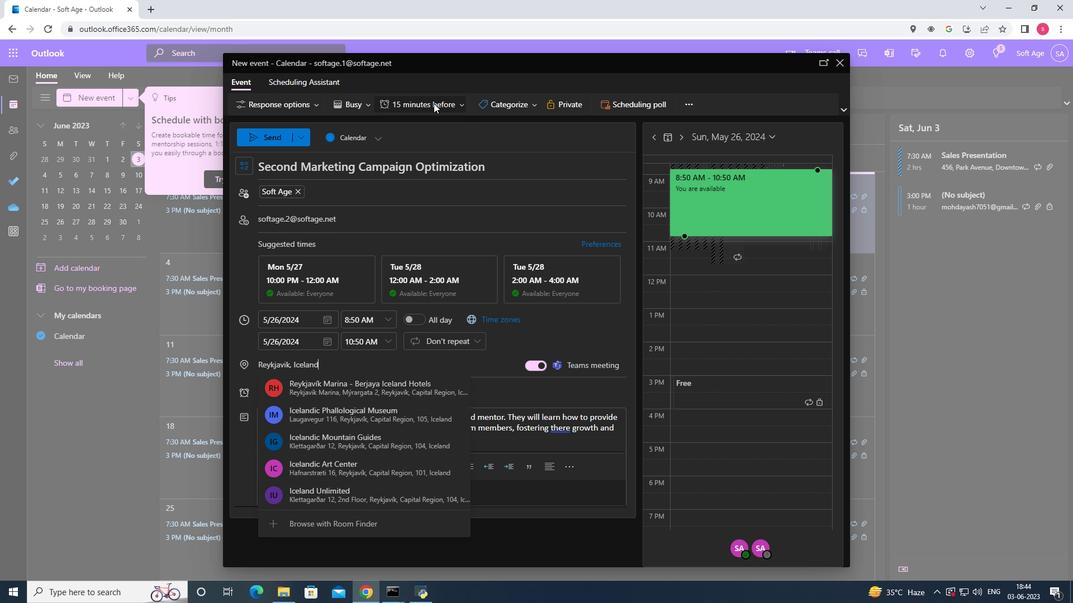 
Action: Mouse moved to (422, 186)
Screenshot: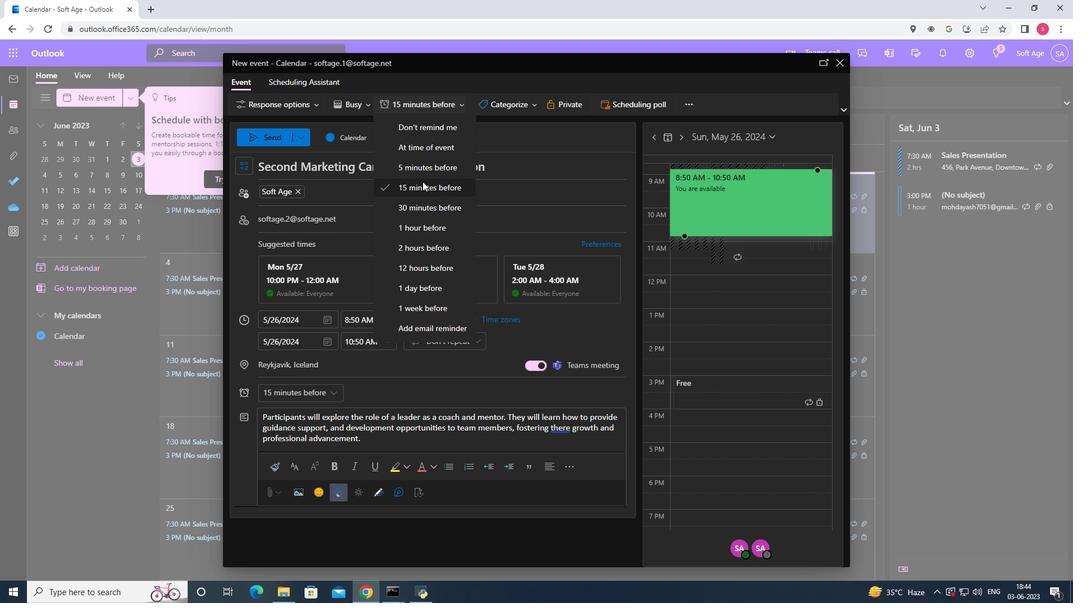 
Action: Mouse scrolled (422, 186) with delta (0, 0)
Screenshot: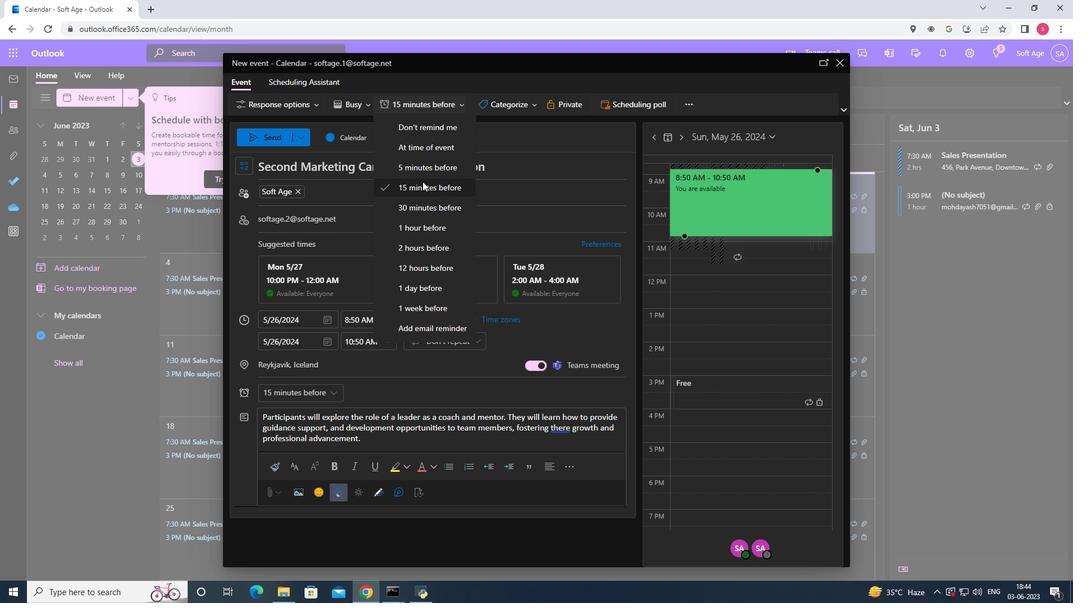 
Action: Mouse moved to (513, 134)
Screenshot: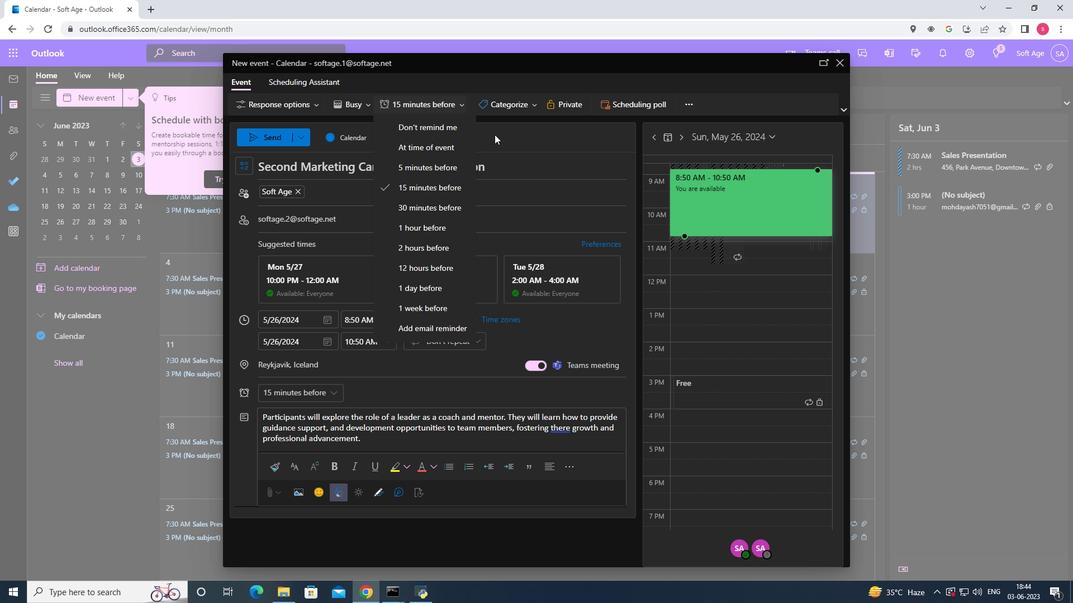 
Action: Mouse pressed left at (513, 134)
Screenshot: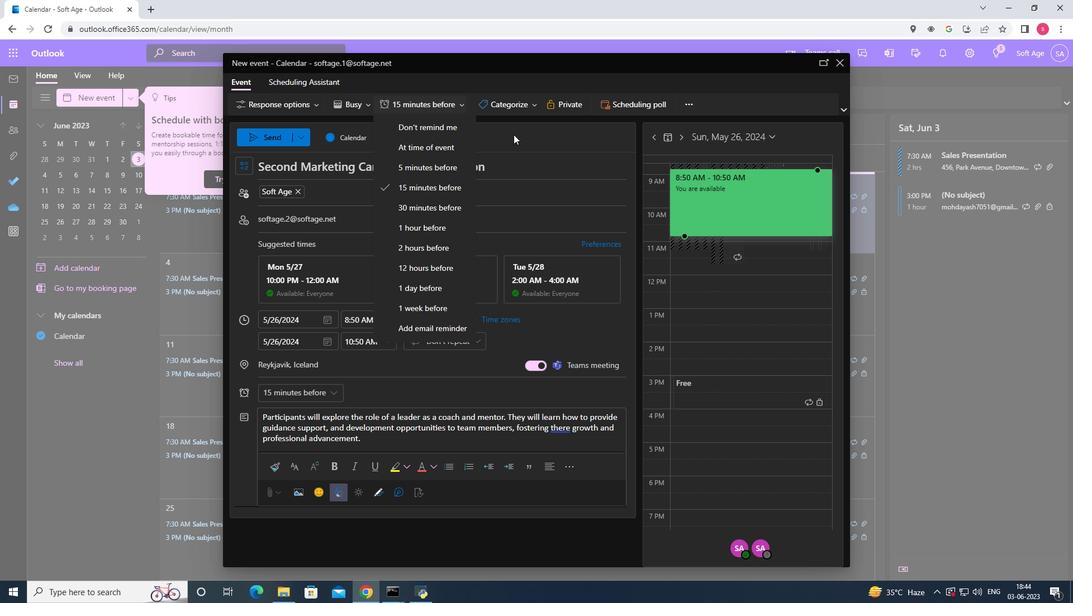 
Action: Mouse moved to (494, 102)
Screenshot: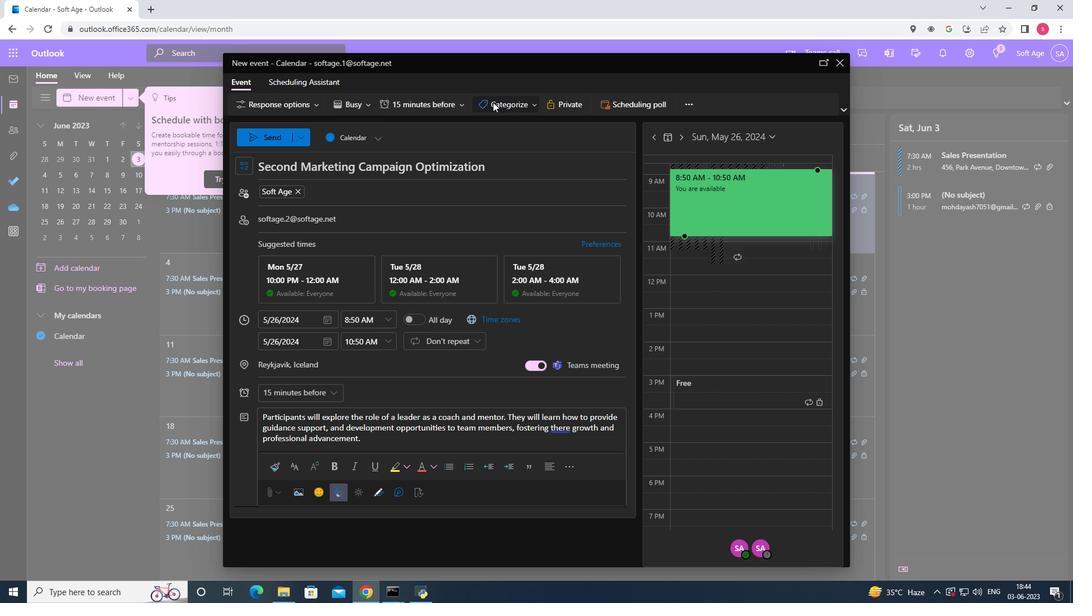 
Action: Mouse pressed left at (494, 102)
Screenshot: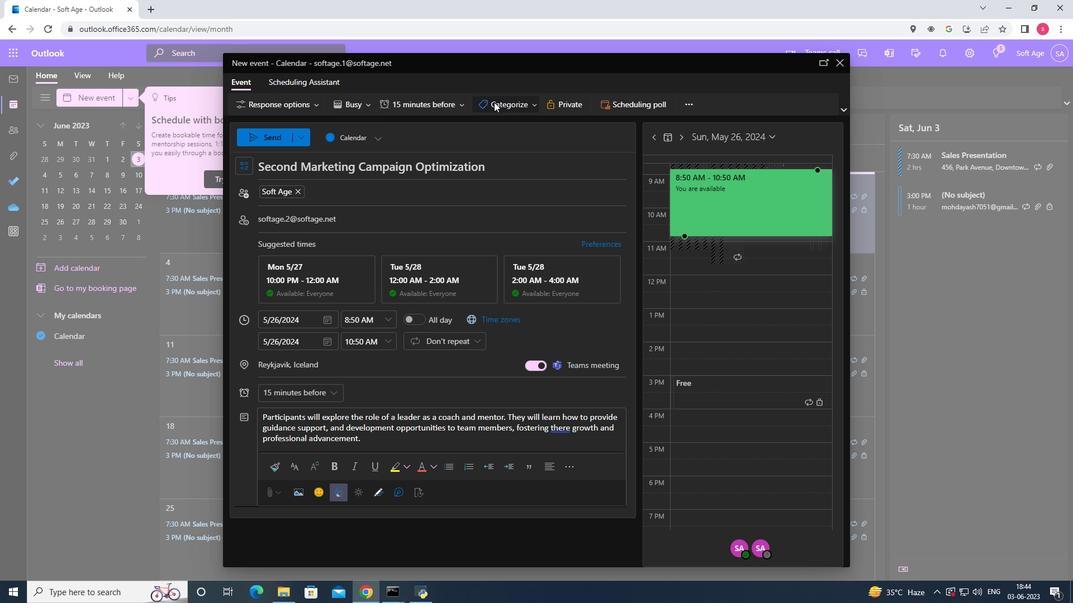 
Action: Mouse moved to (584, 163)
Screenshot: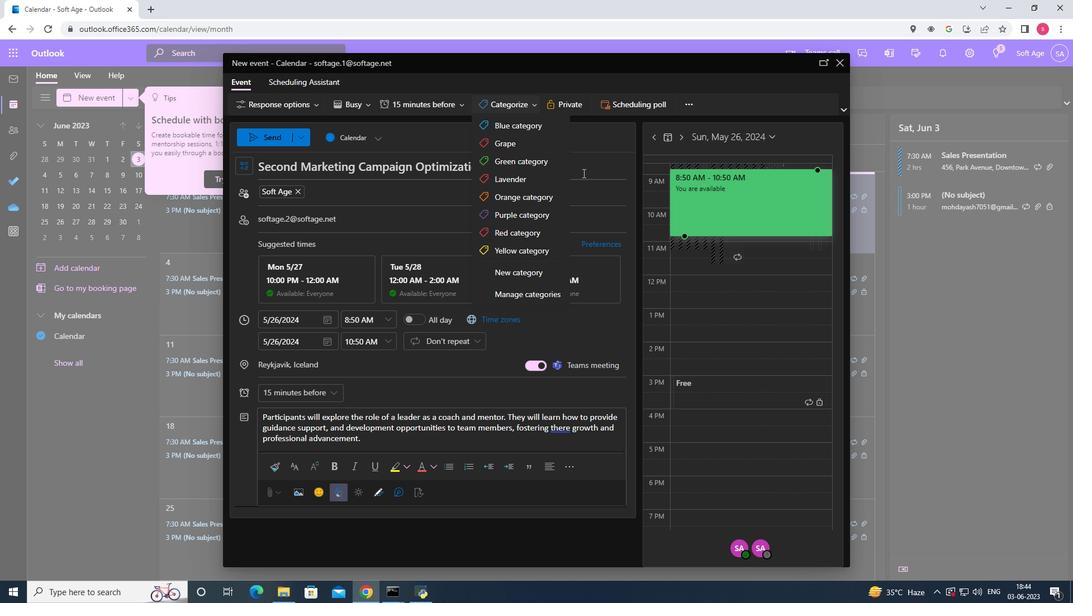 
Action: Mouse scrolled (584, 162) with delta (0, 0)
Screenshot: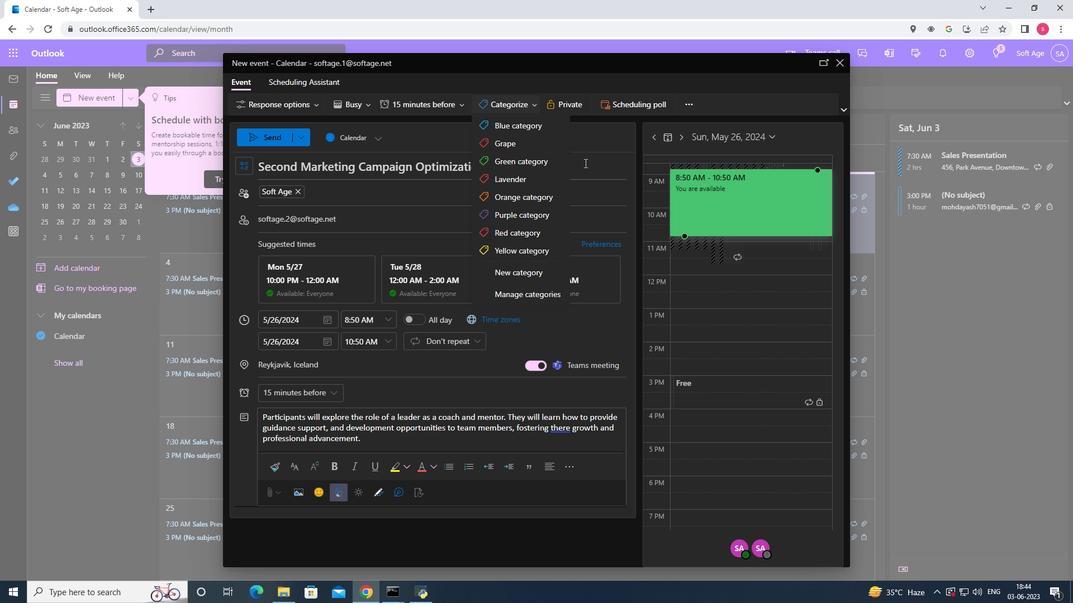 
Action: Mouse moved to (613, 136)
Screenshot: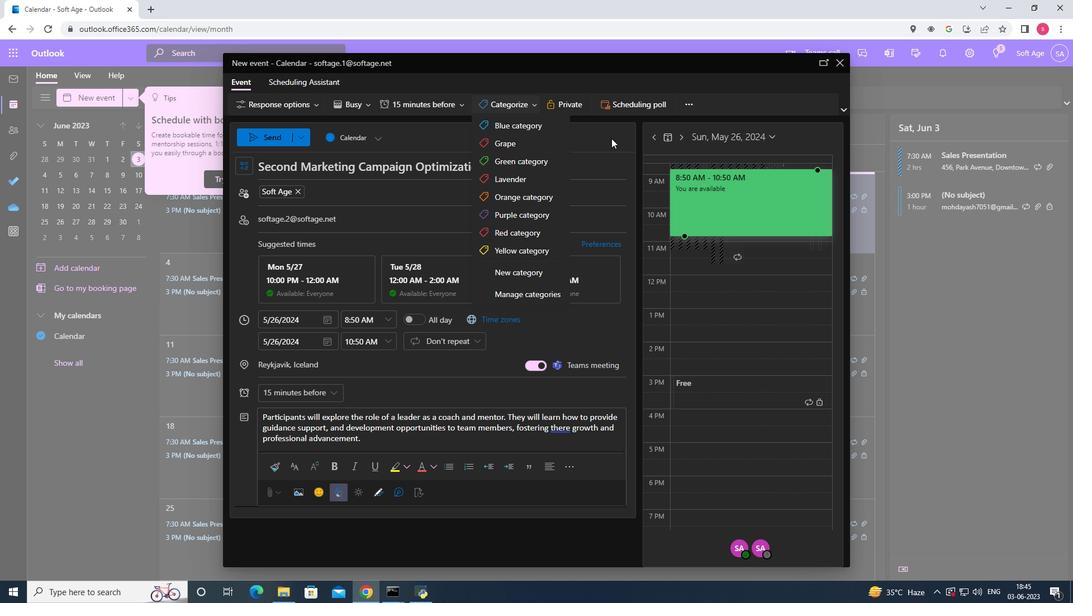 
Action: Mouse pressed left at (613, 136)
Screenshot: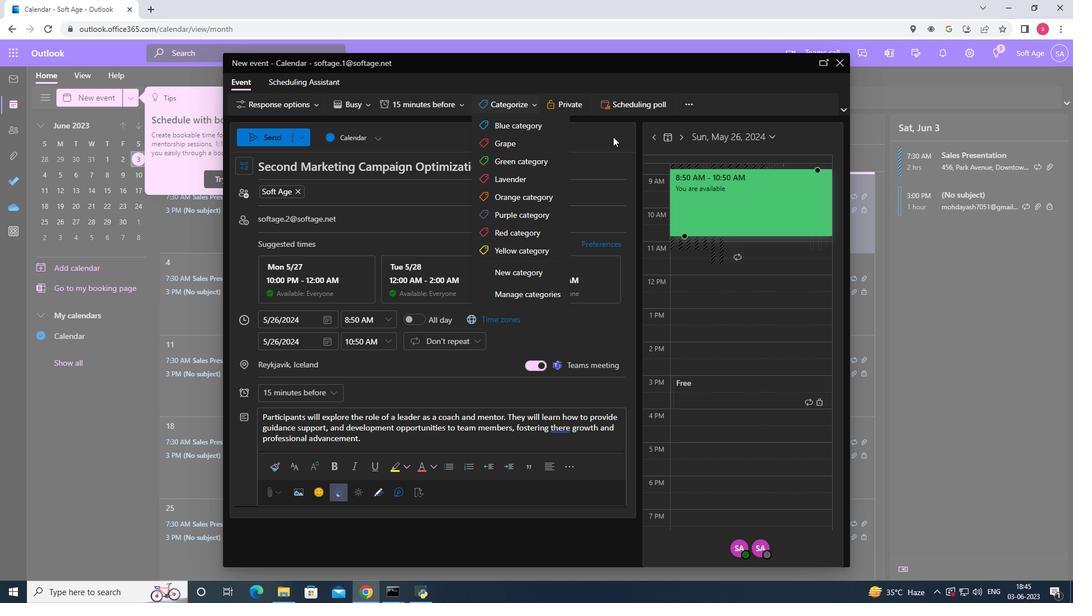 
Action: Mouse moved to (683, 106)
Screenshot: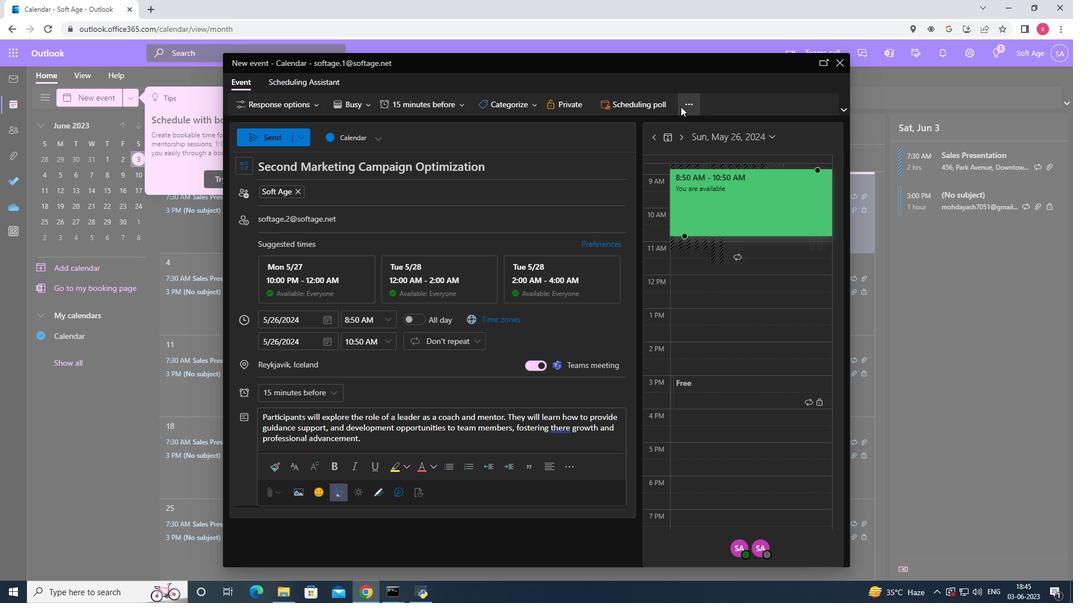 
Action: Mouse pressed left at (683, 106)
Screenshot: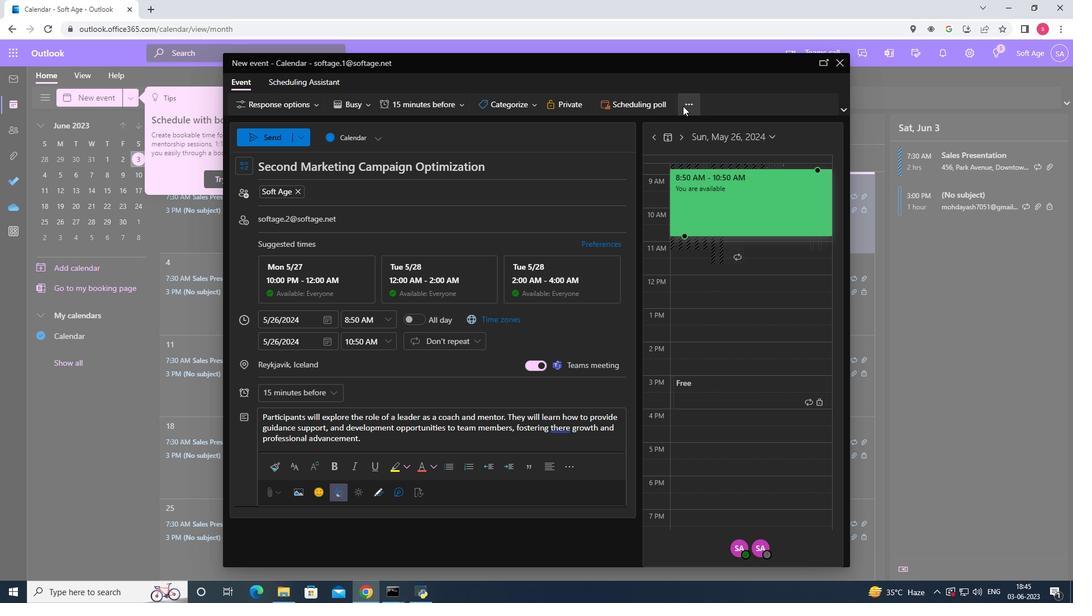 
Action: Mouse moved to (707, 184)
Screenshot: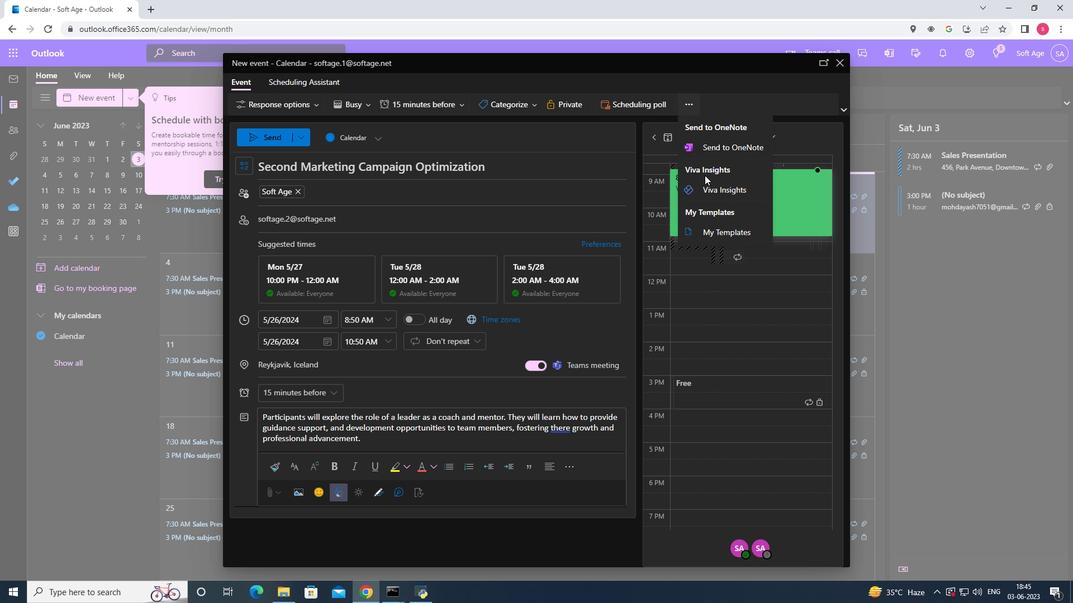 
Action: Mouse scrolled (707, 183) with delta (0, 0)
Screenshot: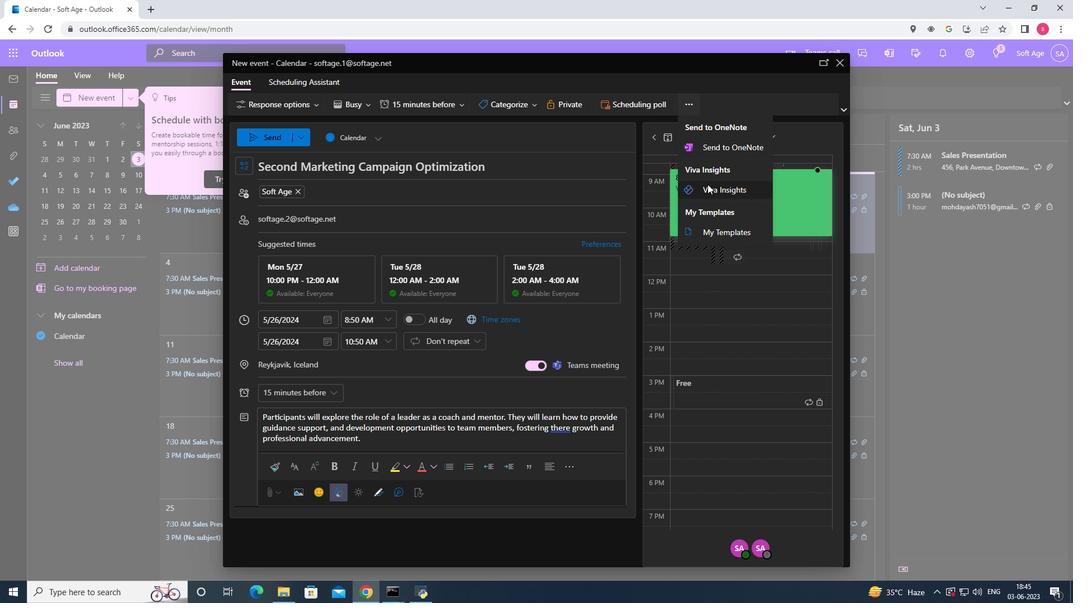 
Action: Mouse moved to (422, 468)
Screenshot: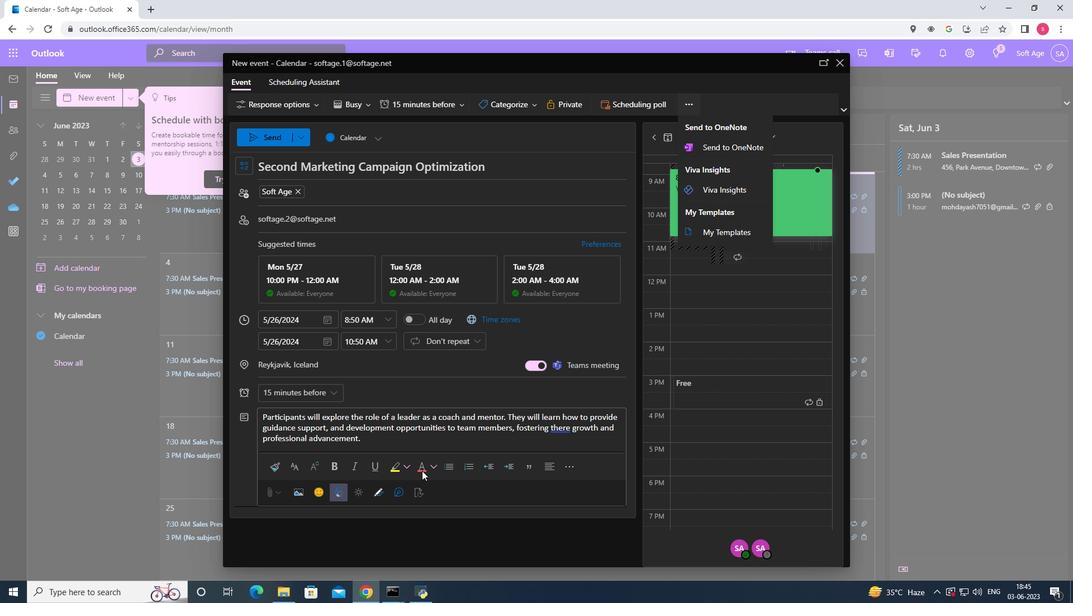 
Action: Mouse pressed left at (422, 468)
Screenshot: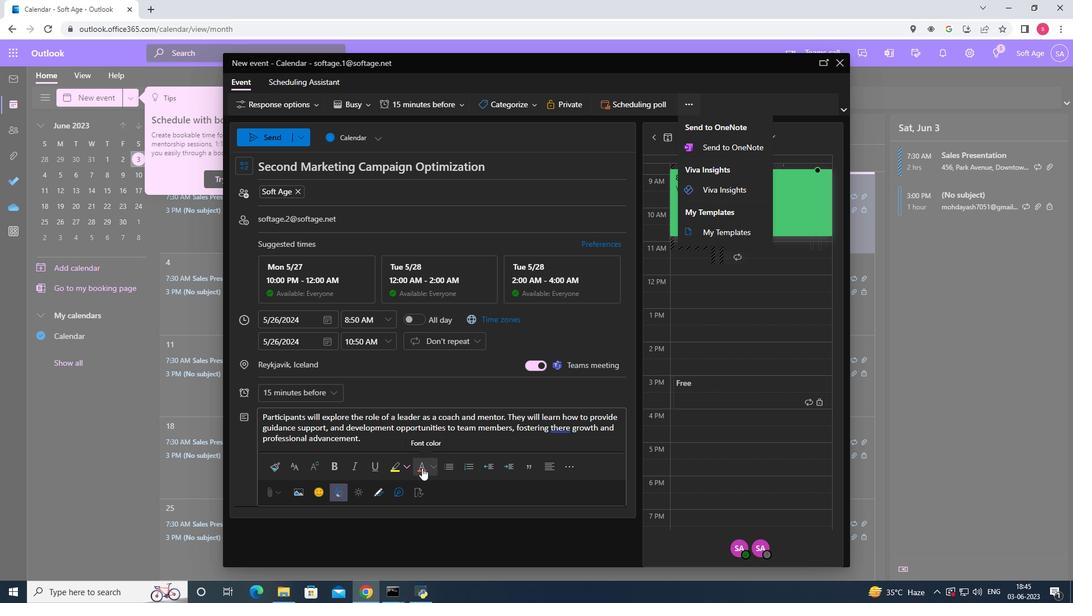 
Action: Mouse moved to (566, 468)
Screenshot: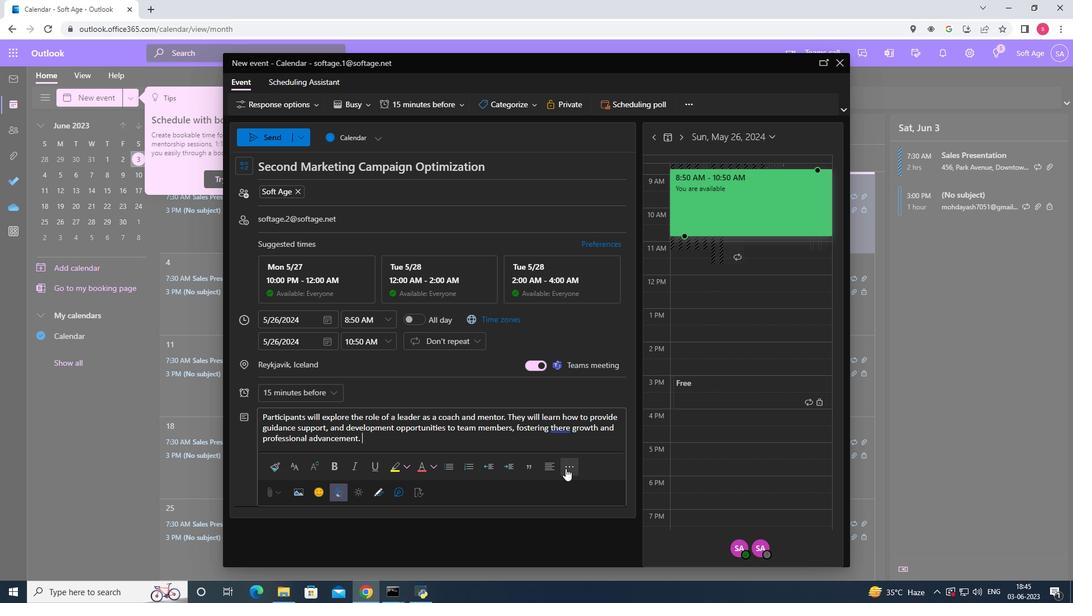 
Action: Mouse pressed left at (566, 468)
Screenshot: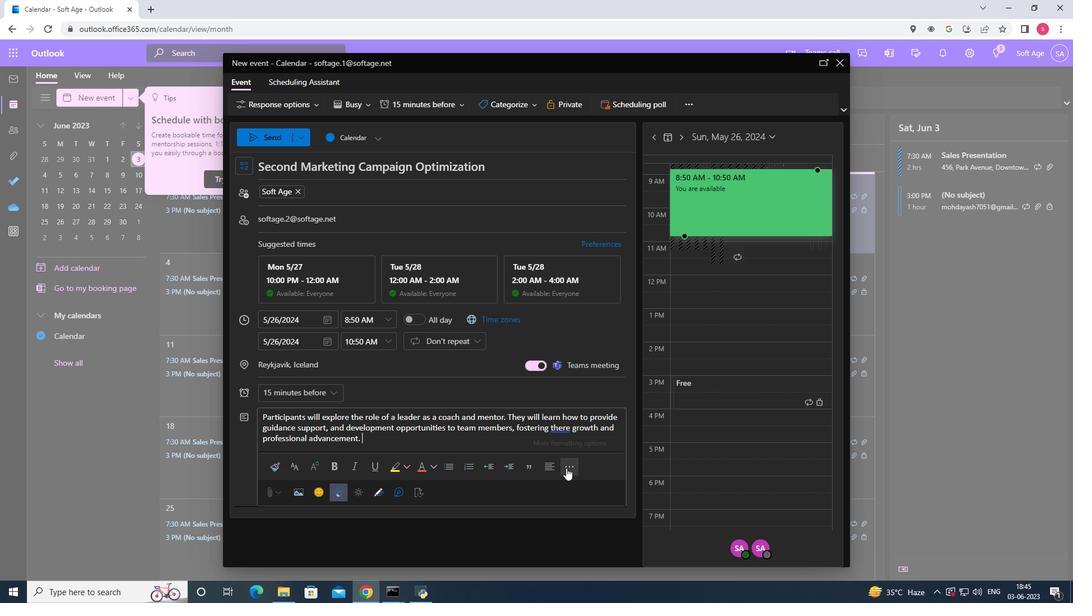 
Action: Mouse moved to (276, 473)
Screenshot: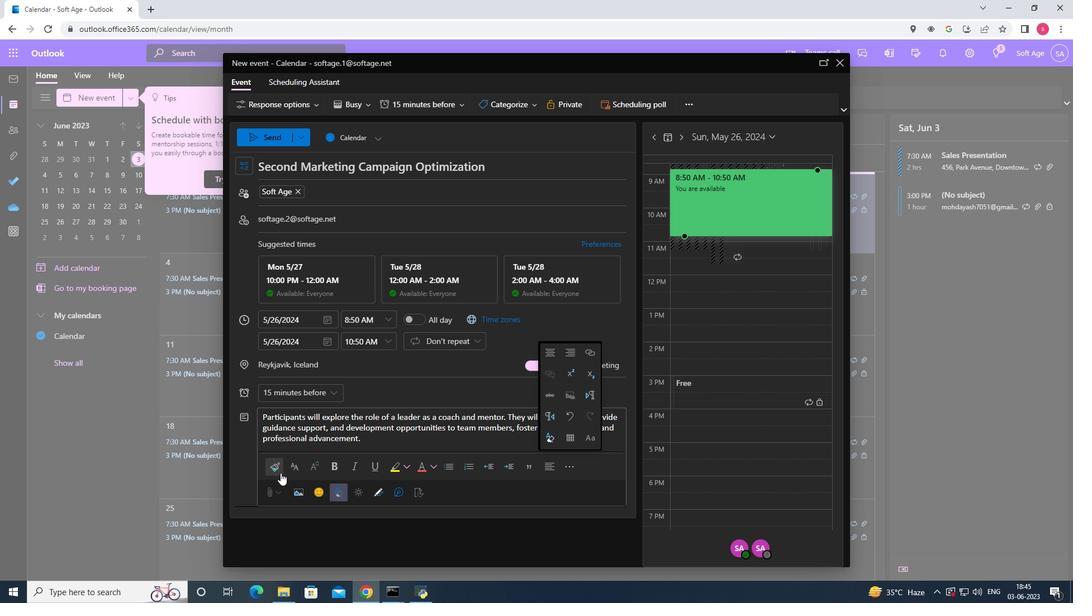 
Action: Mouse pressed left at (276, 473)
Screenshot: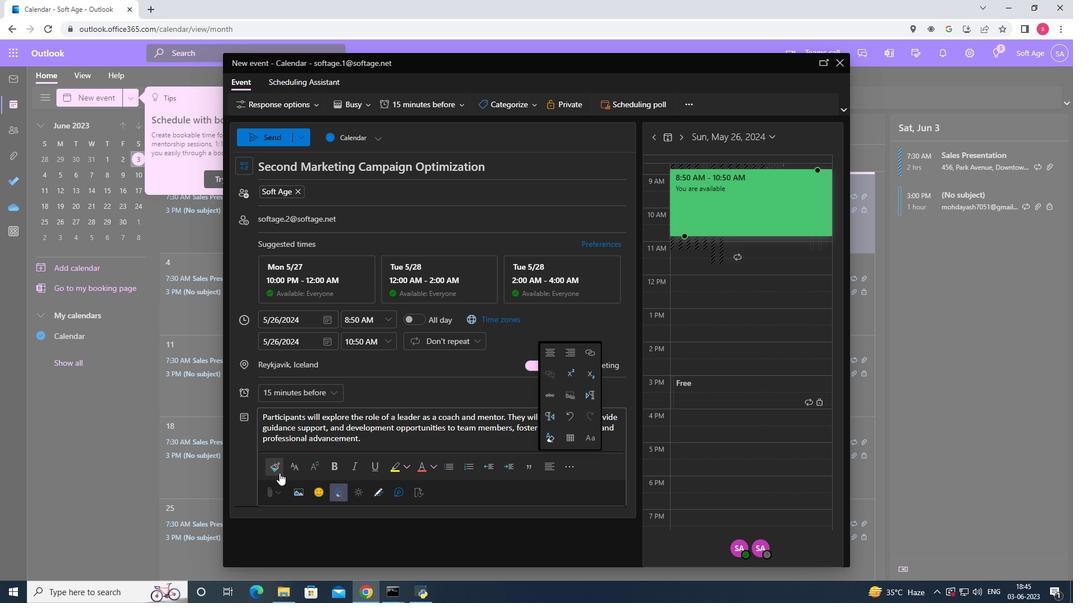 
Action: Mouse moved to (269, 464)
Screenshot: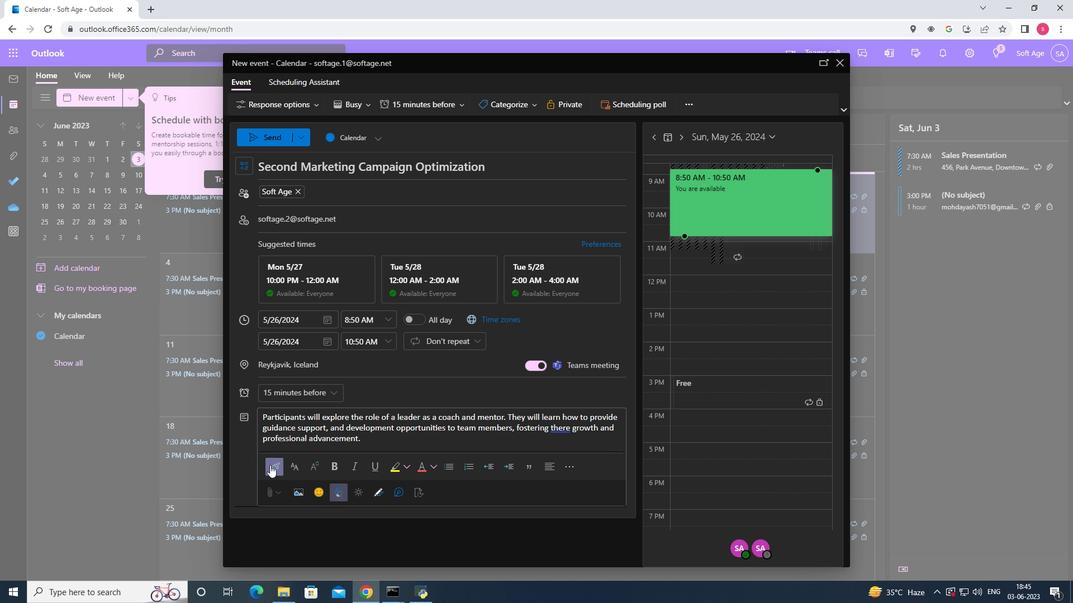 
Action: Mouse pressed left at (269, 464)
Screenshot: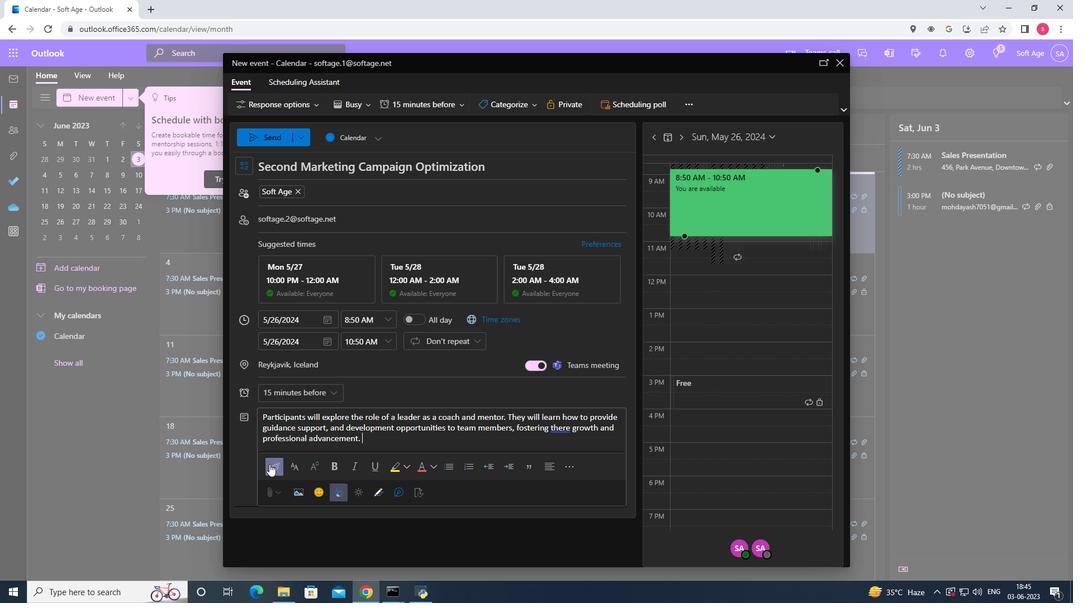 
Action: Mouse moved to (490, 105)
Screenshot: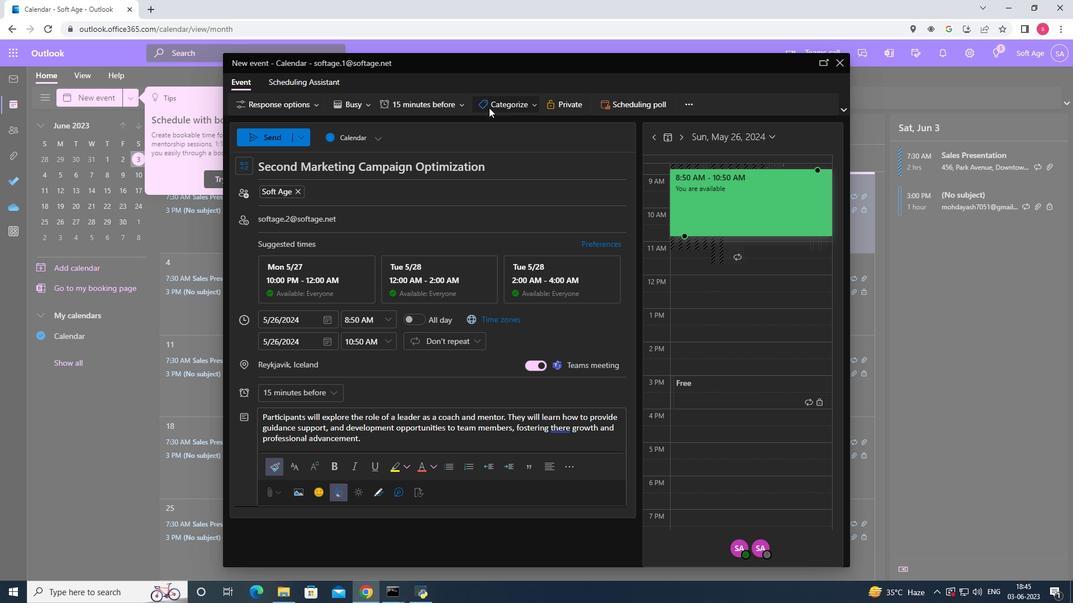 
Action: Mouse pressed left at (490, 105)
Screenshot: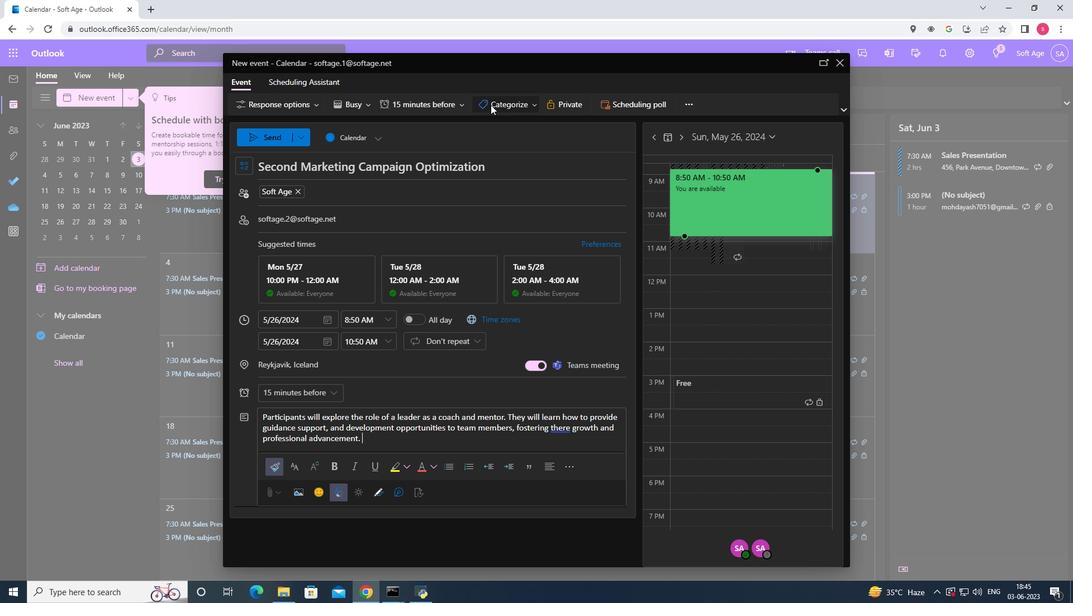 
Action: Mouse moved to (499, 161)
Screenshot: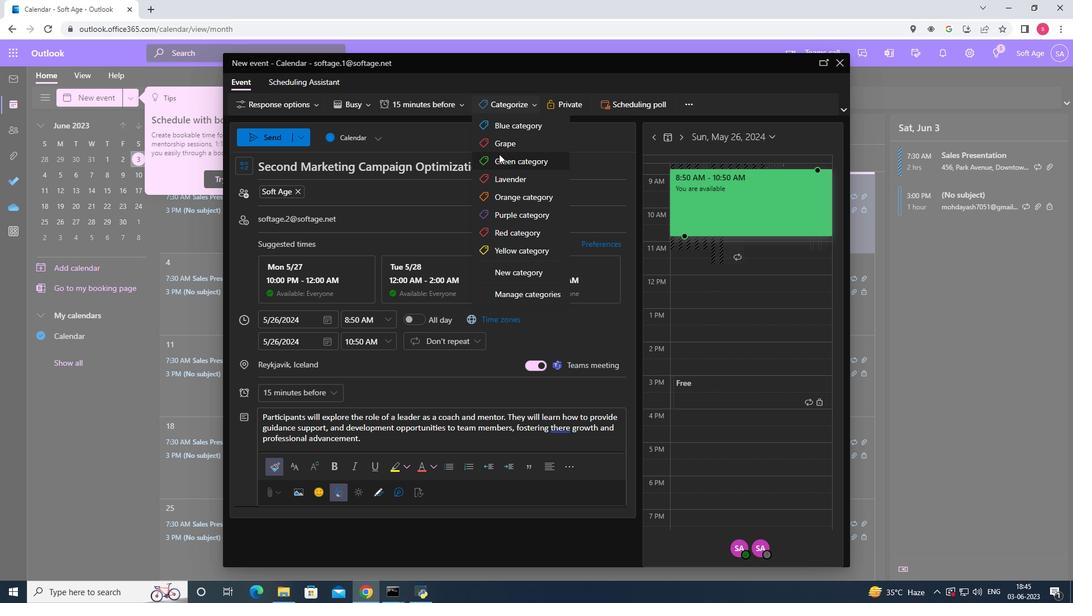 
Action: Mouse scrolled (499, 161) with delta (0, 0)
Screenshot: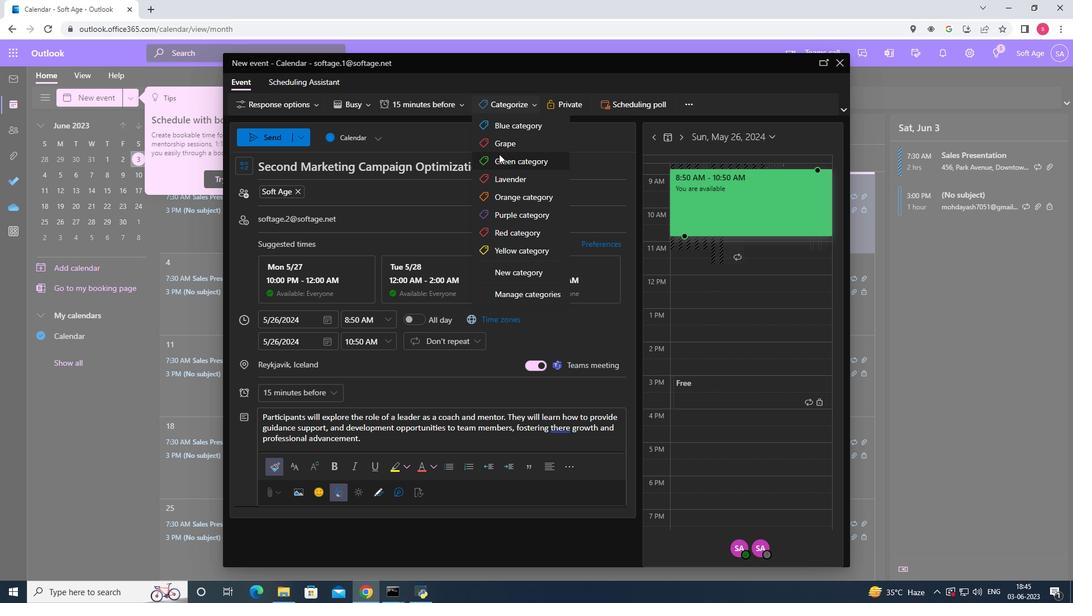 
Action: Mouse moved to (517, 291)
Screenshot: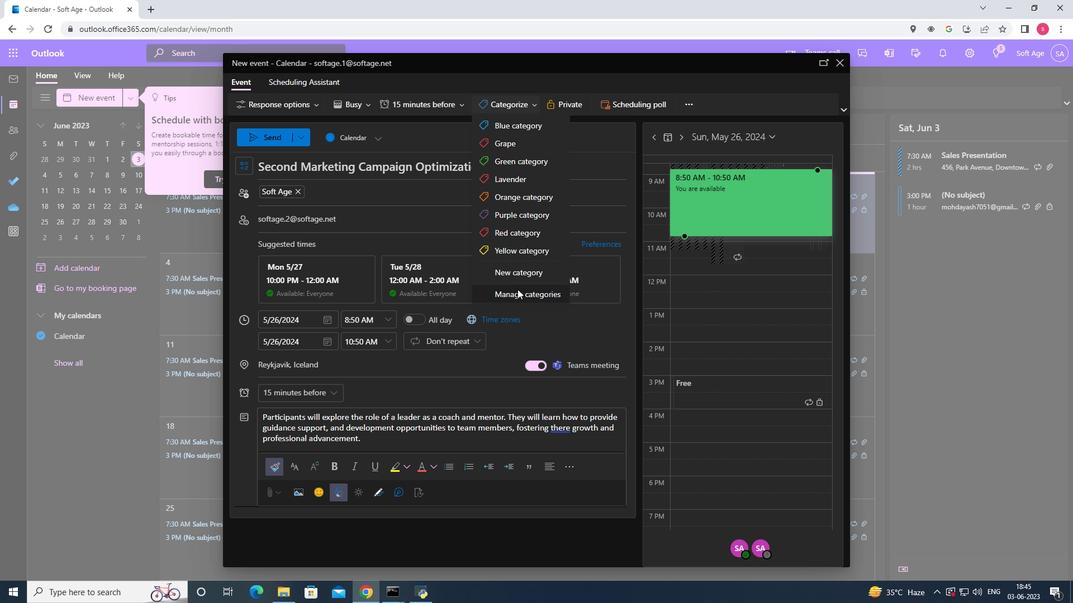 
Action: Mouse pressed left at (517, 291)
Screenshot: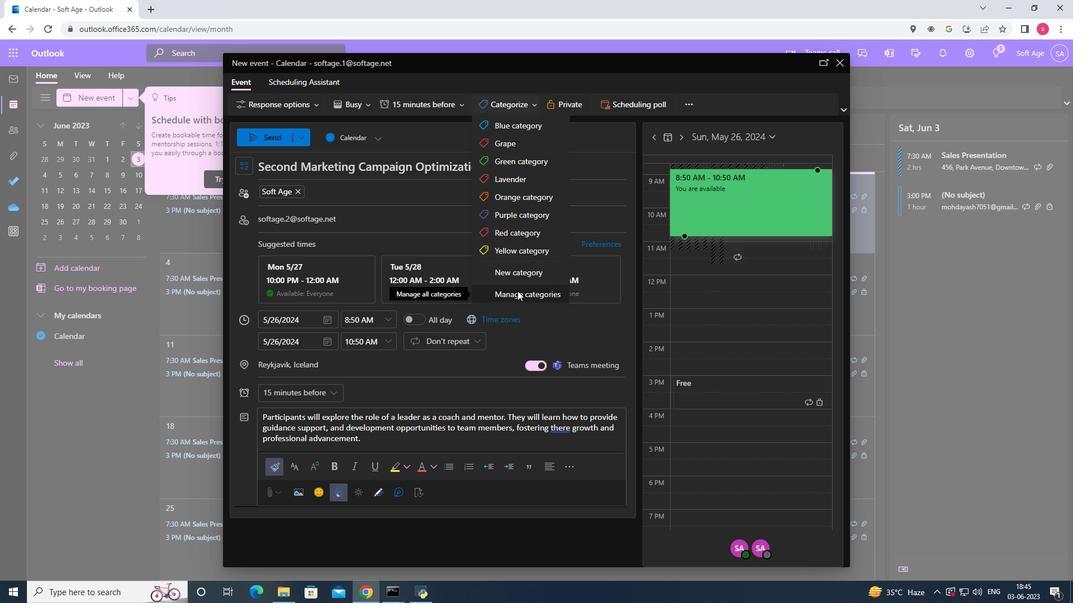 
Action: Mouse moved to (247, 165)
Screenshot: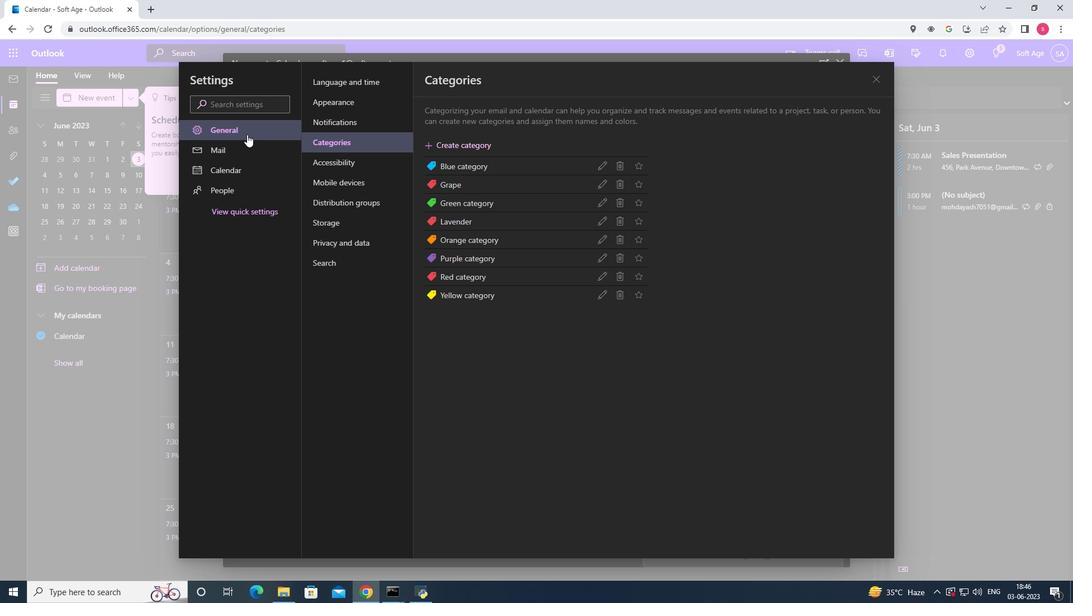 
Action: Mouse pressed left at (247, 165)
Screenshot: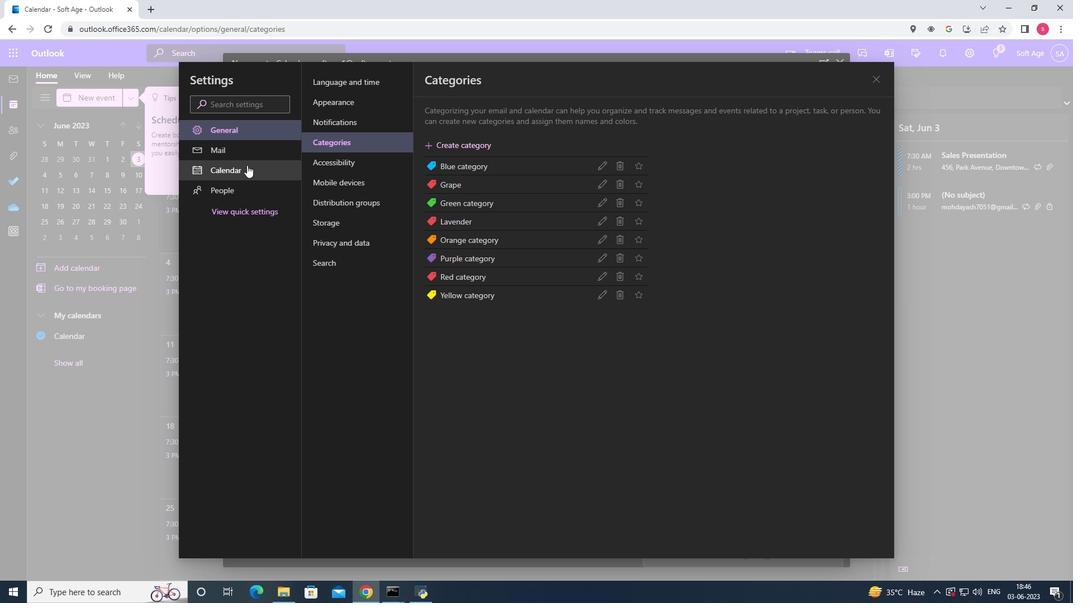
Action: Mouse moved to (474, 327)
Screenshot: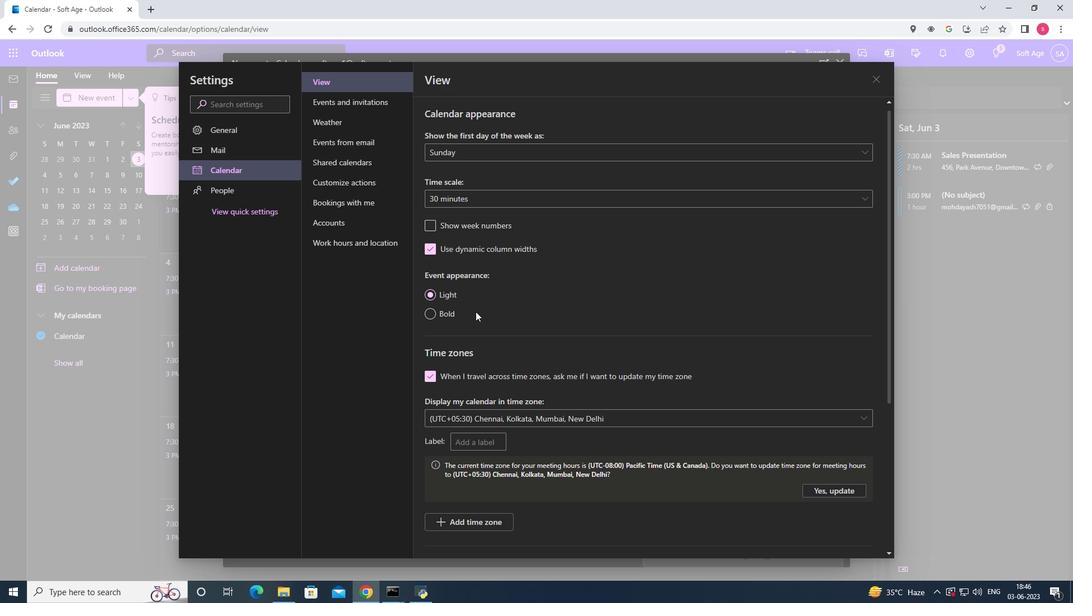 
Action: Mouse scrolled (474, 327) with delta (0, 0)
Screenshot: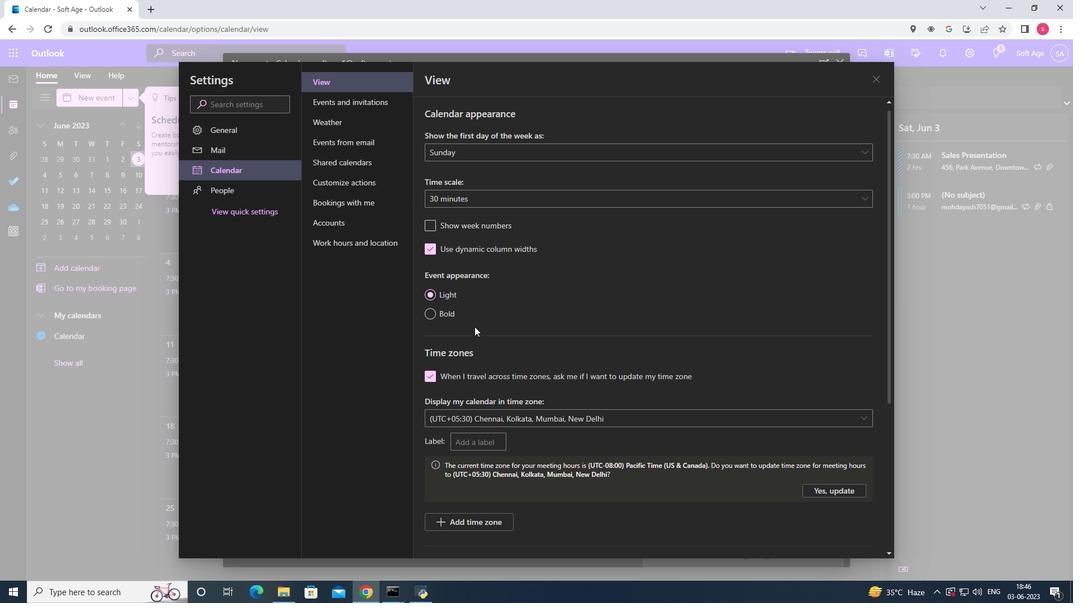
Action: Mouse moved to (474, 328)
Screenshot: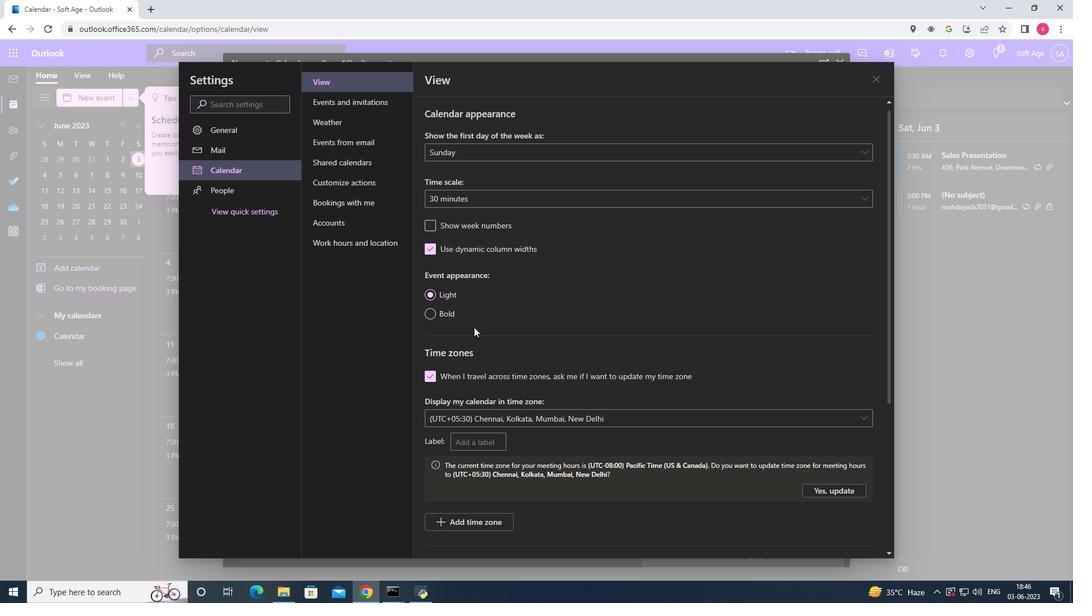 
Action: Mouse scrolled (474, 327) with delta (0, 0)
Screenshot: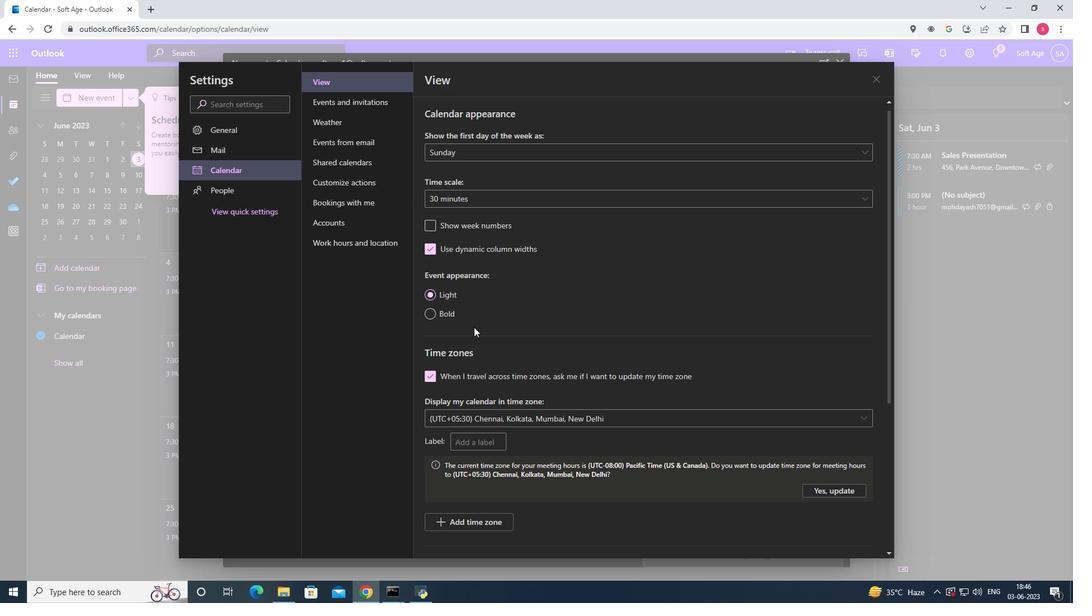 
Action: Mouse scrolled (474, 327) with delta (0, 0)
Screenshot: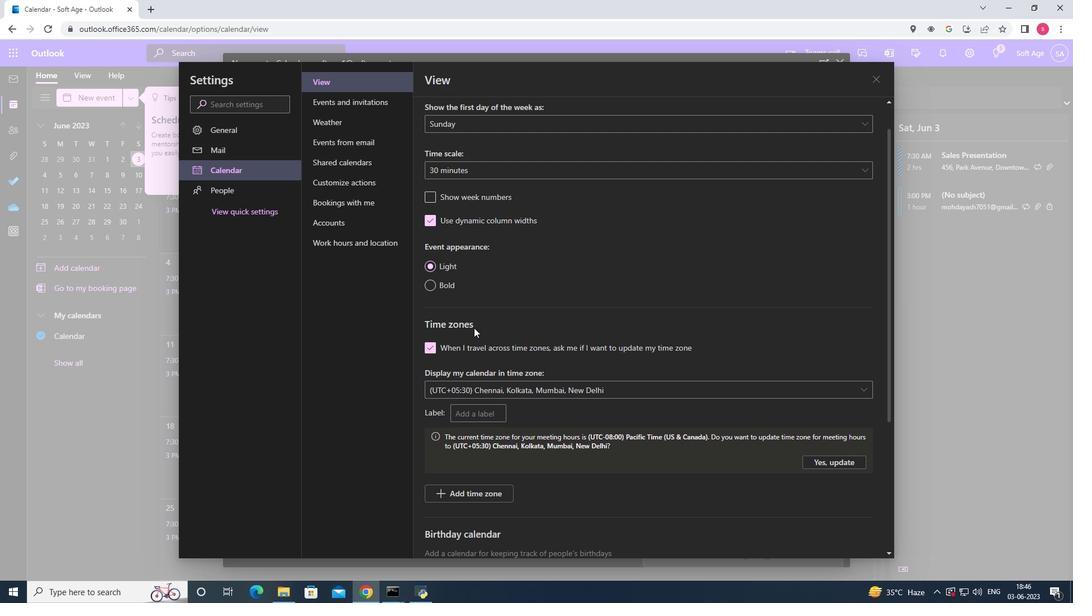 
Action: Mouse scrolled (474, 327) with delta (0, 0)
Screenshot: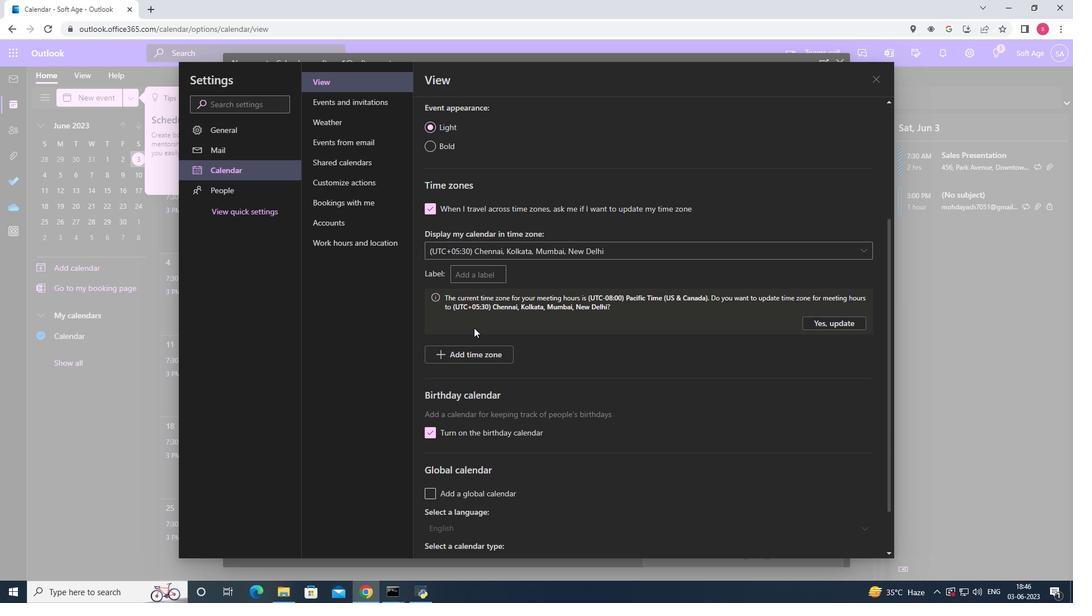 
Action: Mouse scrolled (474, 327) with delta (0, 0)
Screenshot: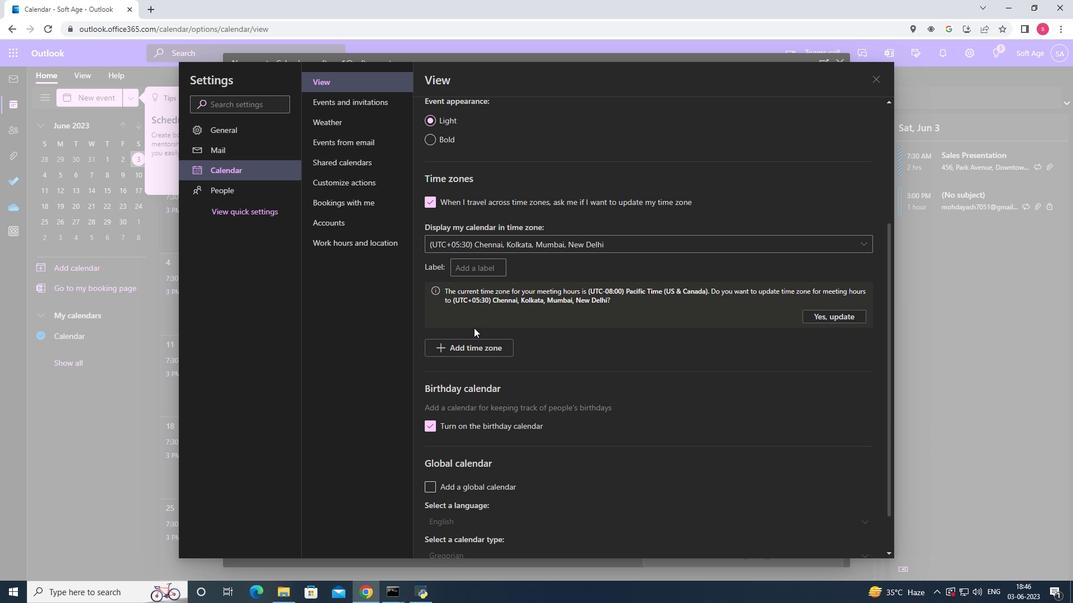
Action: Mouse moved to (876, 80)
Screenshot: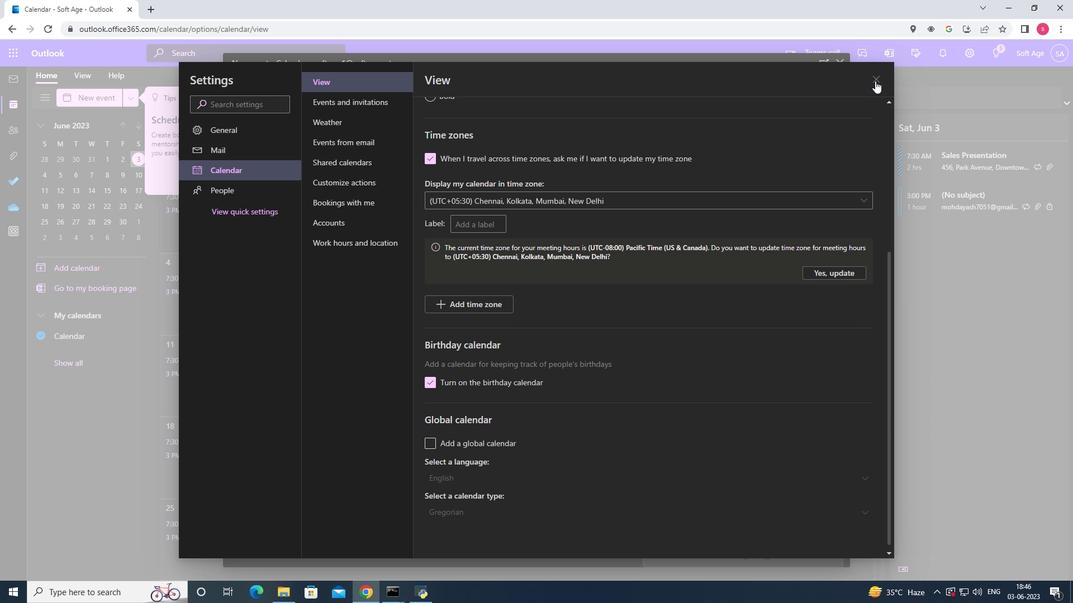 
Action: Mouse pressed left at (876, 80)
Screenshot: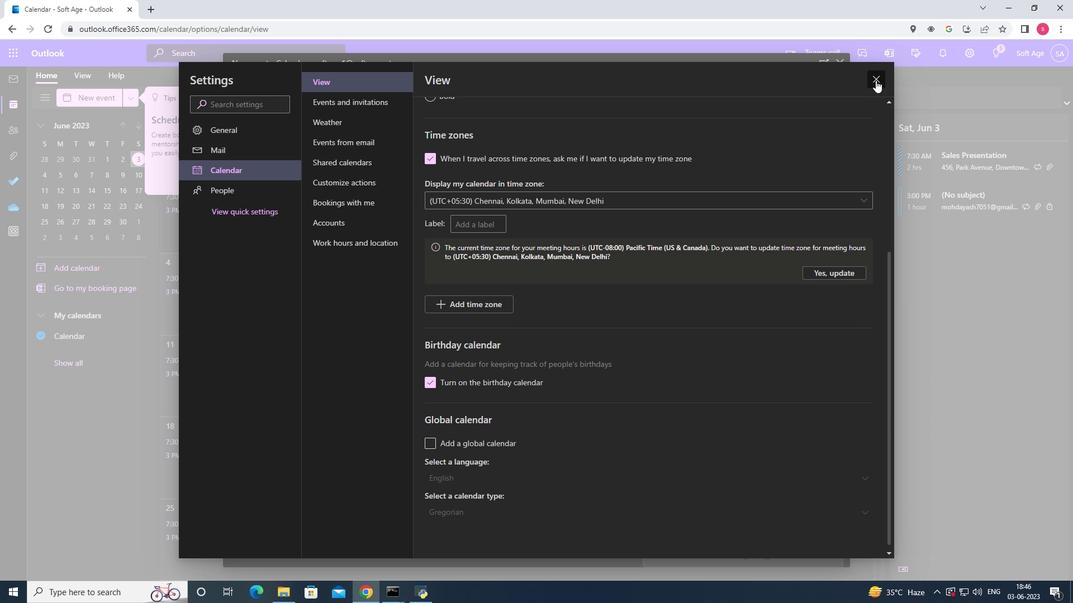 
Action: Mouse moved to (523, 109)
Screenshot: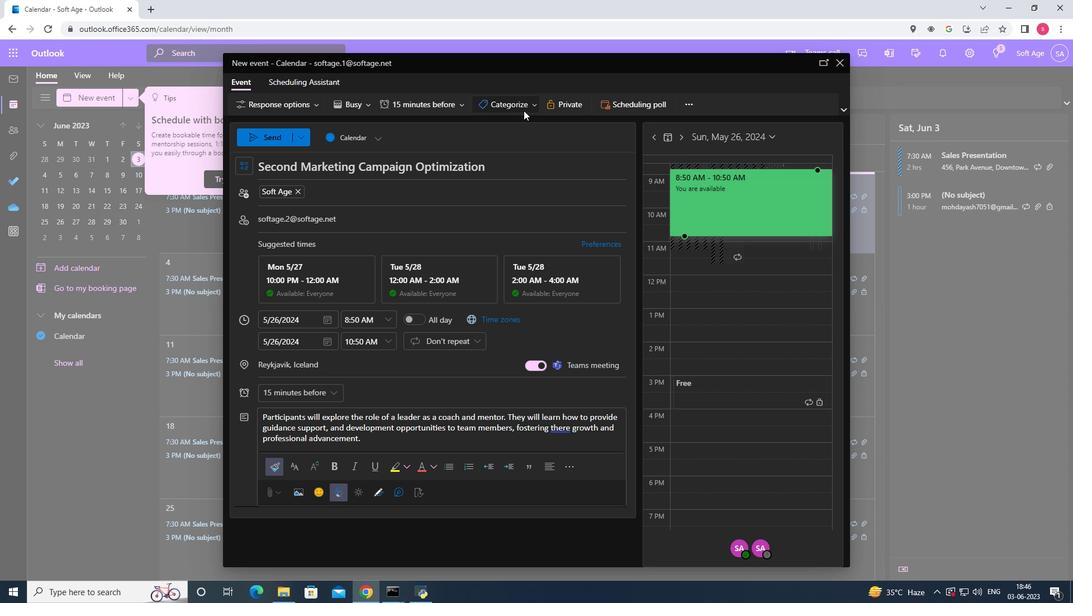 
Action: Mouse pressed left at (523, 109)
Screenshot: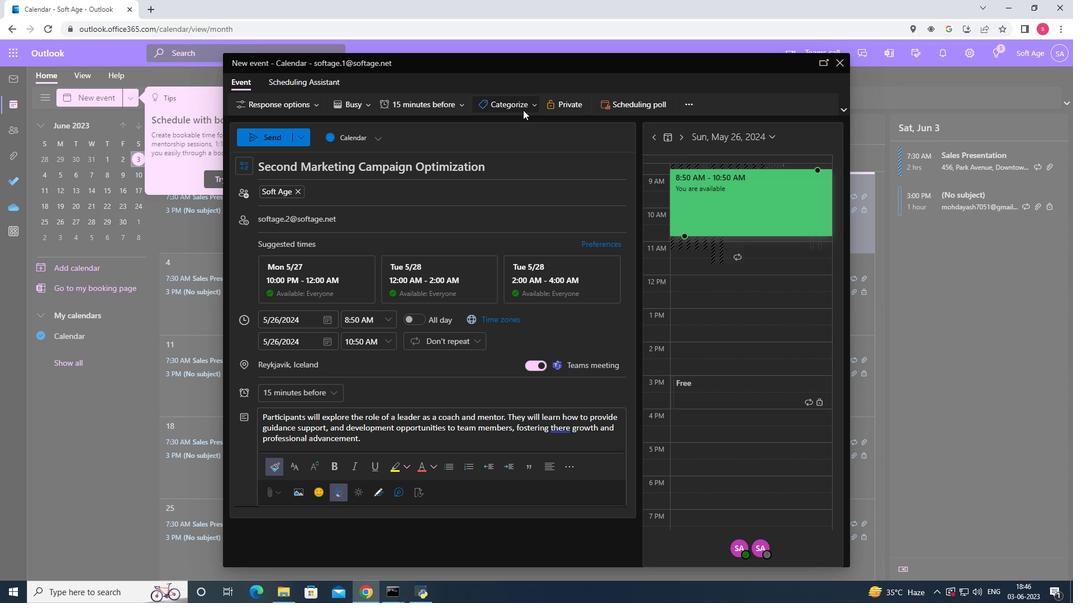 
Action: Mouse moved to (527, 268)
Screenshot: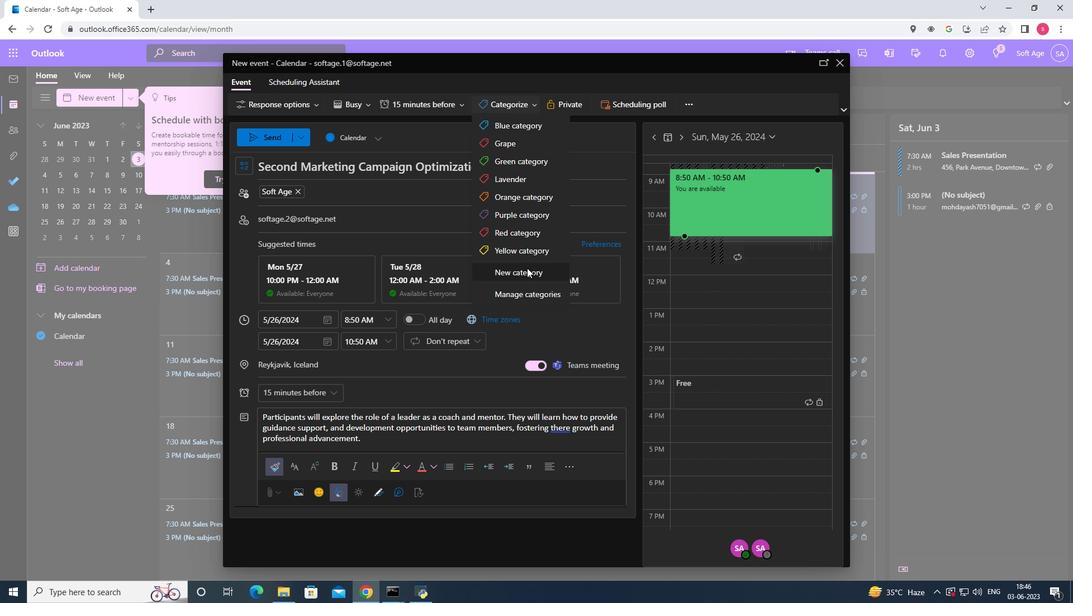 
Action: Mouse pressed left at (527, 268)
Screenshot: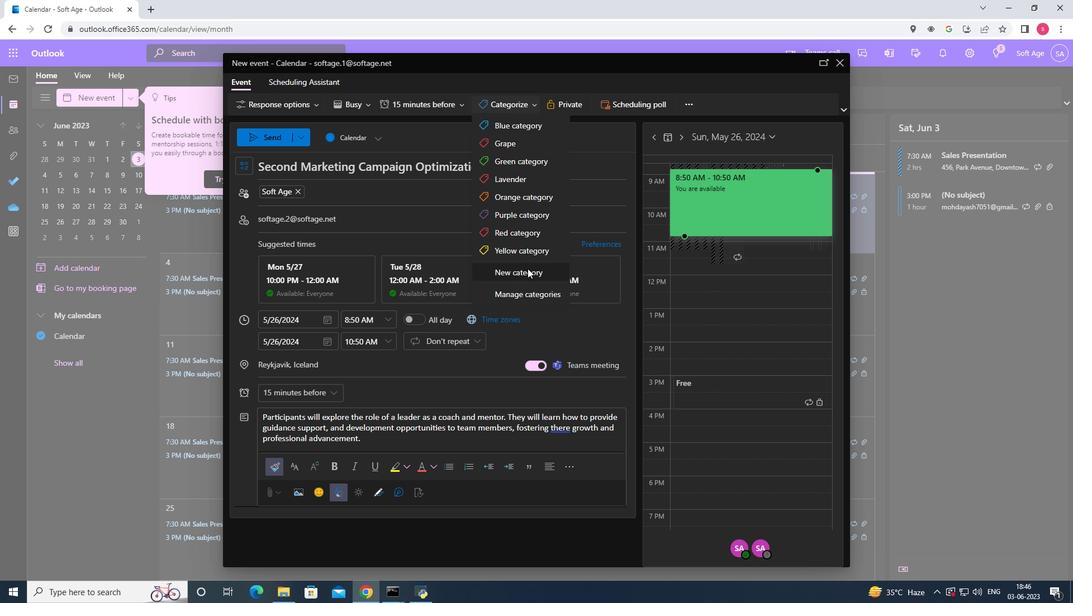 
Action: Mouse moved to (504, 367)
Screenshot: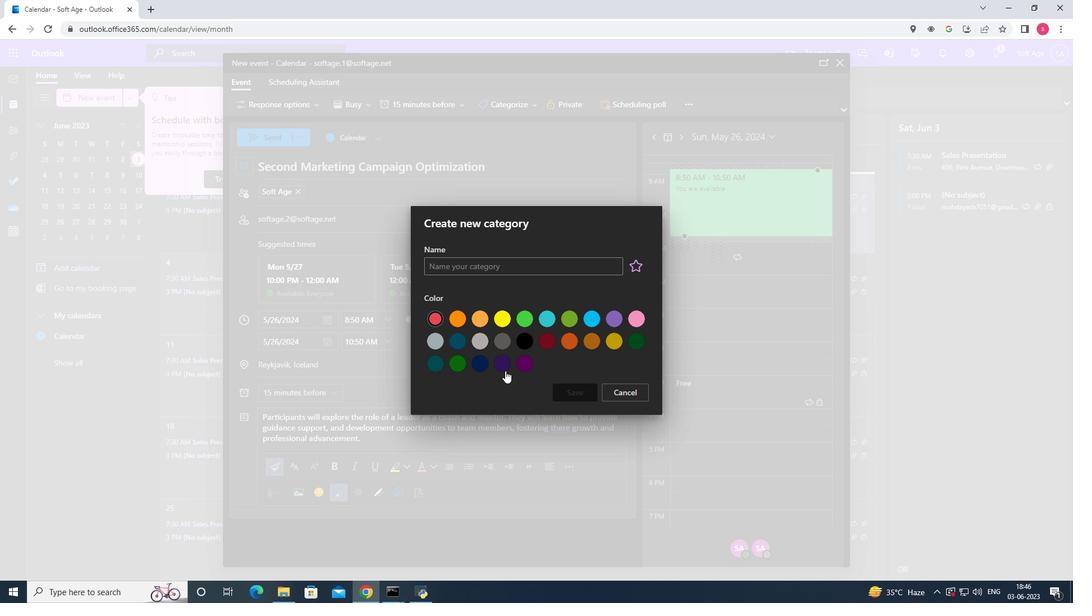 
Action: Mouse pressed left at (504, 367)
Screenshot: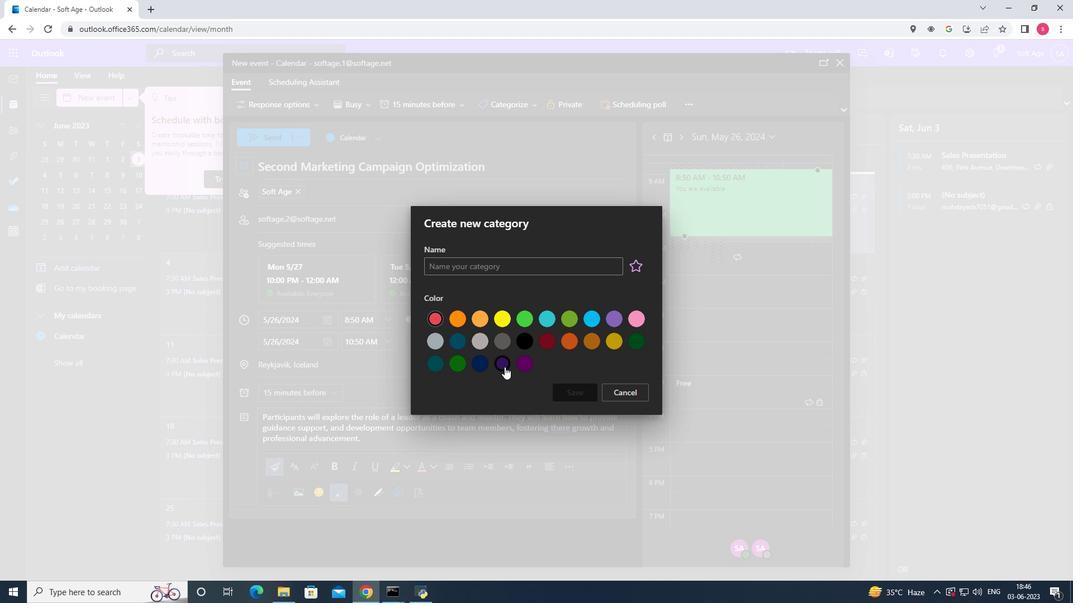 
Action: Mouse moved to (510, 270)
Screenshot: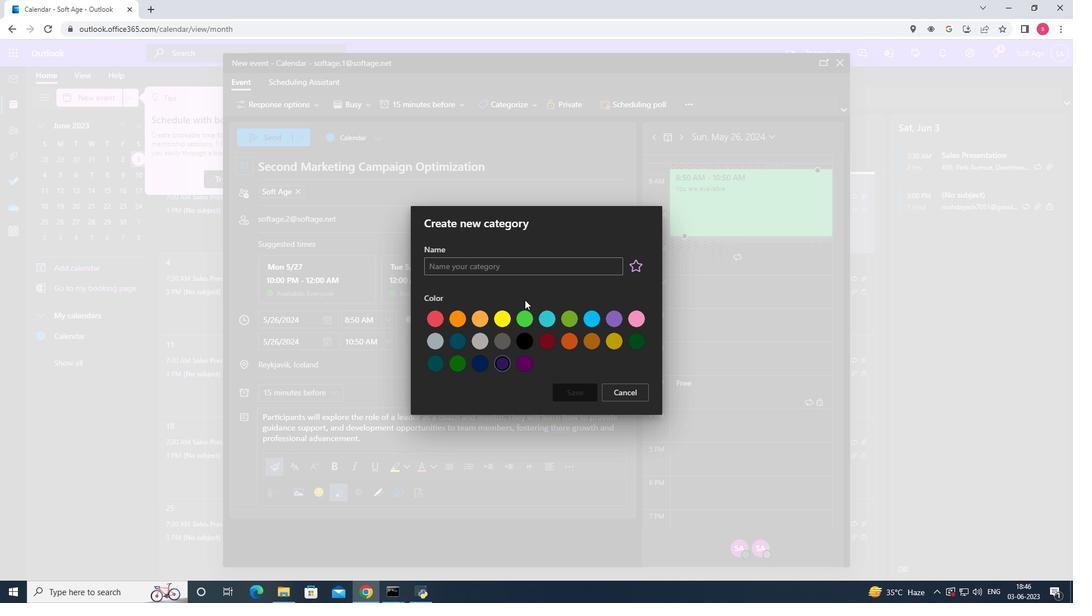 
Action: Mouse pressed left at (510, 270)
Screenshot: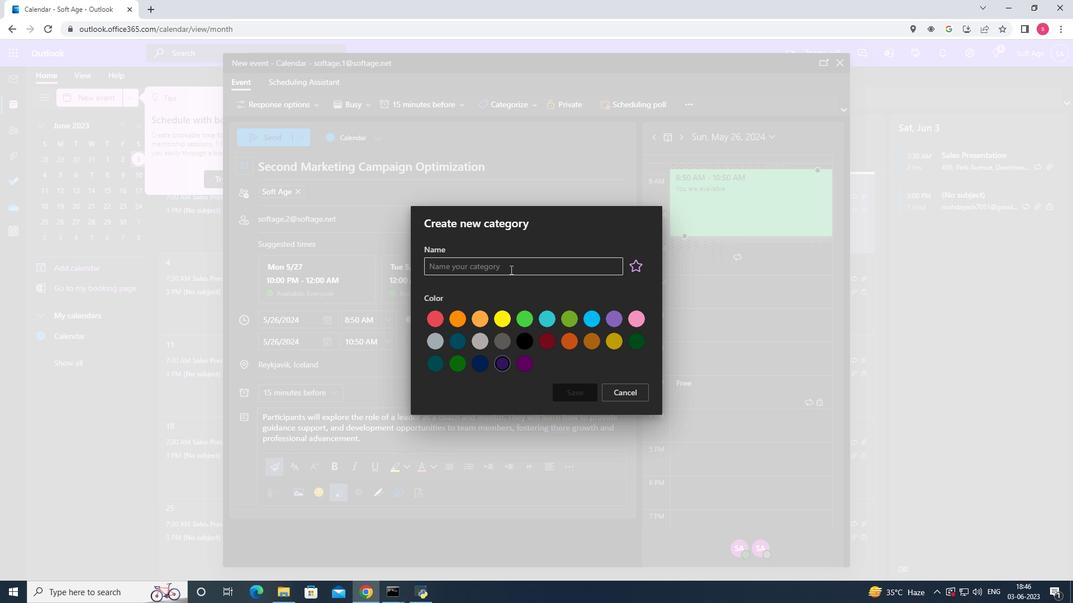 
Action: Key pressed <Key.shift>Grape<Key.space>1
Screenshot: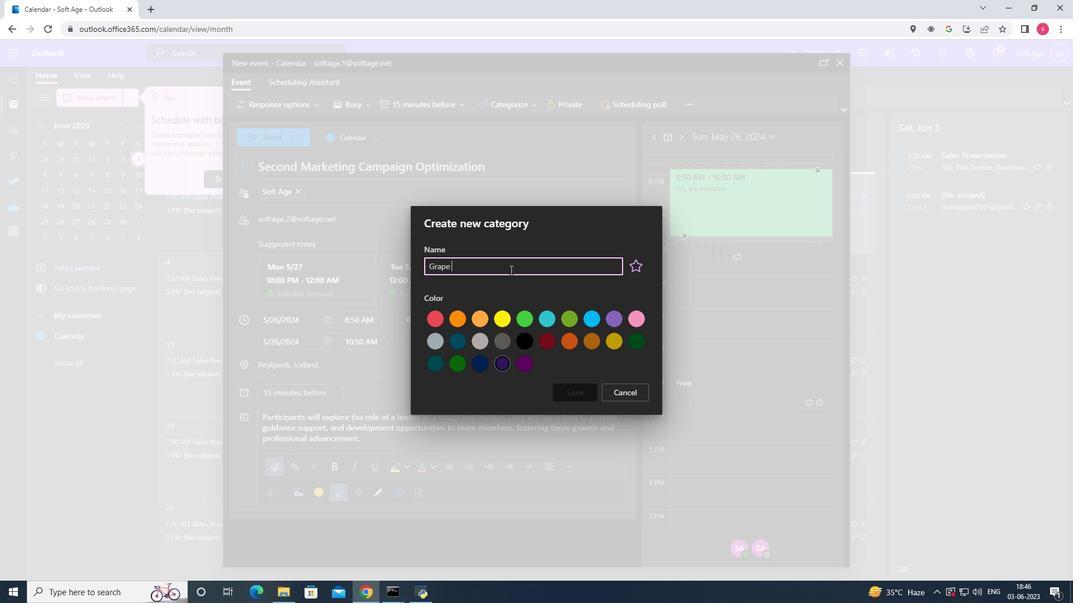 
Action: Mouse moved to (578, 393)
Screenshot: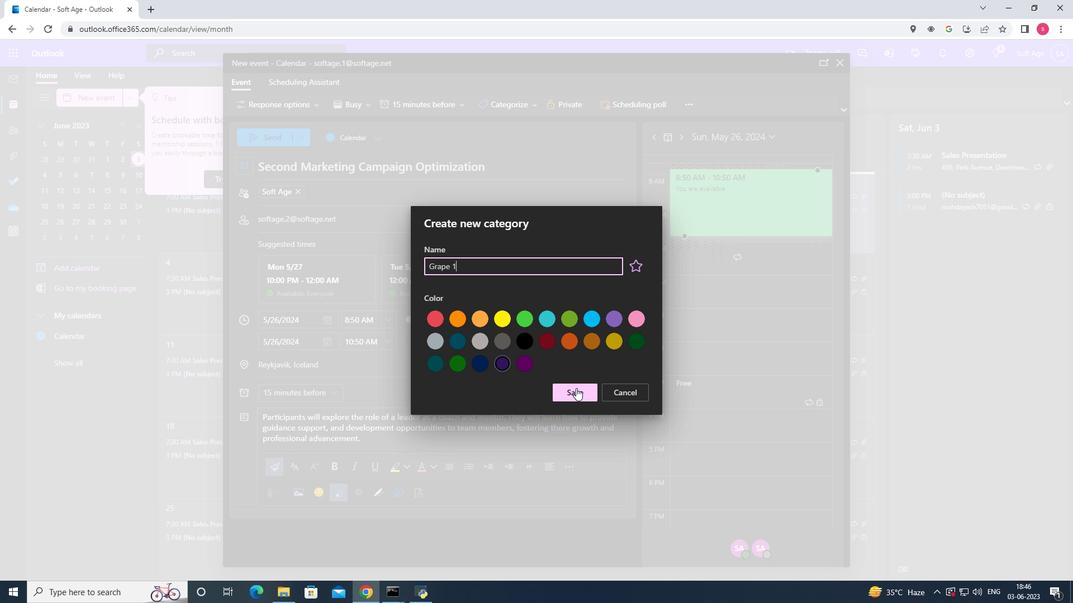 
Action: Mouse pressed left at (578, 393)
Screenshot: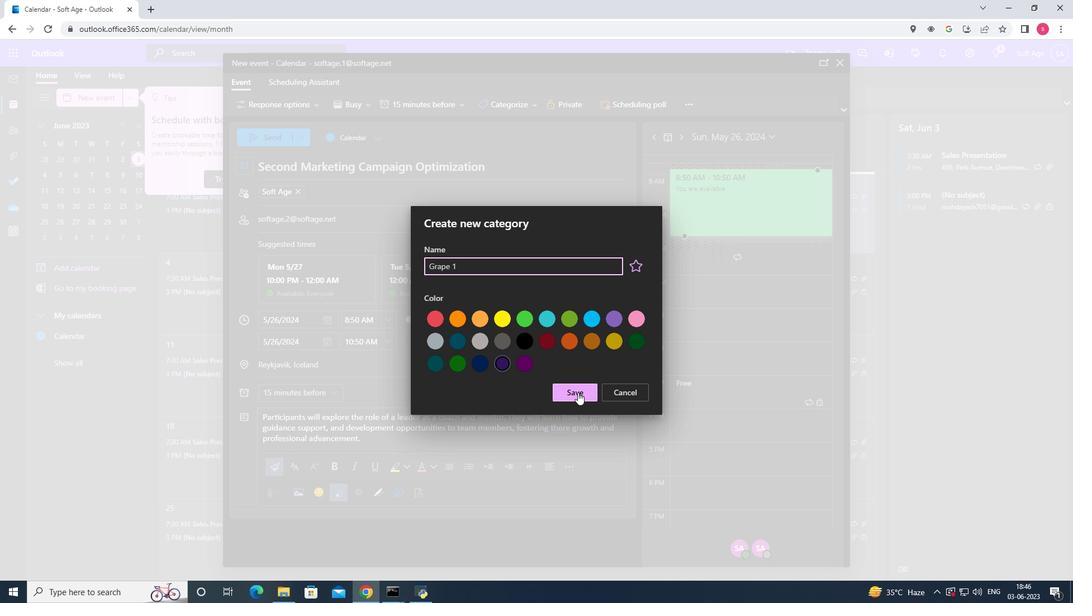 
Action: Mouse moved to (508, 101)
Screenshot: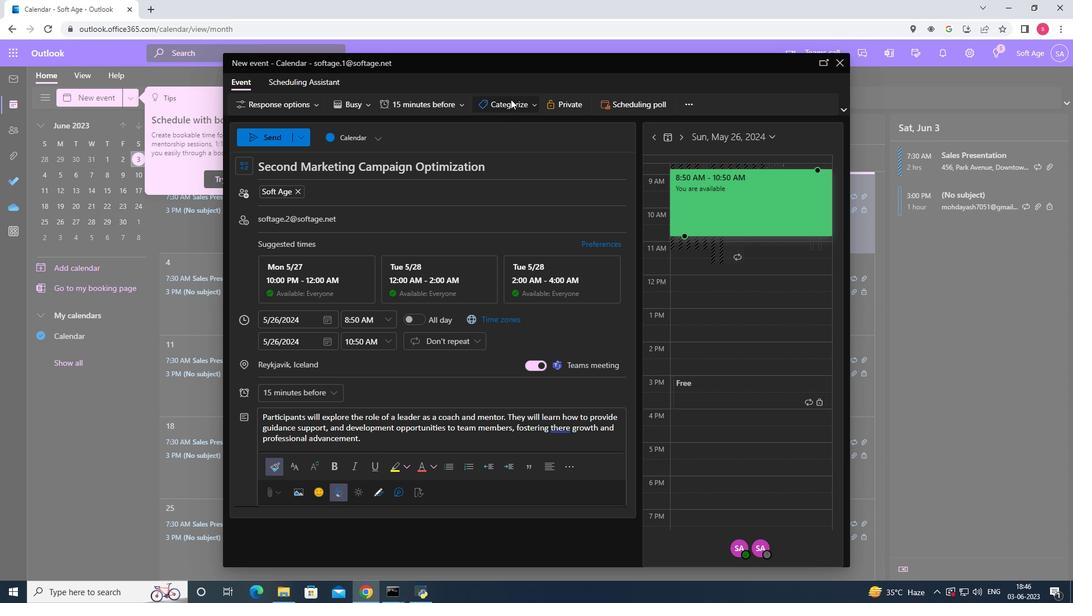 
Action: Mouse pressed left at (508, 101)
Screenshot: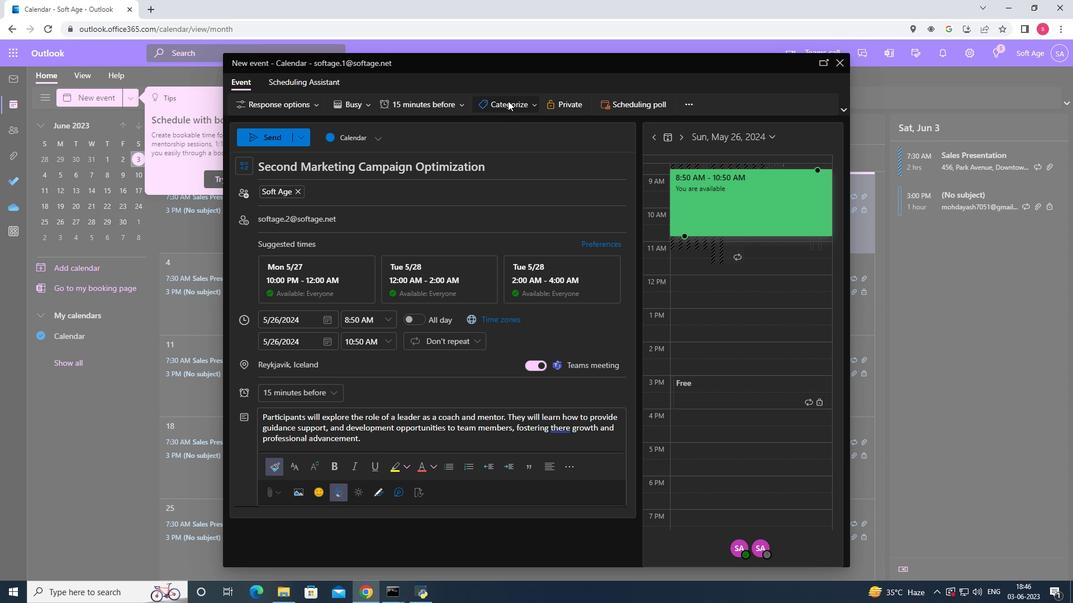 
Action: Mouse moved to (515, 159)
Screenshot: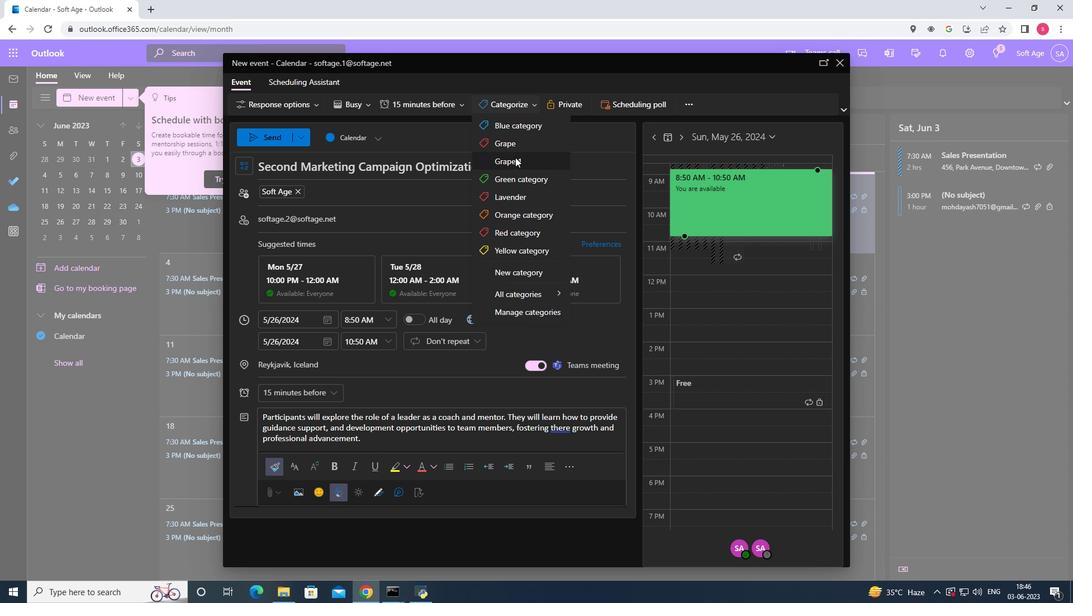 
Action: Mouse pressed left at (515, 159)
Screenshot: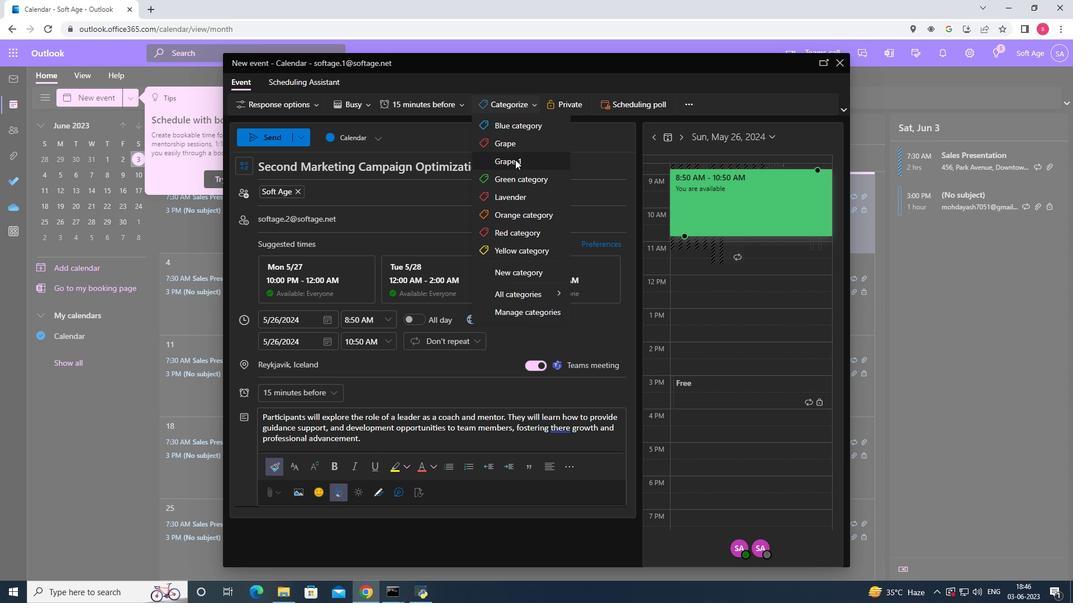 
Action: Mouse moved to (337, 390)
Screenshot: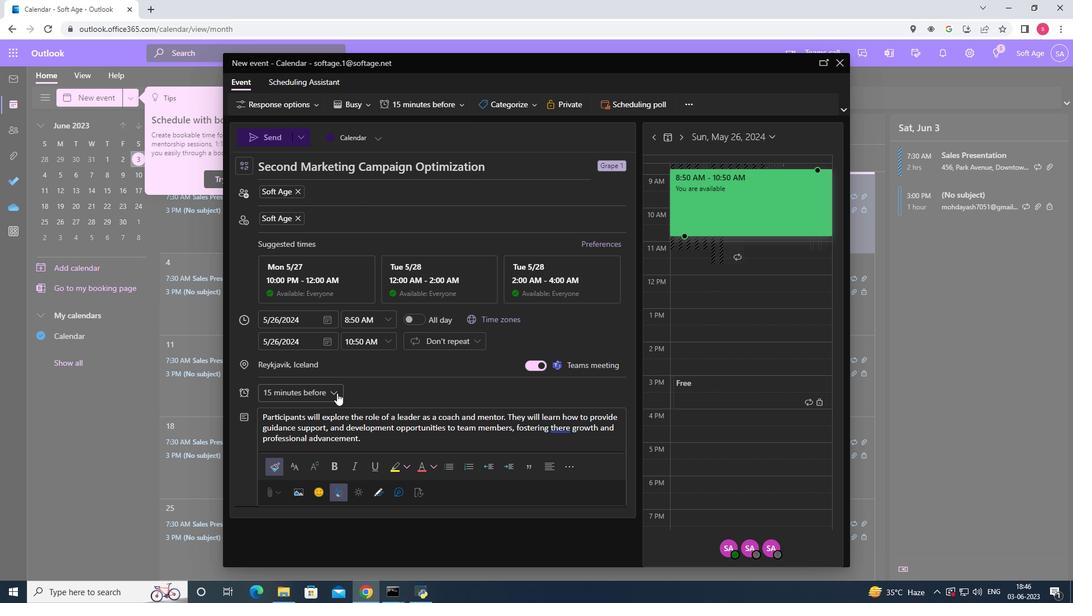 
Action: Mouse pressed left at (337, 390)
Screenshot: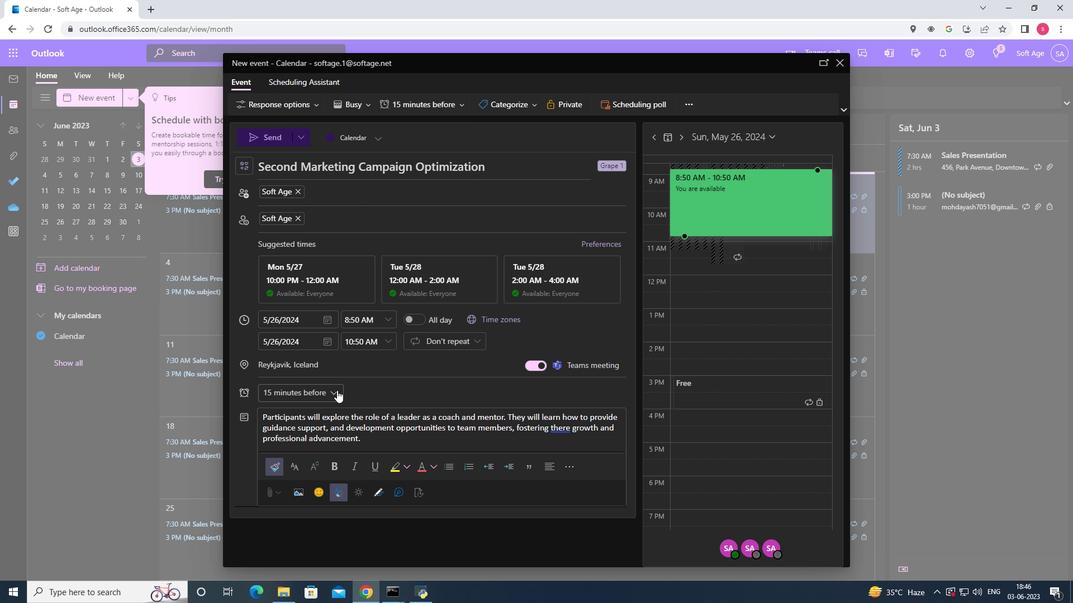
Action: Mouse moved to (464, 343)
Screenshot: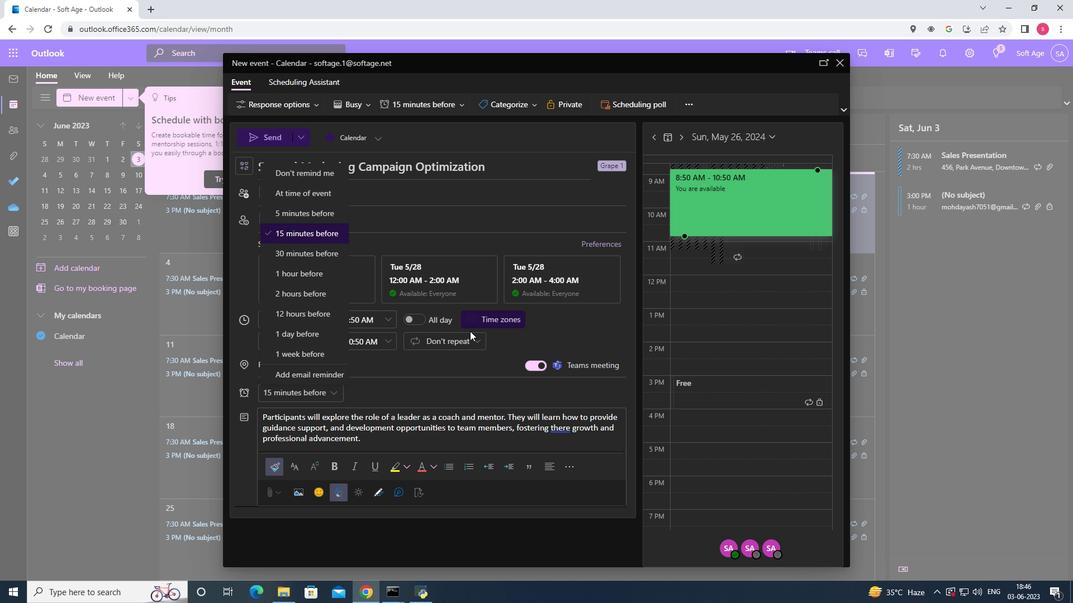 
Action: Mouse pressed left at (464, 343)
Screenshot: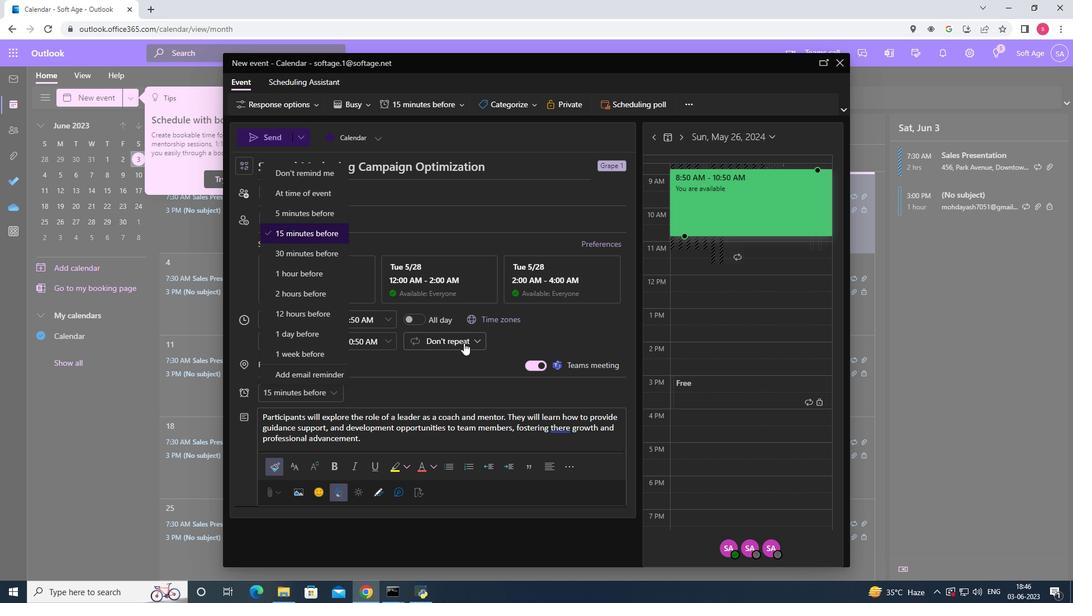 
Action: Mouse moved to (455, 379)
Screenshot: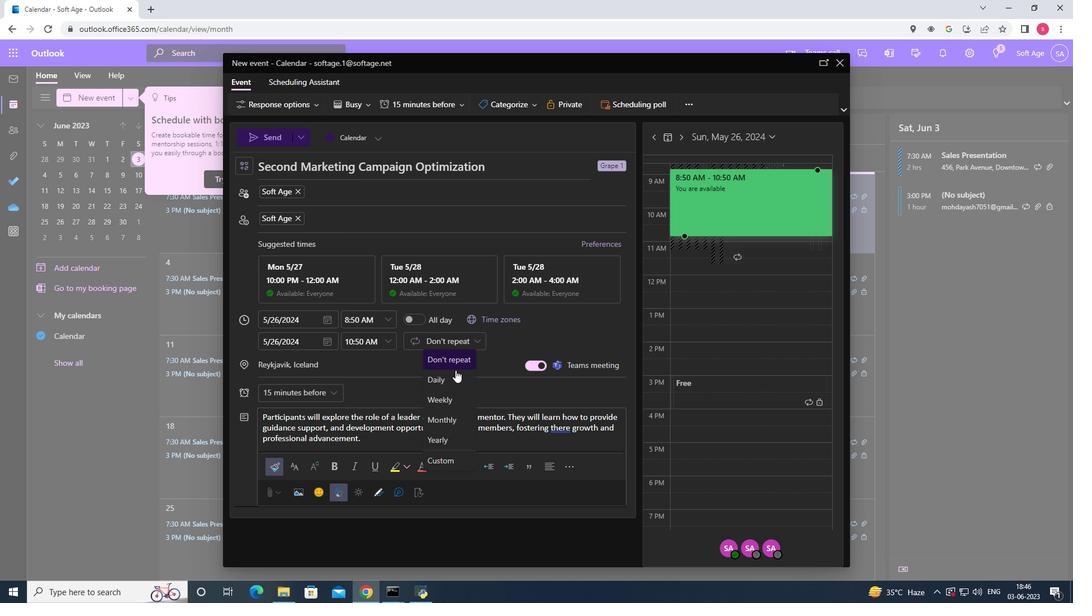 
Action: Mouse pressed left at (455, 379)
Screenshot: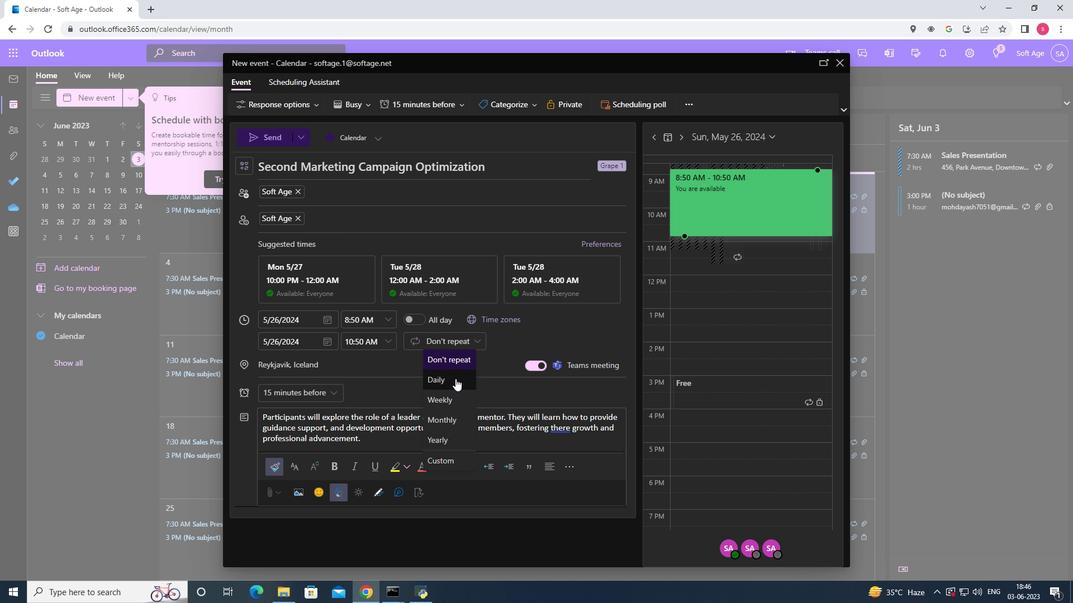 
Action: Mouse moved to (549, 388)
Screenshot: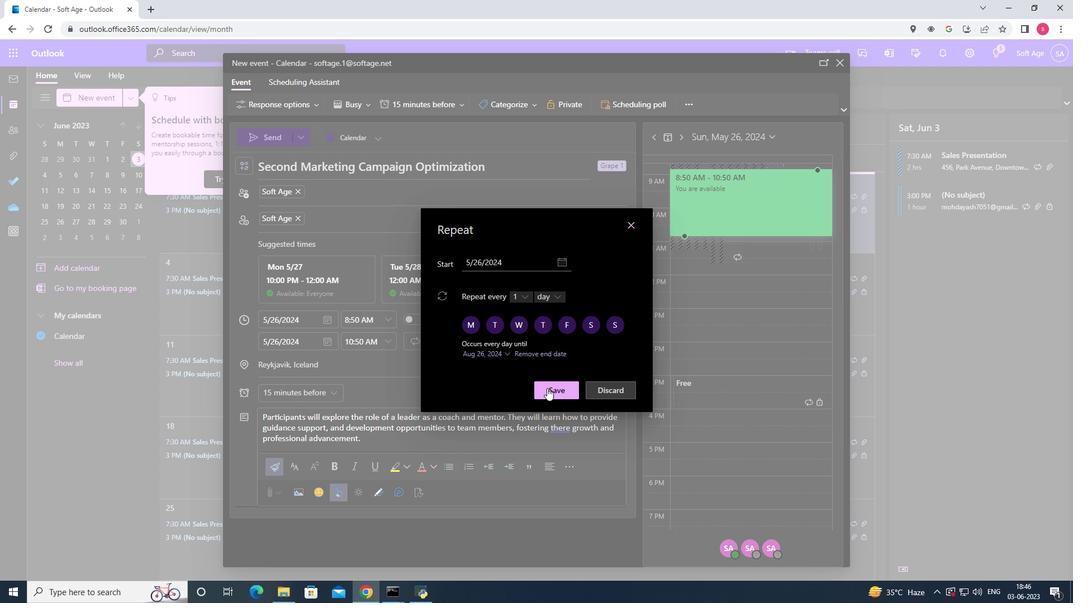 
Action: Mouse pressed left at (549, 388)
Screenshot: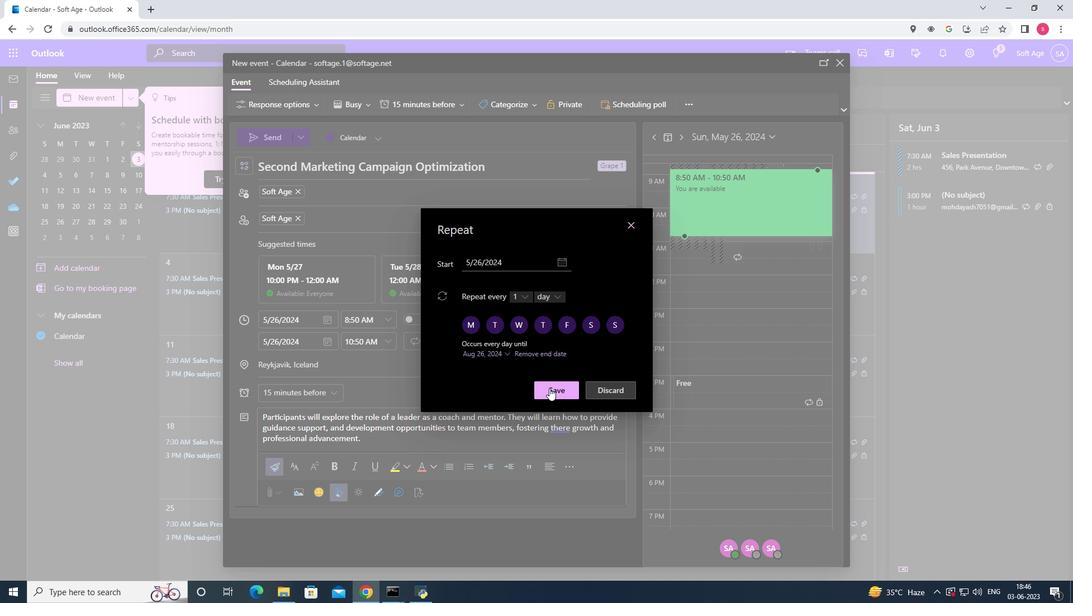 
Action: Mouse moved to (315, 408)
Screenshot: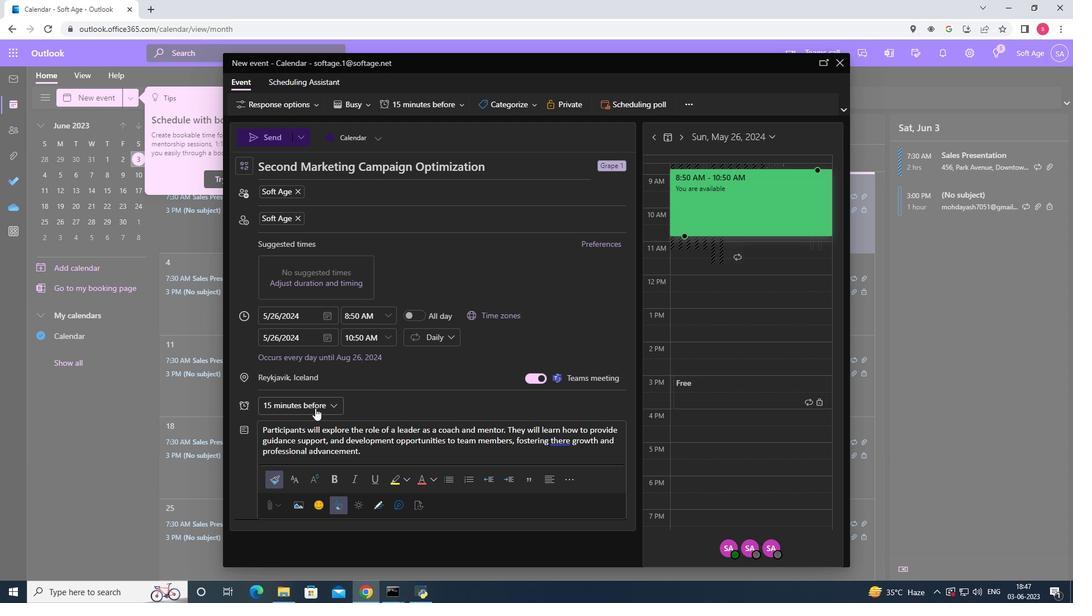
Action: Mouse pressed left at (315, 408)
Screenshot: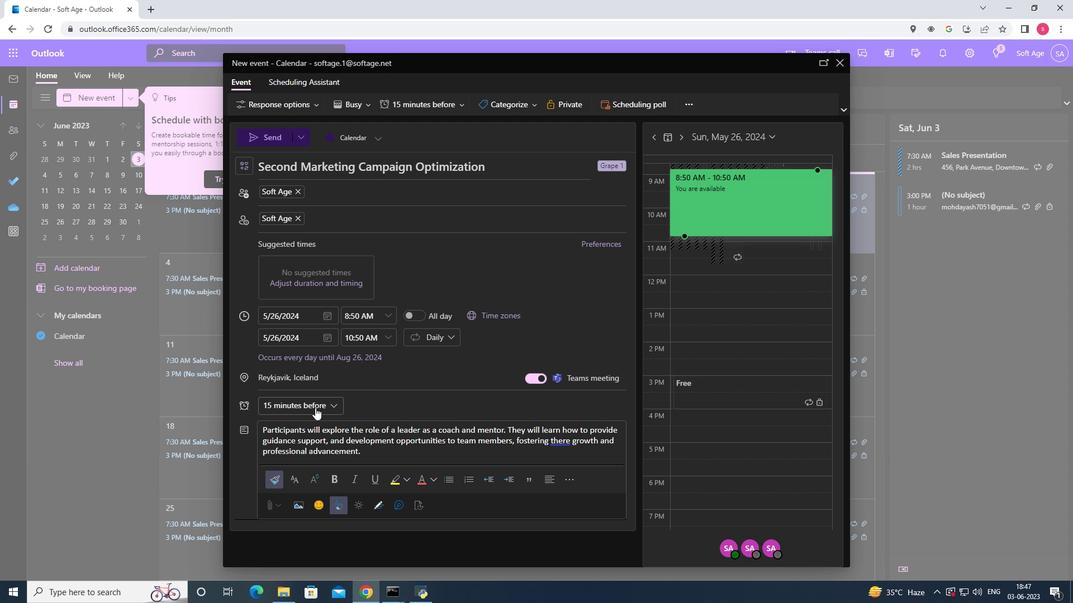 
Action: Mouse moved to (432, 275)
Screenshot: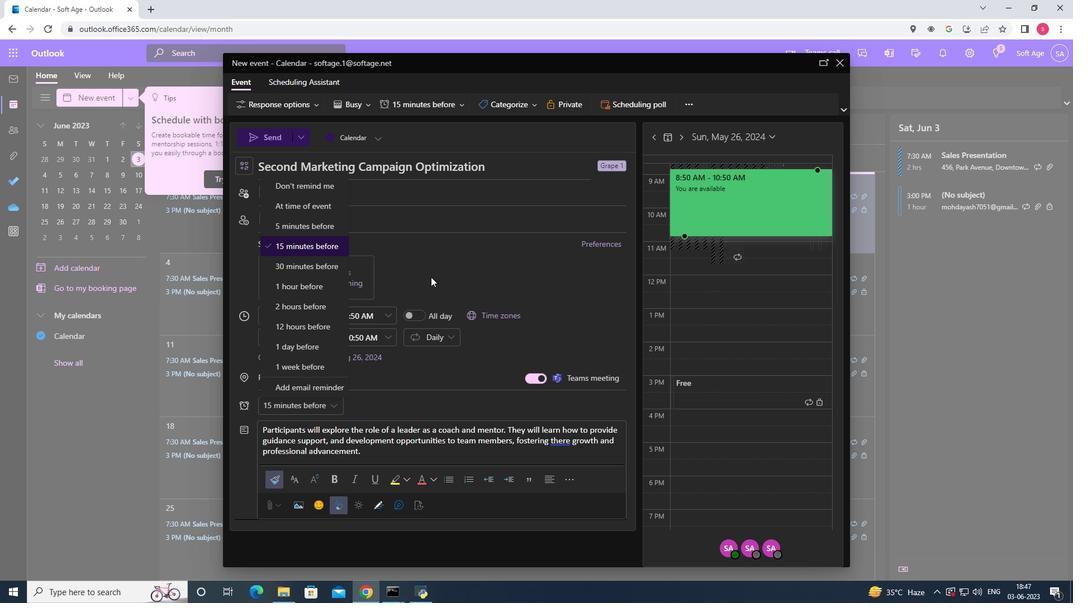 
Action: Mouse pressed left at (432, 275)
Screenshot: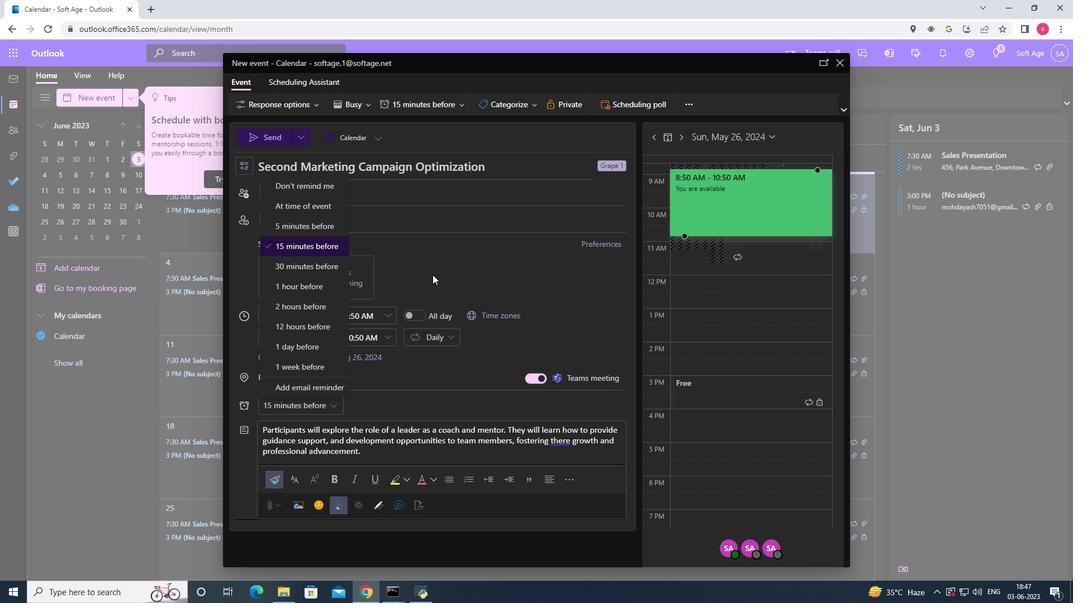 
Action: Mouse moved to (426, 280)
Screenshot: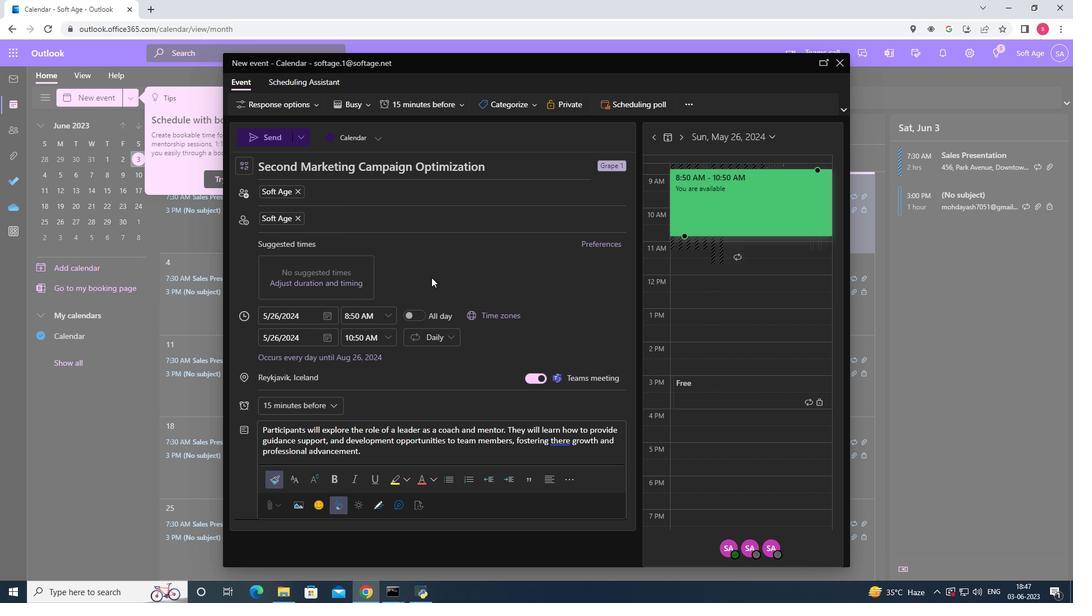 
Action: Key pressed ctrl+S
Screenshot: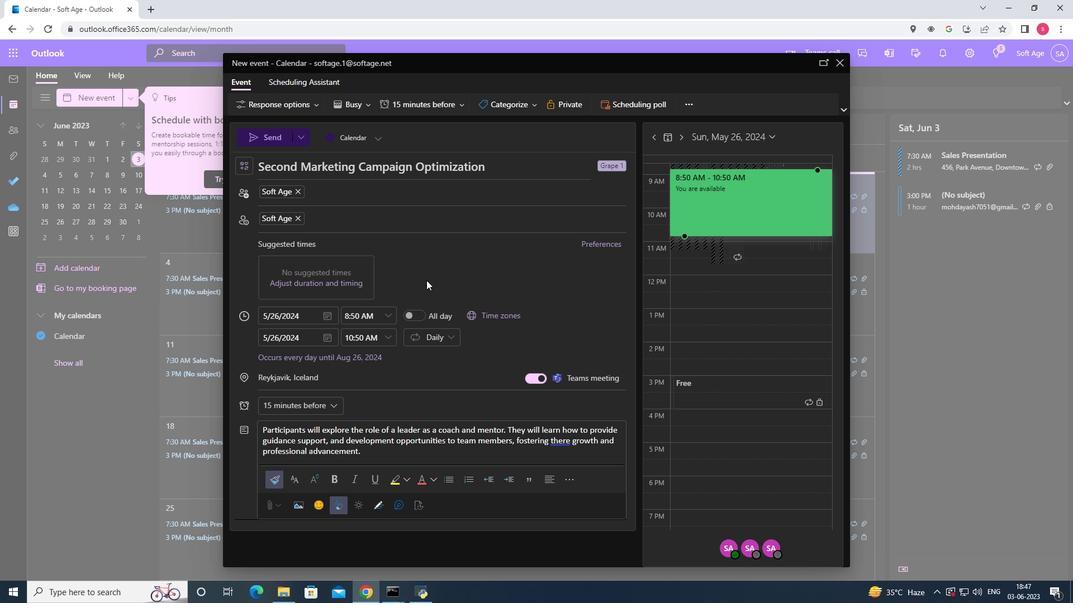 
Action: Mouse moved to (522, 15)
Screenshot: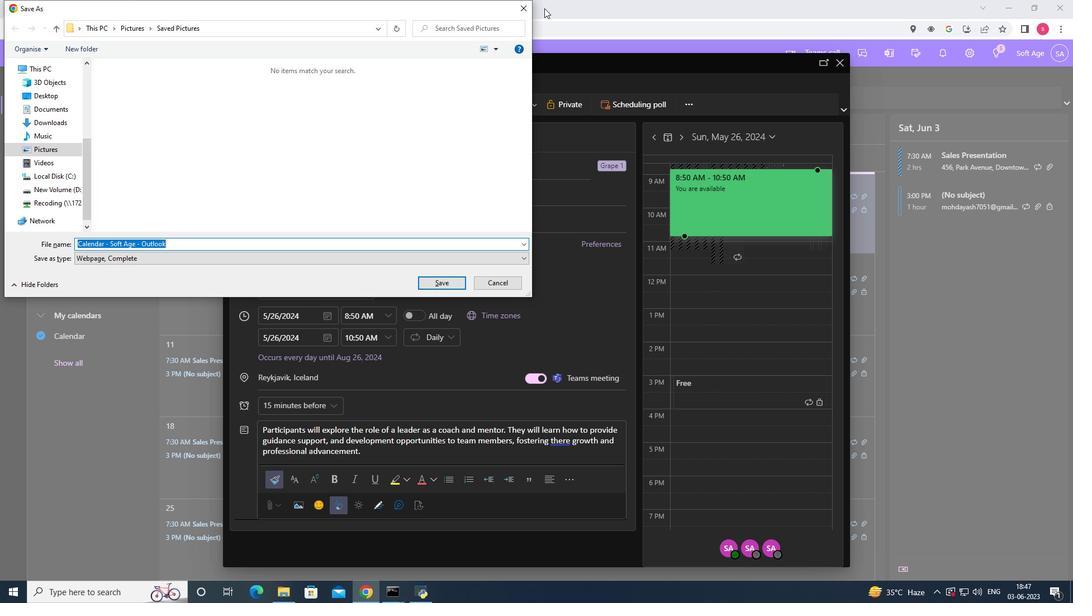 
Action: Mouse pressed left at (522, 15)
Screenshot: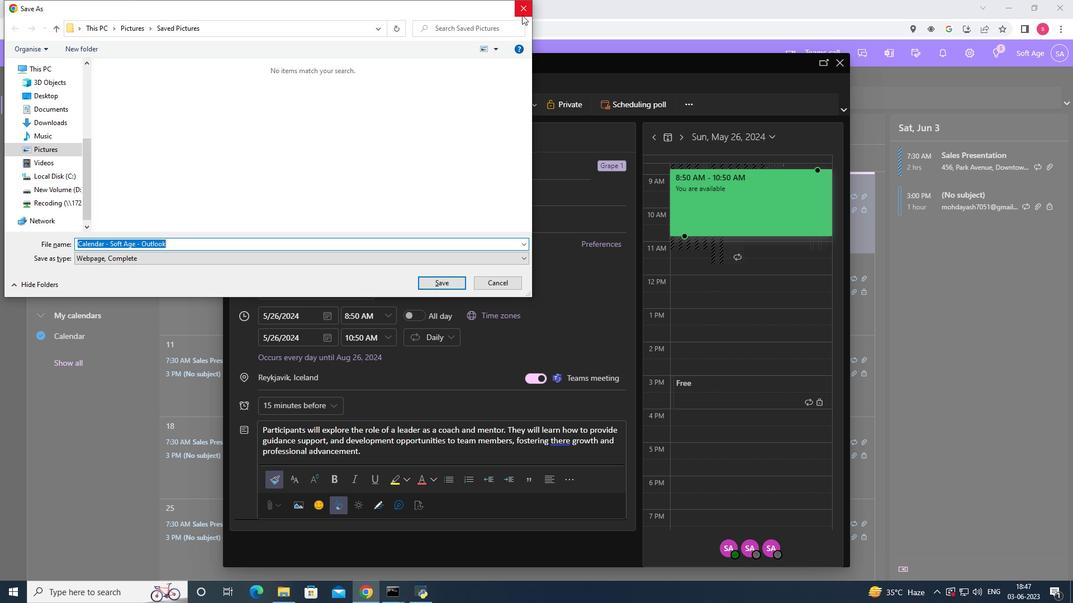 
Action: Mouse moved to (277, 141)
Screenshot: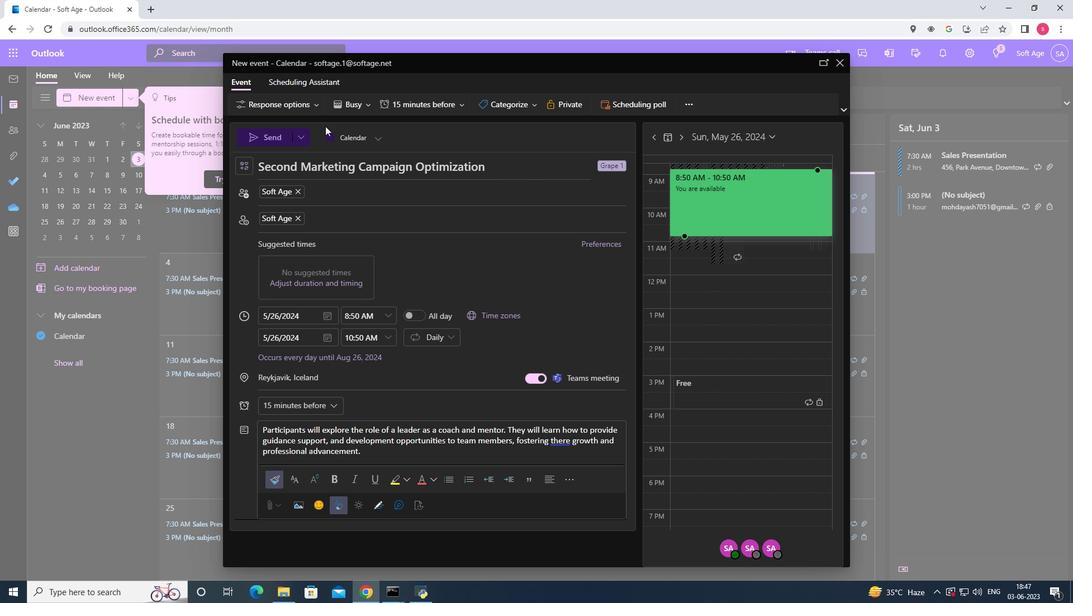 
Action: Mouse pressed left at (277, 141)
Screenshot: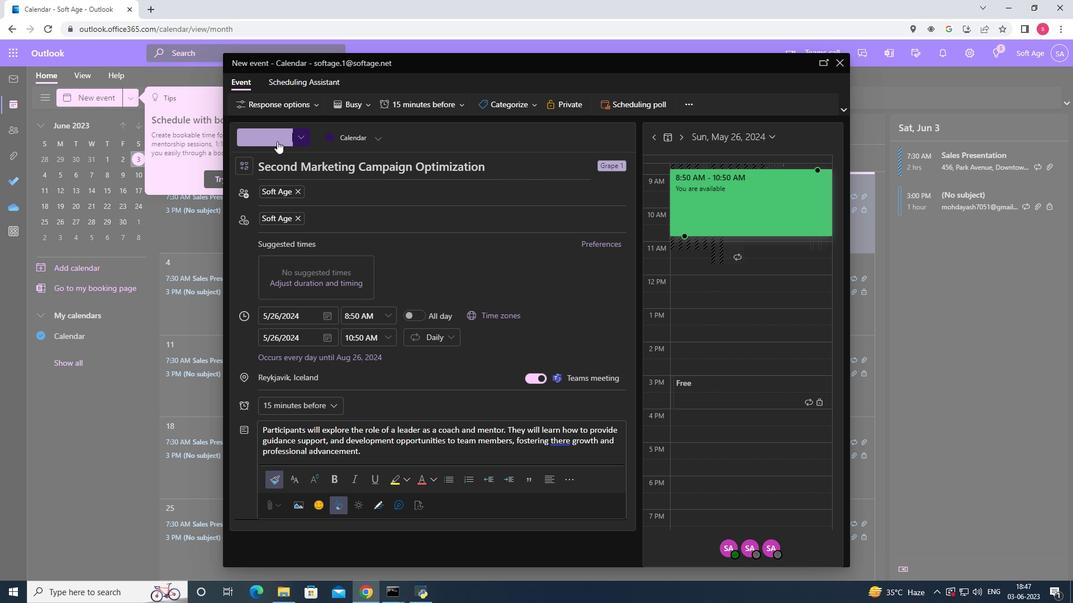 
Action: Mouse moved to (435, 209)
Screenshot: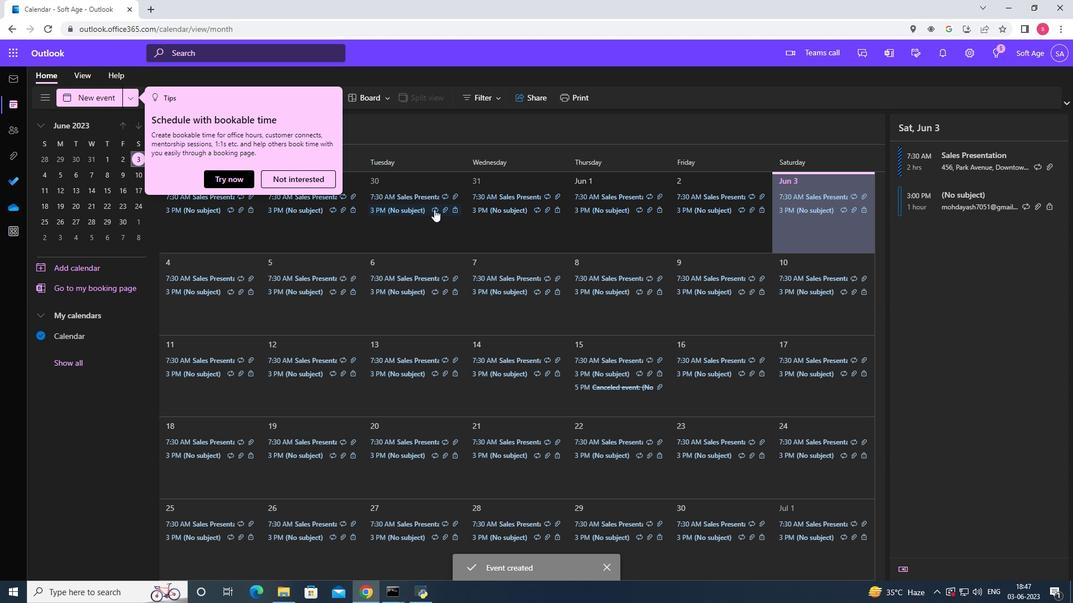 
